 Task: Find connections with filter location Catriel with filter topic #economicswith filter profile language English with filter current company GroupM with filter school Scaler with filter industry Leasing Non-residential Real Estate with filter service category Financial Analysis with filter keywords title Cafeteria Worker
Action: Mouse moved to (606, 127)
Screenshot: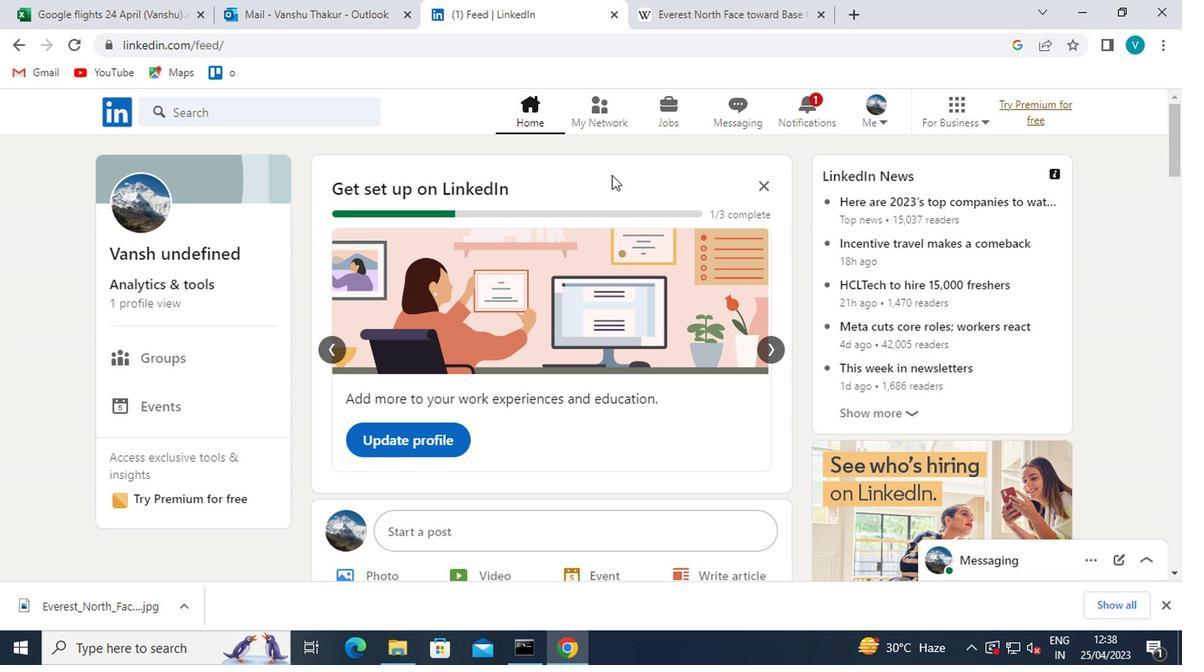 
Action: Mouse pressed left at (606, 127)
Screenshot: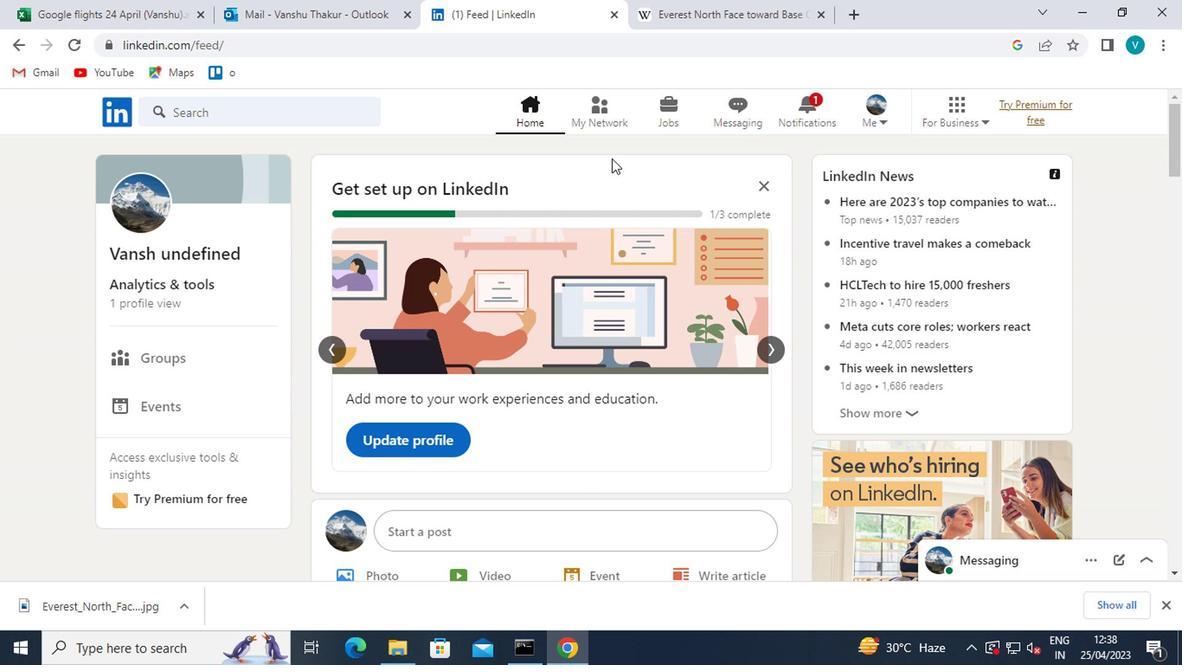
Action: Mouse moved to (189, 209)
Screenshot: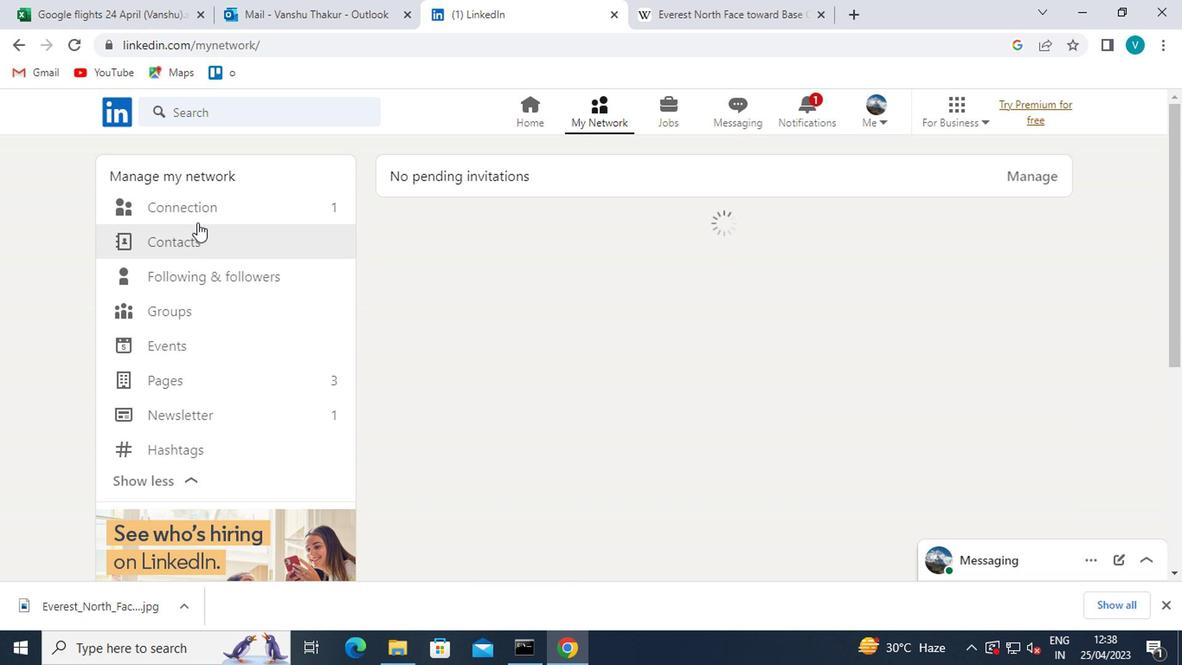 
Action: Mouse pressed left at (189, 209)
Screenshot: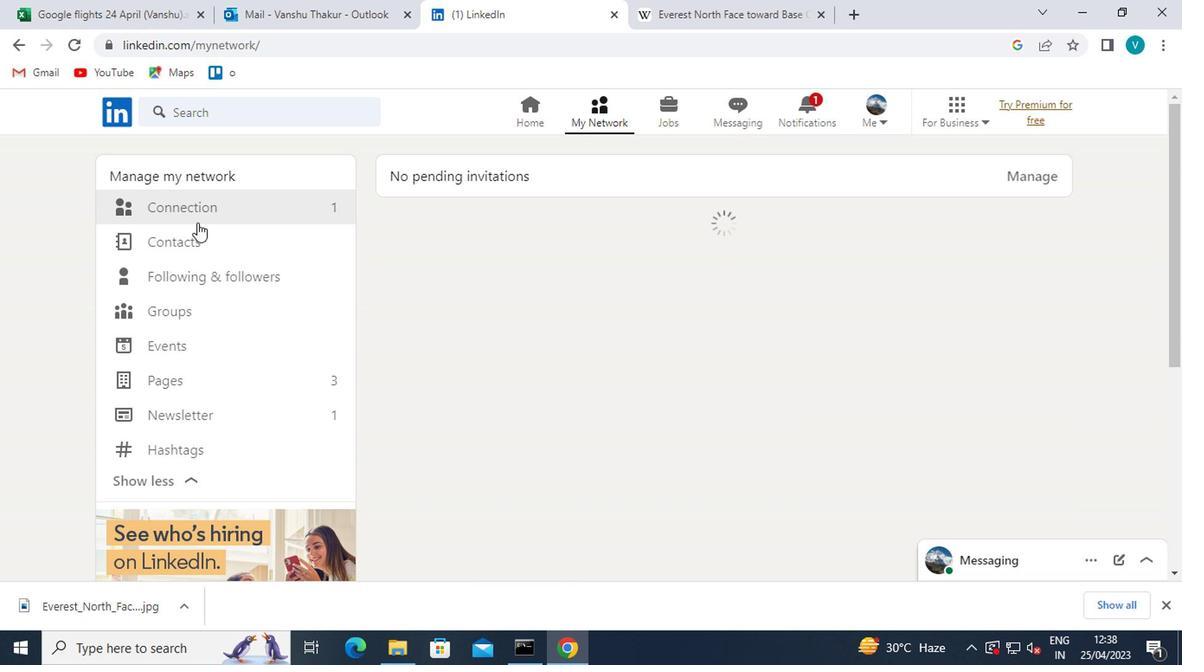 
Action: Mouse moved to (691, 209)
Screenshot: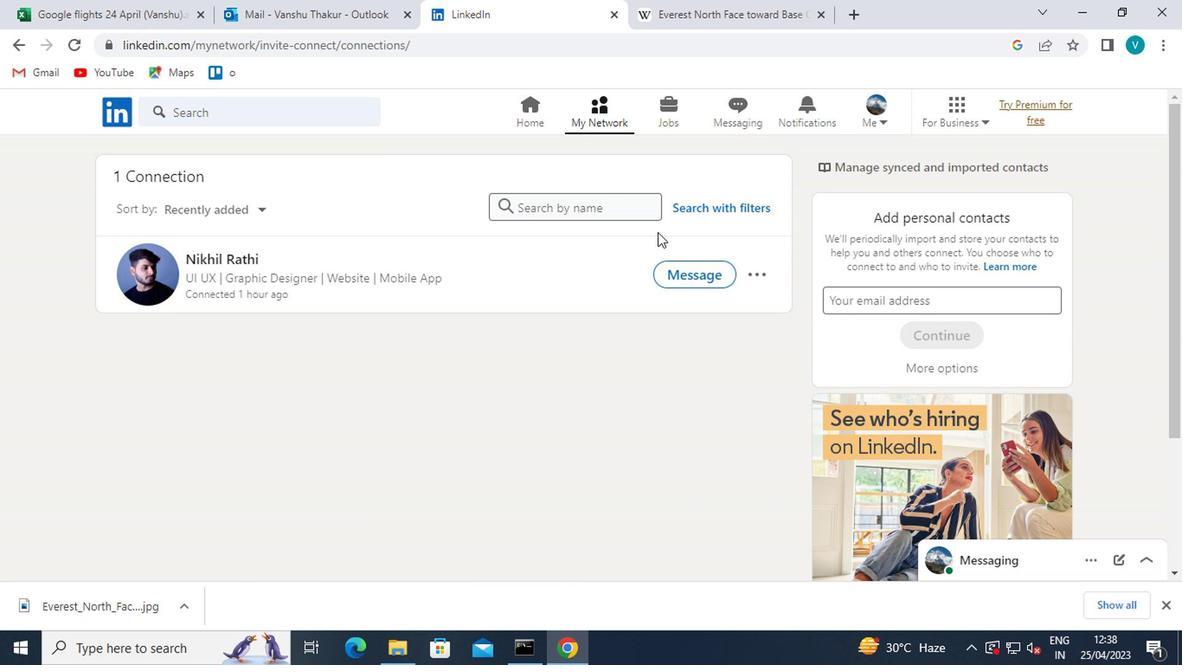 
Action: Mouse pressed left at (691, 209)
Screenshot: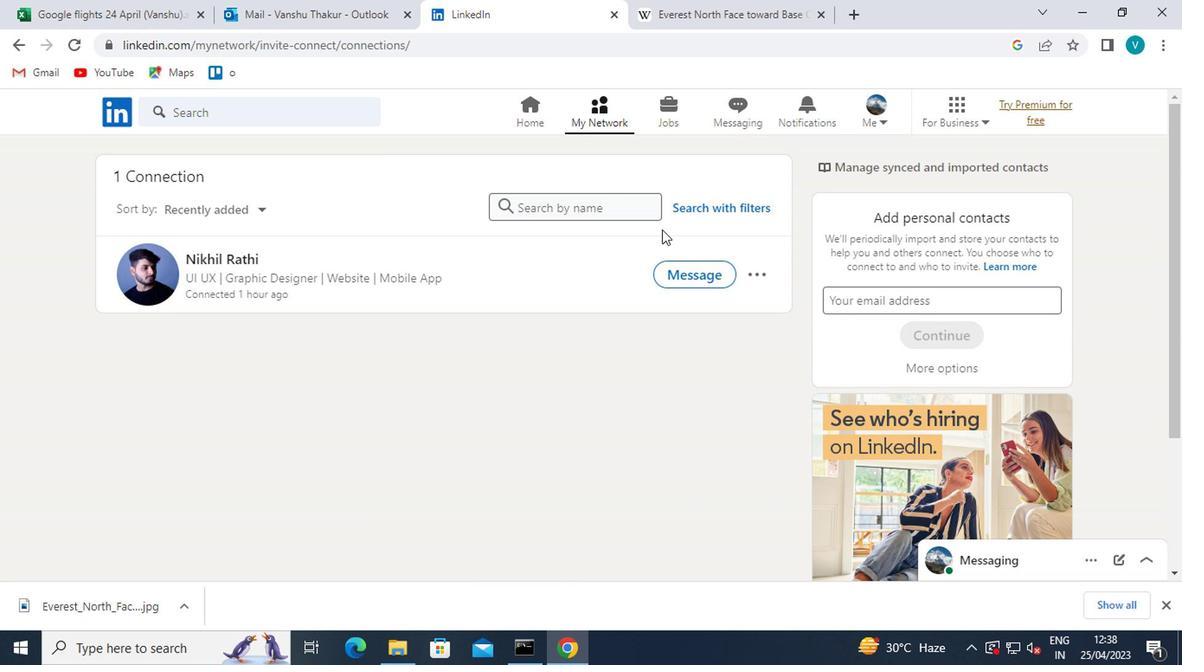 
Action: Mouse moved to (547, 155)
Screenshot: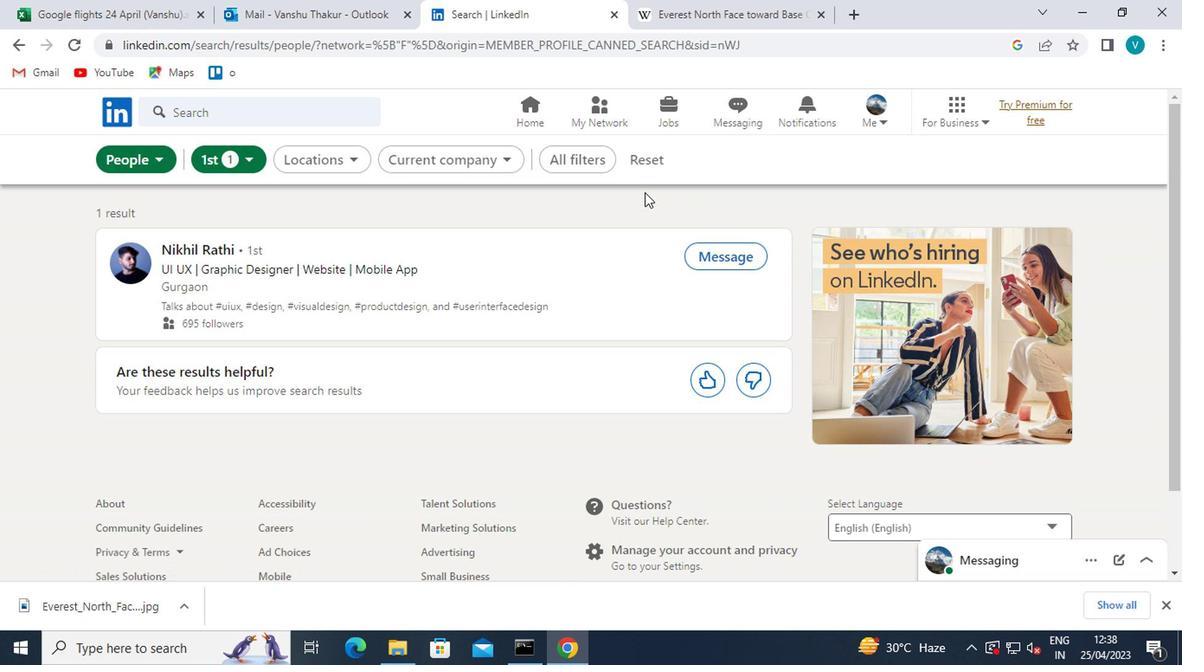 
Action: Mouse pressed left at (547, 155)
Screenshot: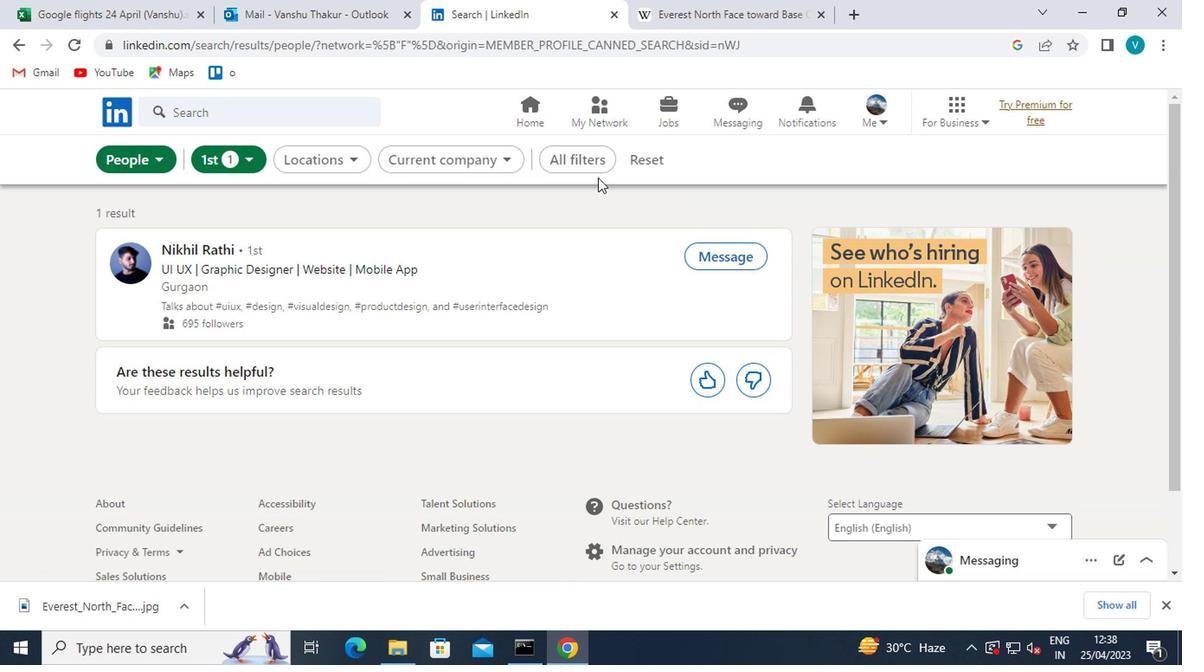 
Action: Mouse moved to (775, 329)
Screenshot: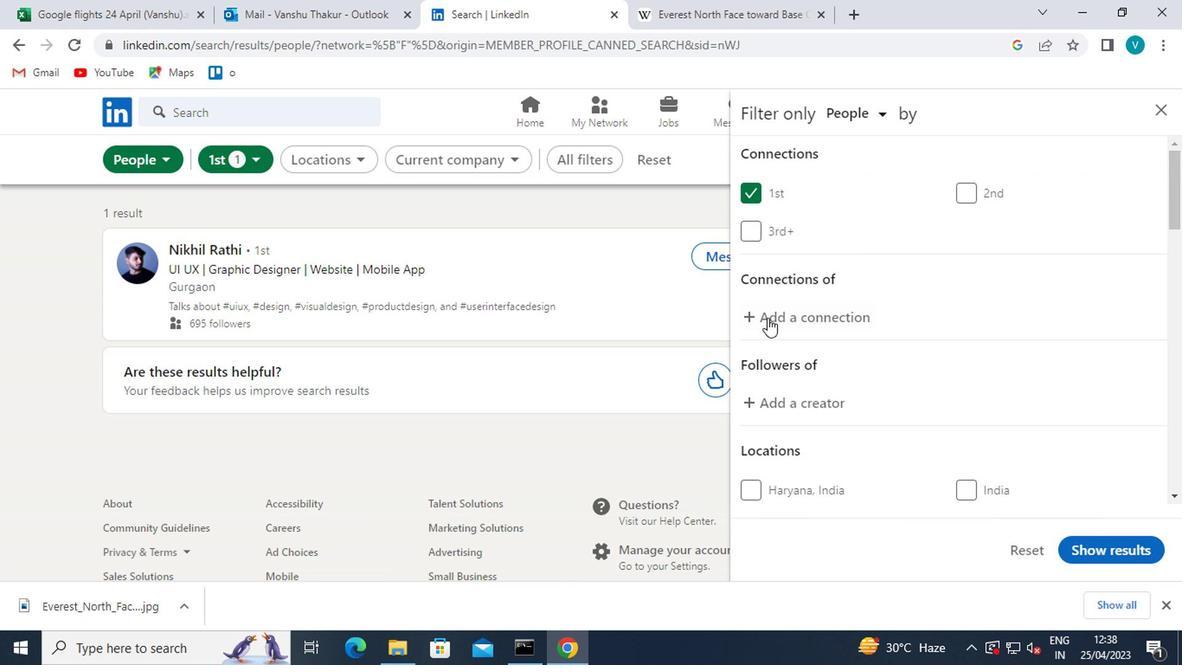 
Action: Mouse scrolled (775, 328) with delta (0, -1)
Screenshot: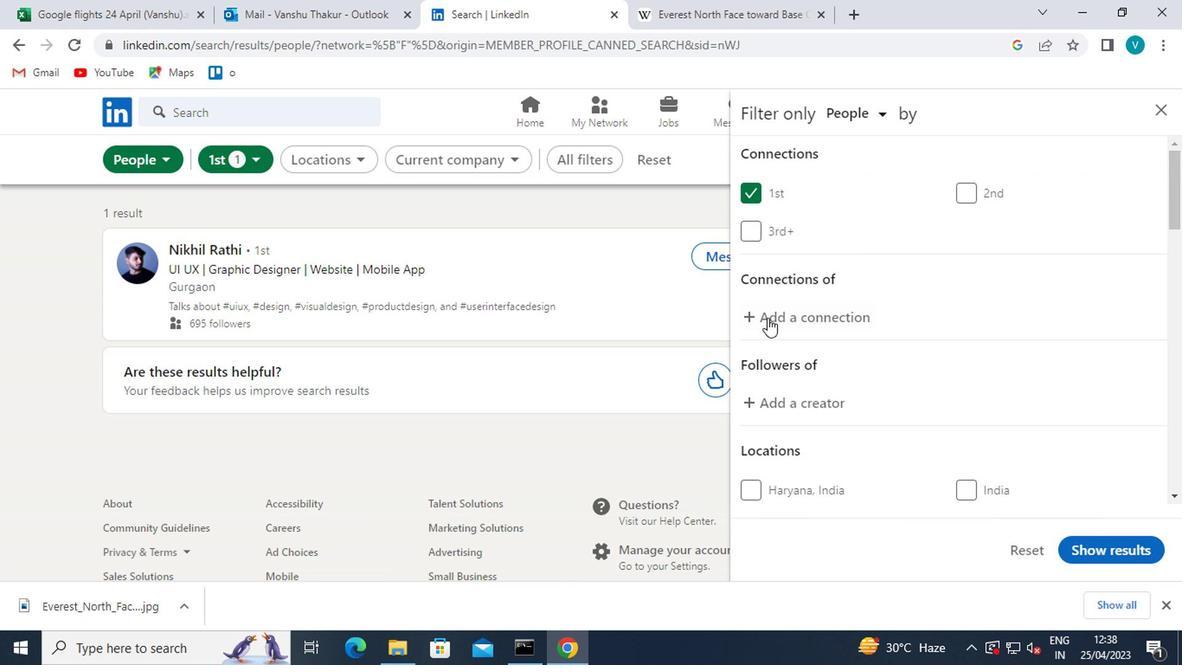 
Action: Mouse moved to (775, 330)
Screenshot: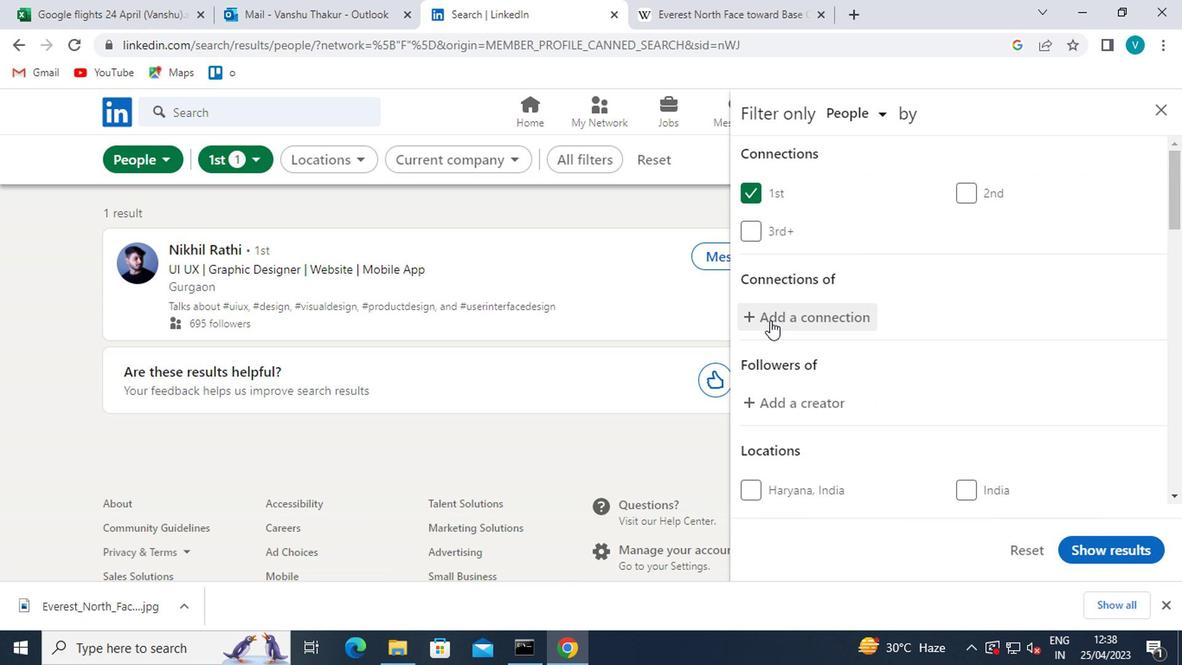 
Action: Mouse scrolled (775, 329) with delta (0, 0)
Screenshot: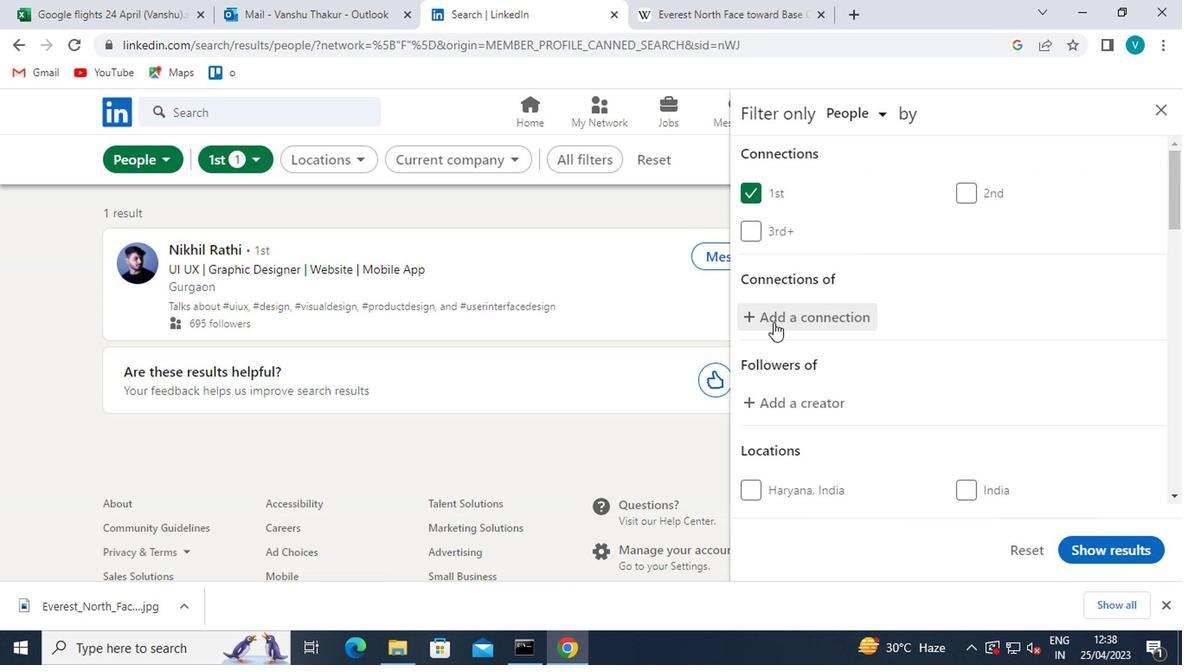 
Action: Mouse moved to (775, 333)
Screenshot: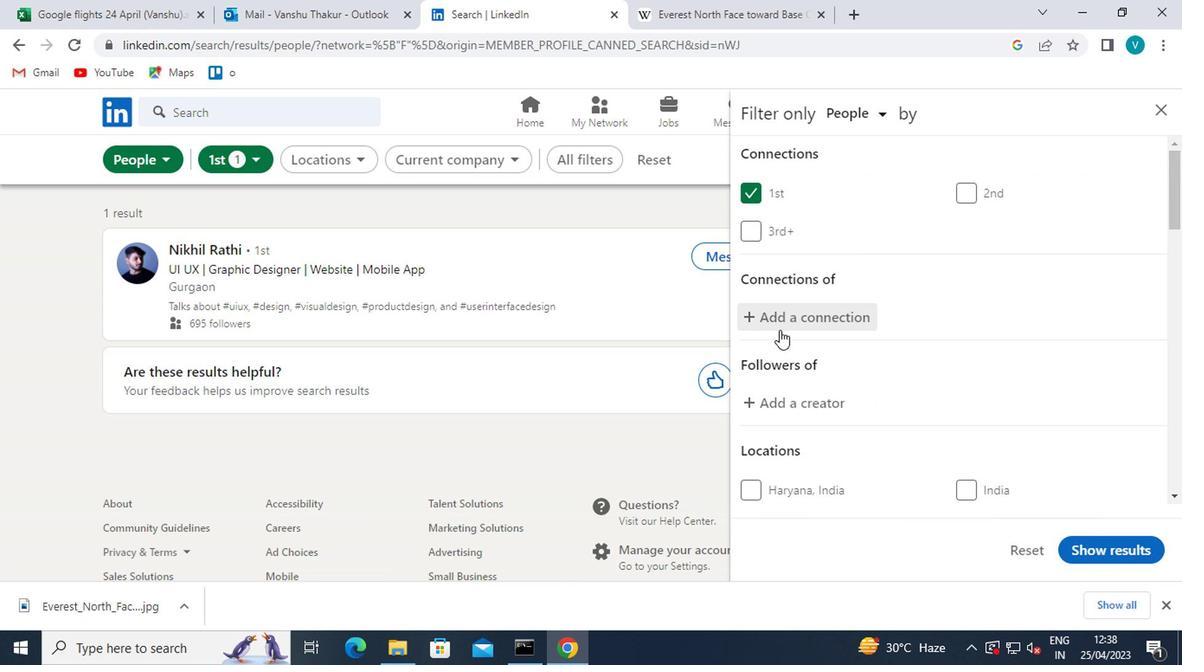 
Action: Mouse scrolled (775, 332) with delta (0, -1)
Screenshot: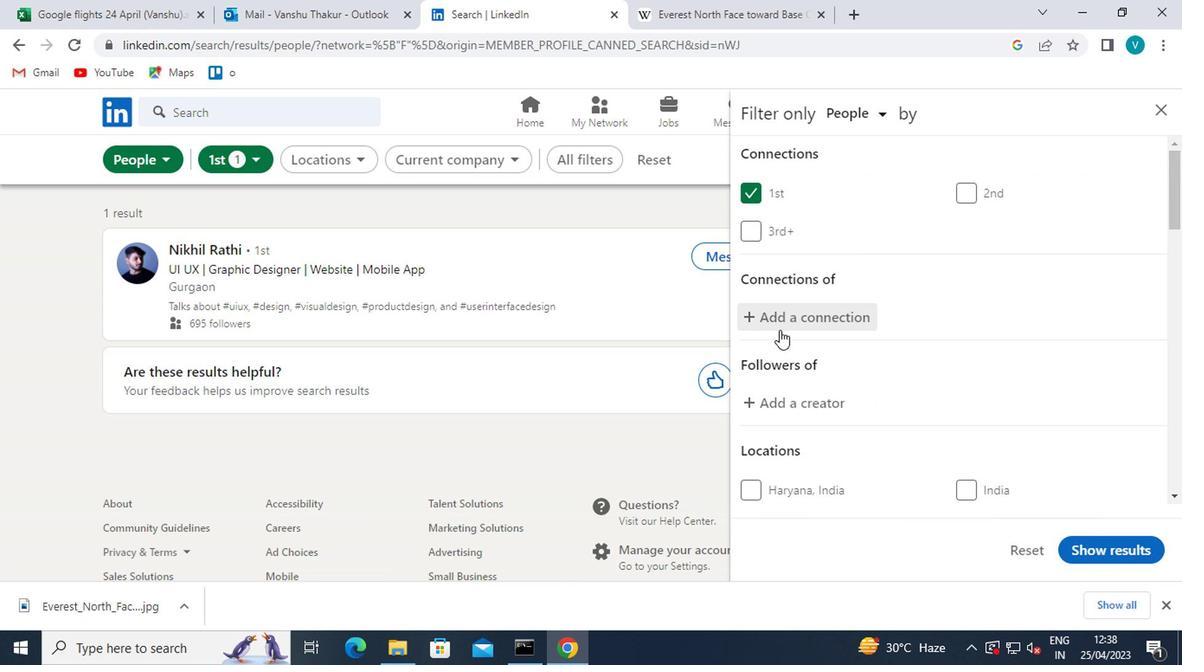 
Action: Mouse moved to (799, 309)
Screenshot: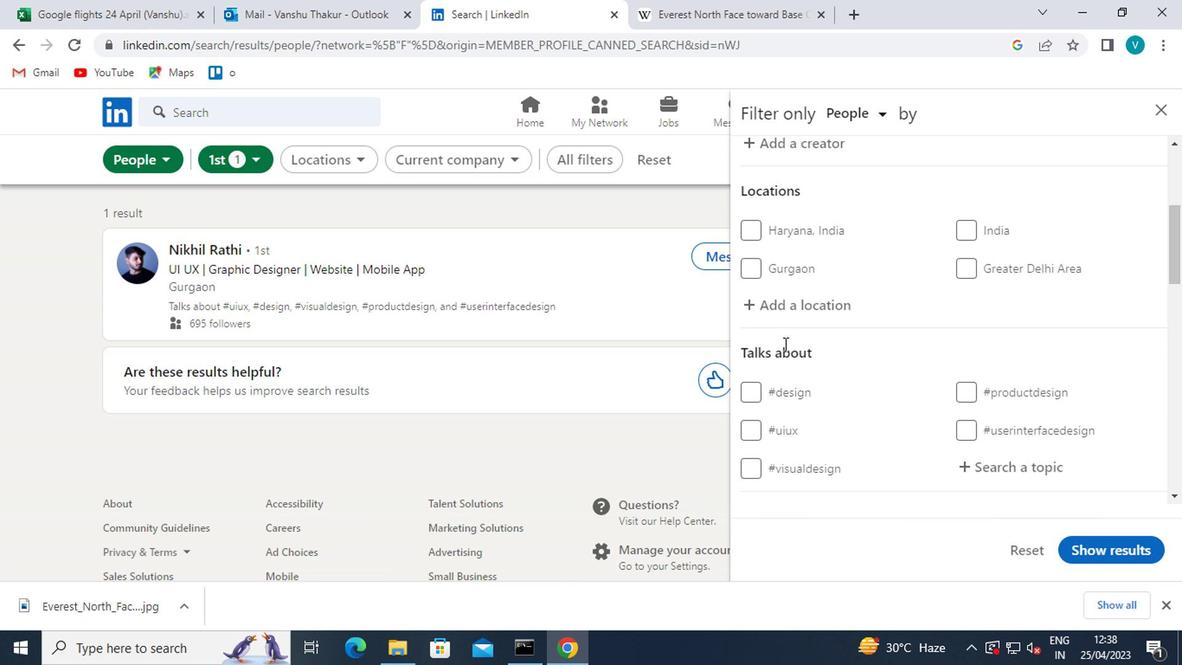 
Action: Mouse pressed left at (799, 309)
Screenshot: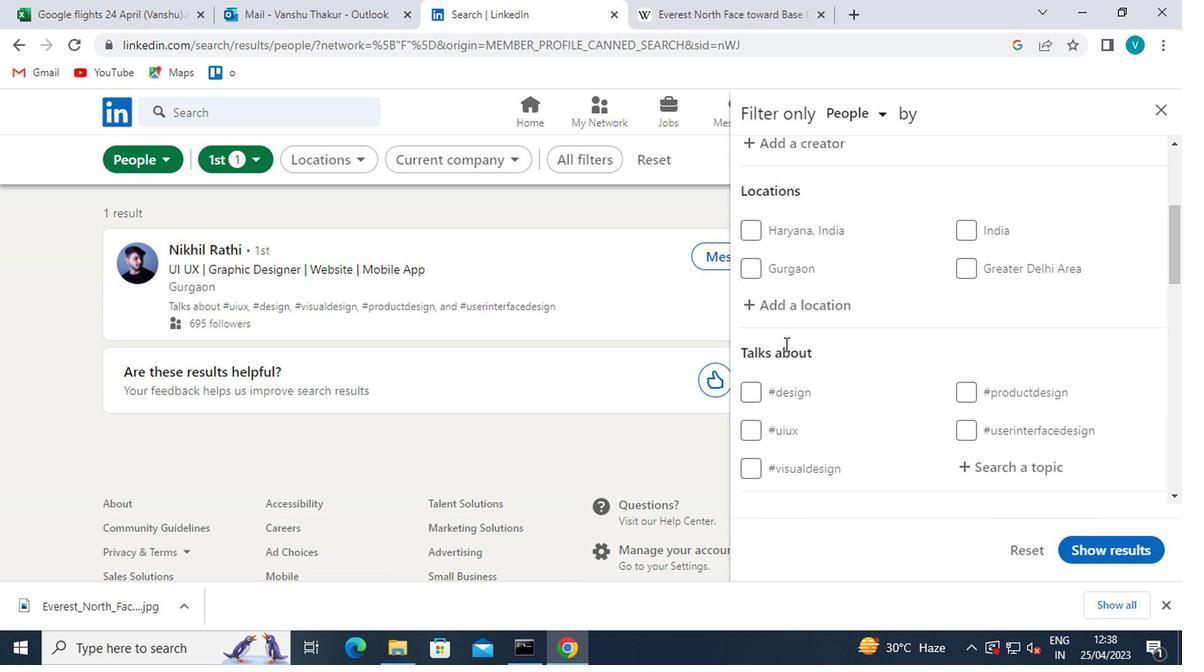 
Action: Mouse moved to (532, 445)
Screenshot: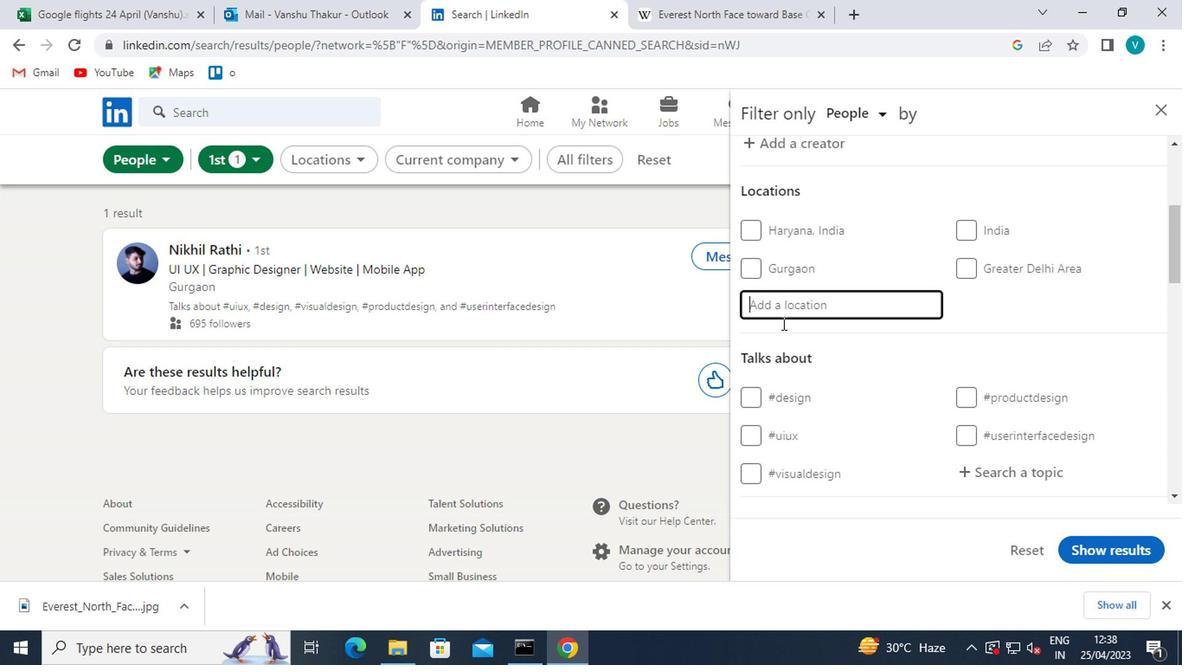 
Action: Key pressed <Key.shift>CATRIEL
Screenshot: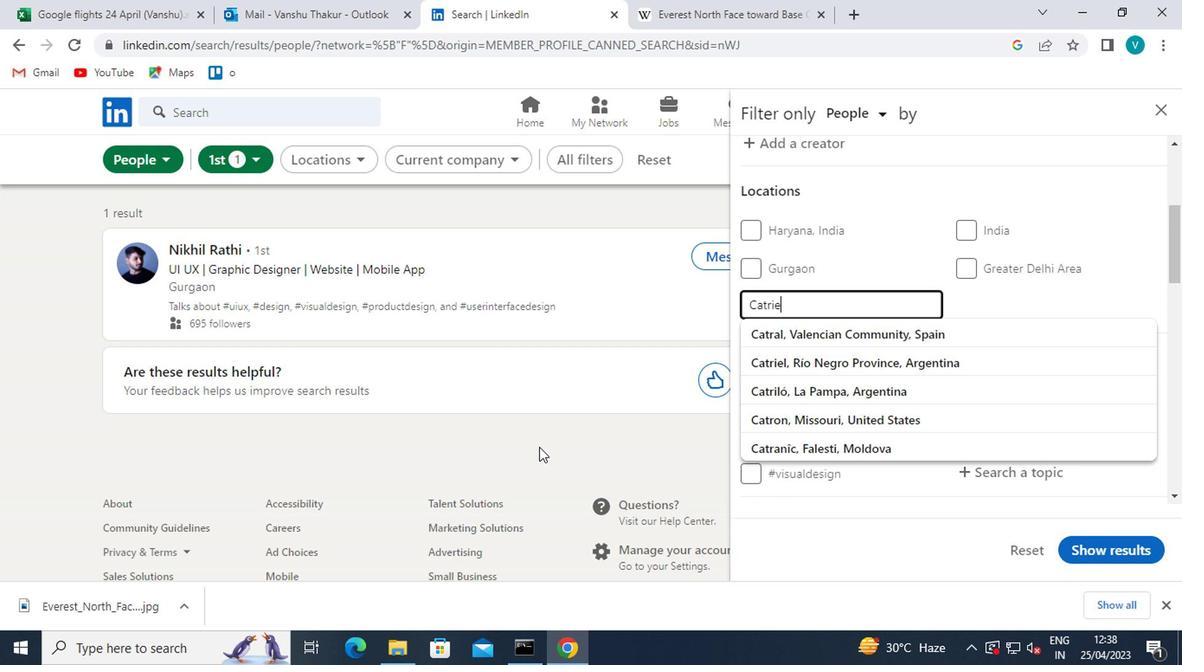 
Action: Mouse moved to (835, 336)
Screenshot: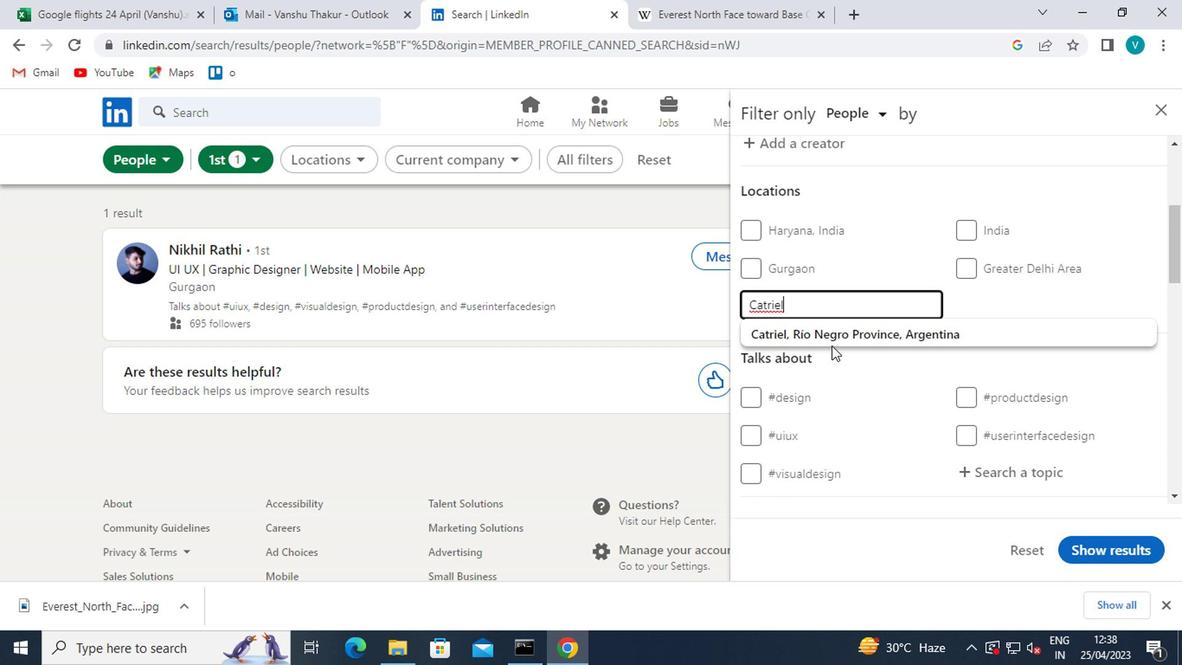 
Action: Mouse pressed left at (835, 336)
Screenshot: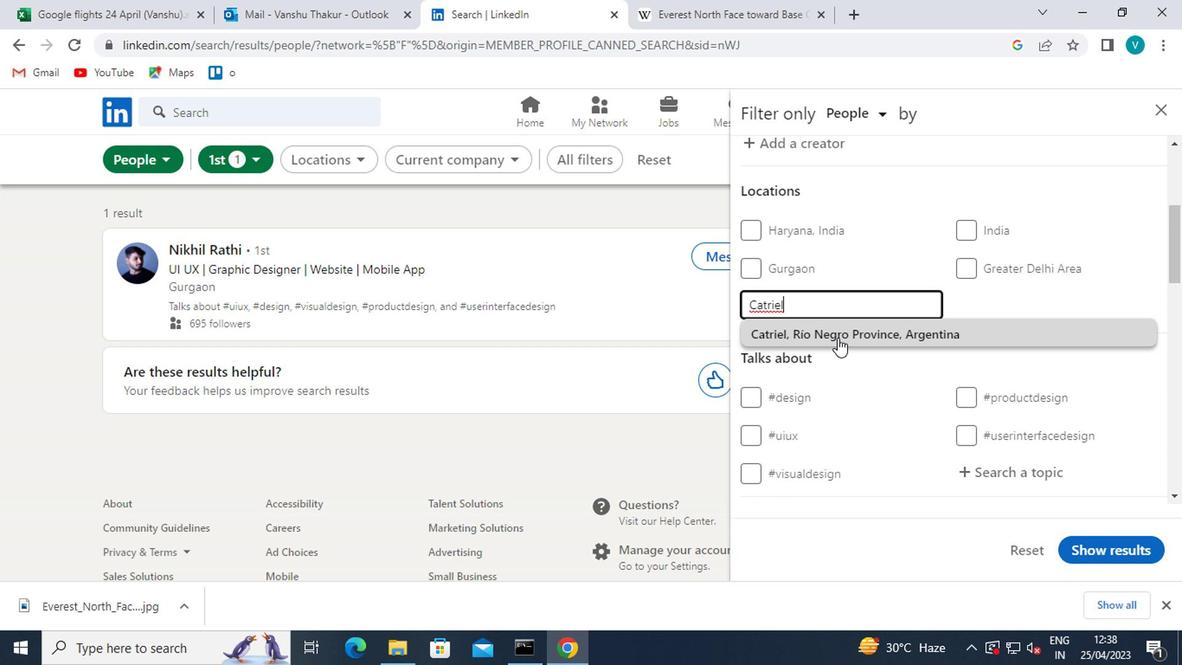 
Action: Mouse moved to (991, 475)
Screenshot: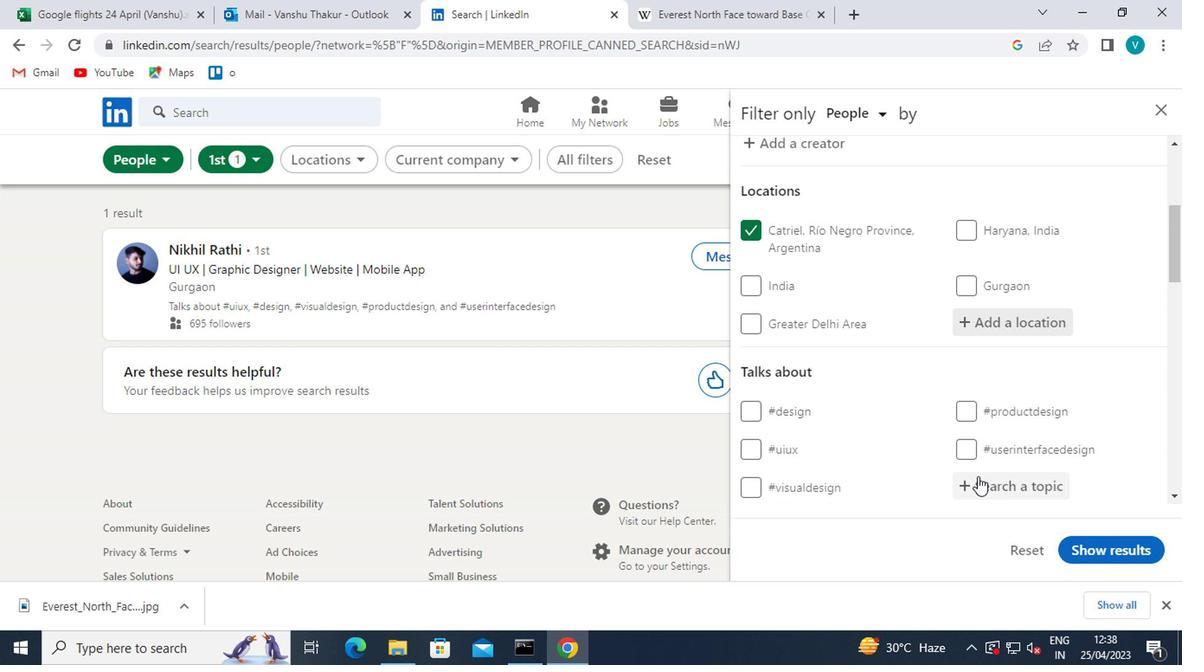 
Action: Mouse pressed left at (991, 475)
Screenshot: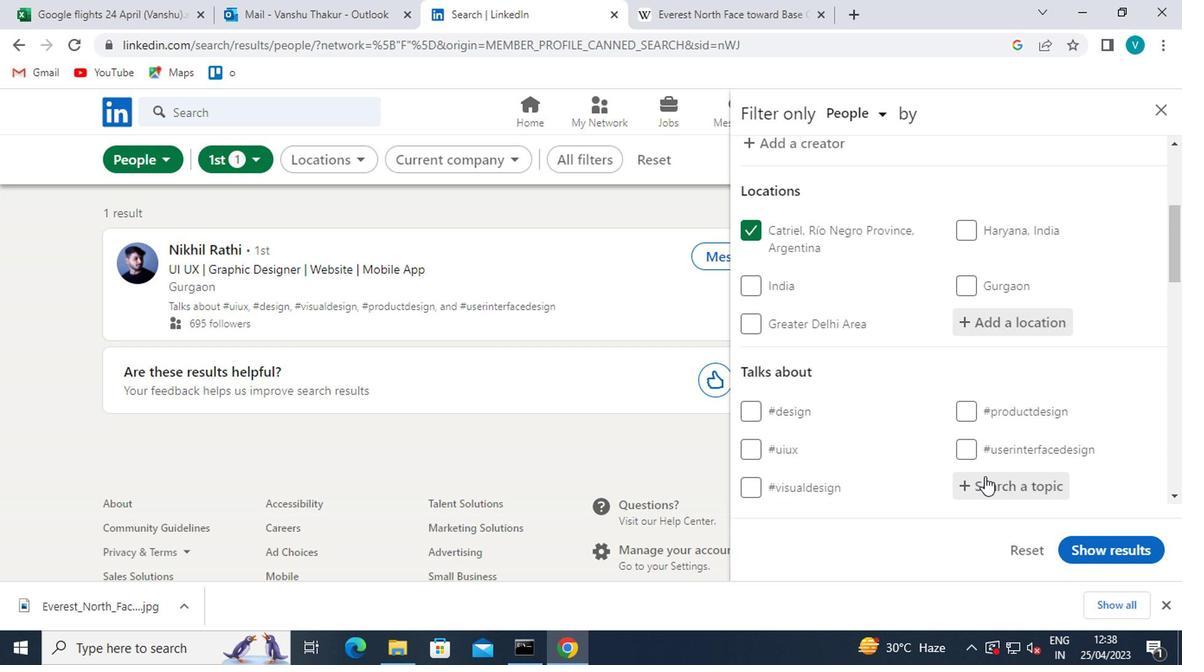 
Action: Mouse moved to (736, 368)
Screenshot: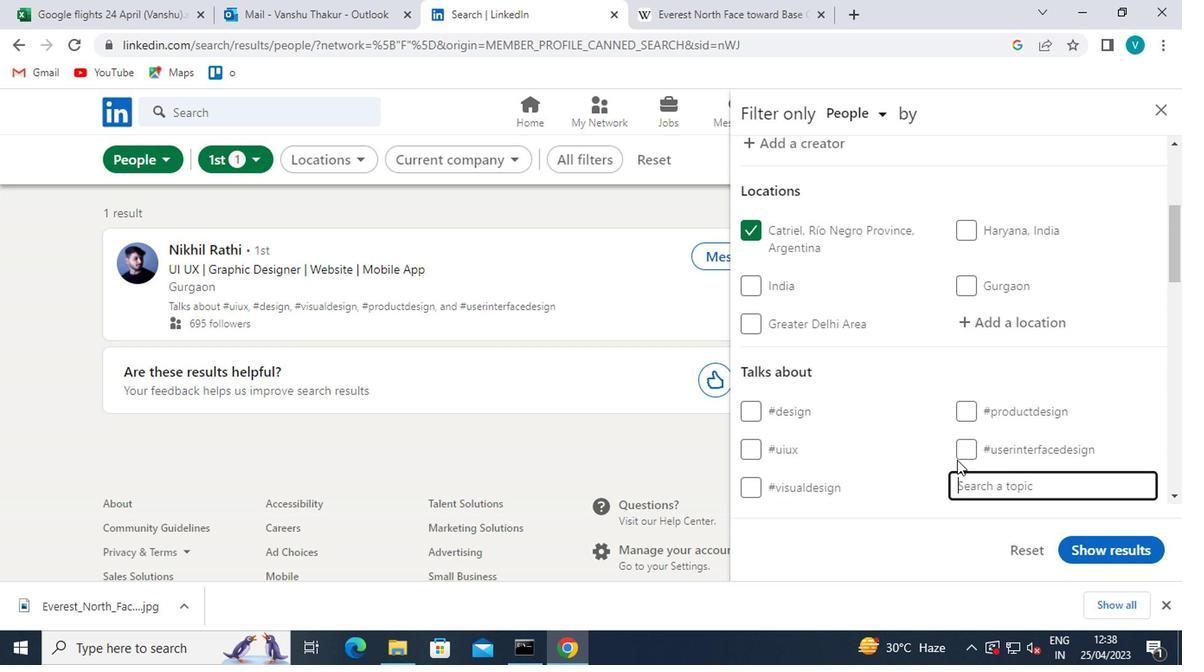 
Action: Key pressed <Key.shift>#ECONOMICS
Screenshot: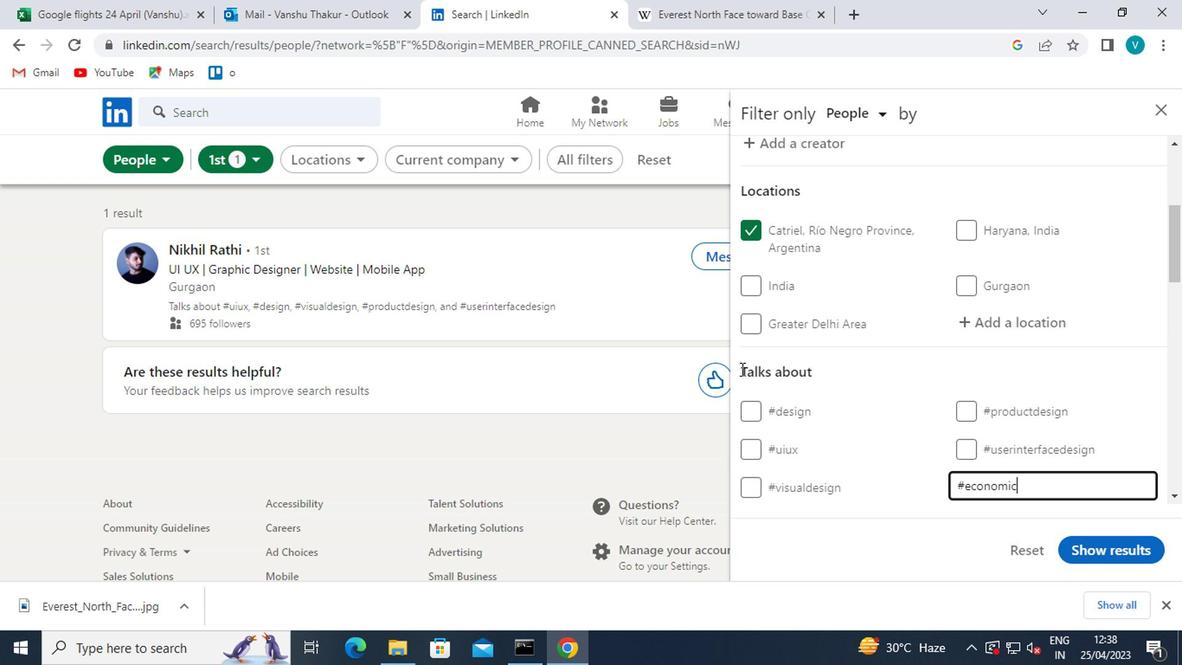 
Action: Mouse moved to (947, 529)
Screenshot: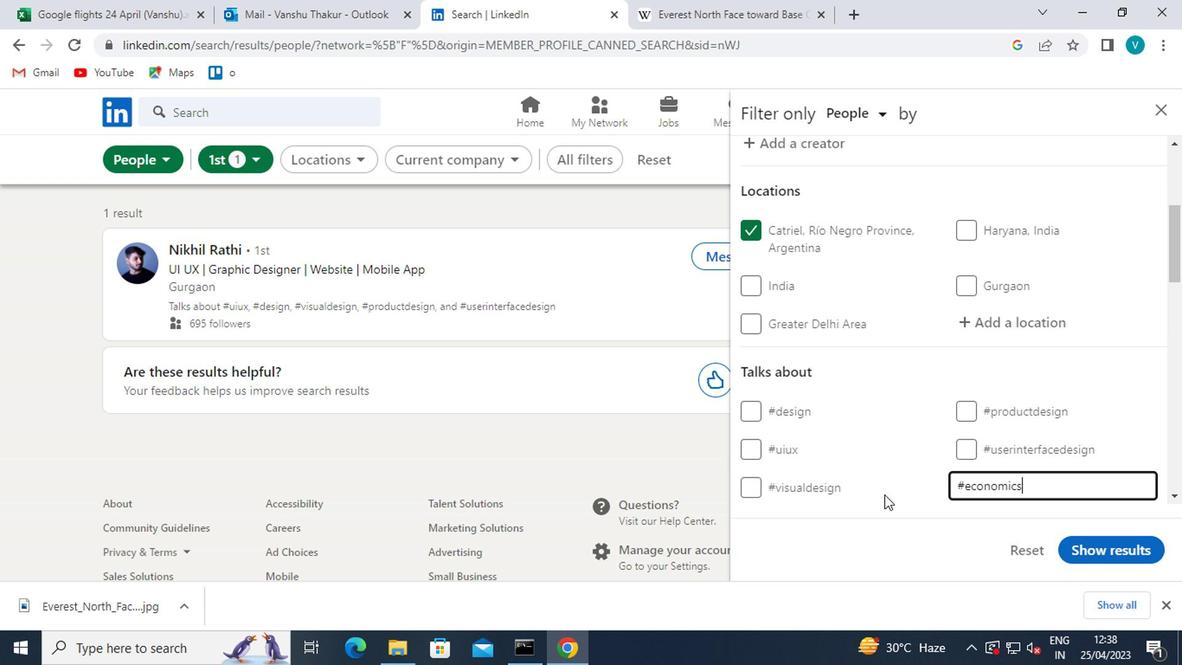 
Action: Mouse pressed left at (947, 529)
Screenshot: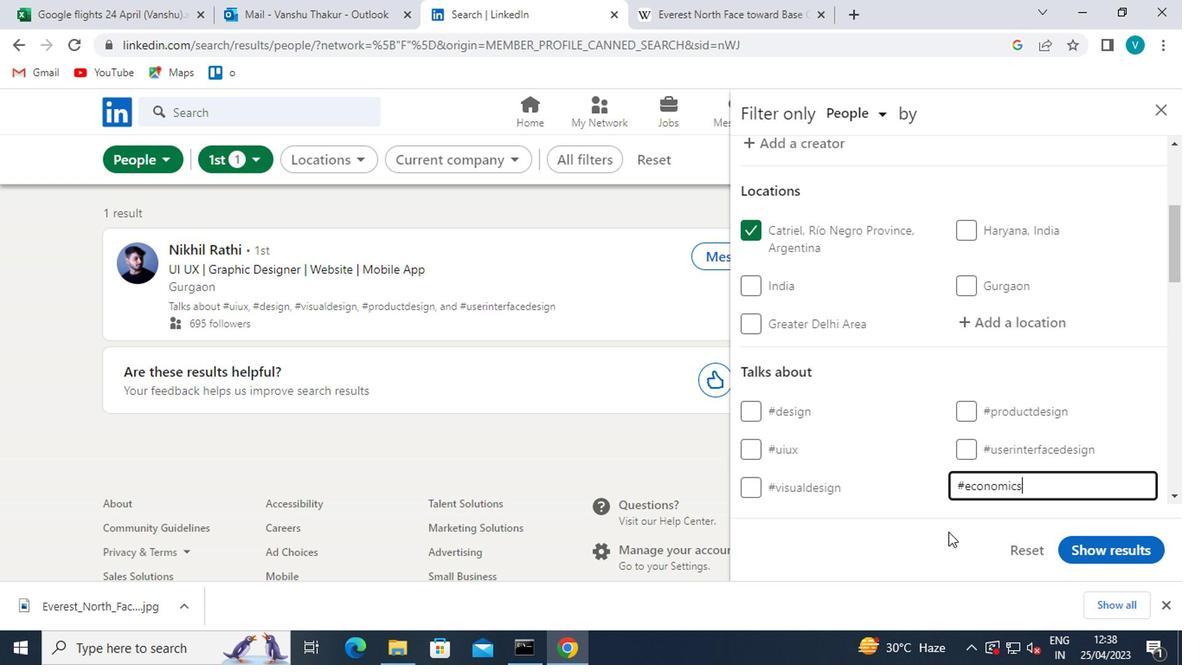 
Action: Mouse moved to (944, 453)
Screenshot: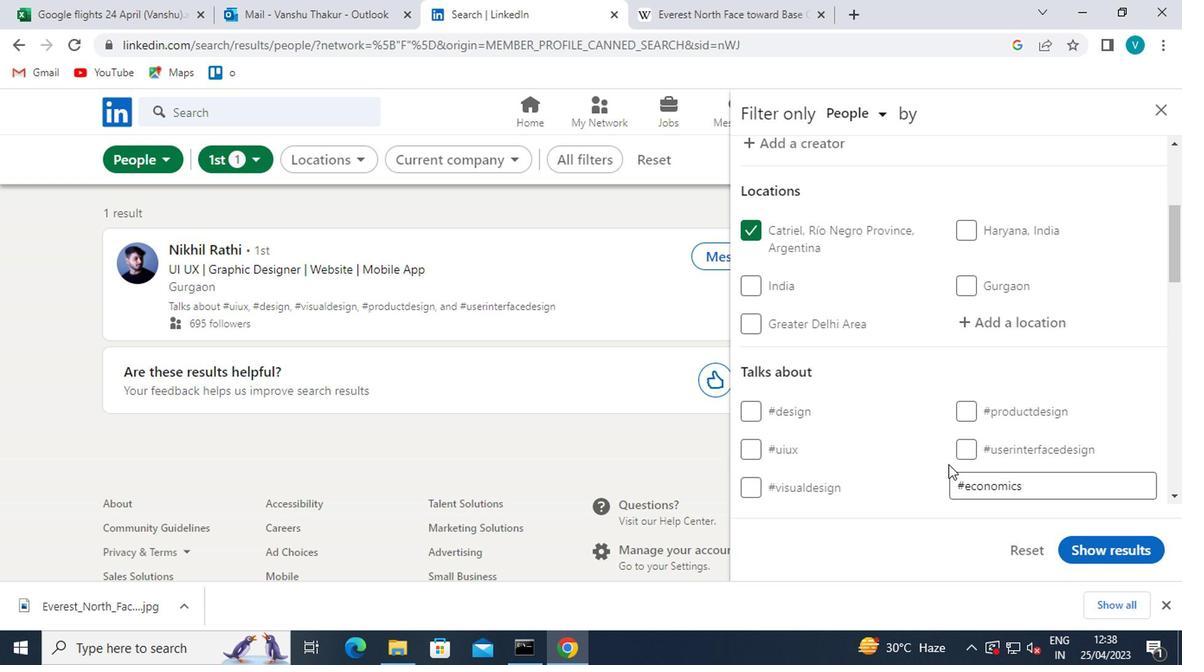 
Action: Mouse scrolled (944, 452) with delta (0, -1)
Screenshot: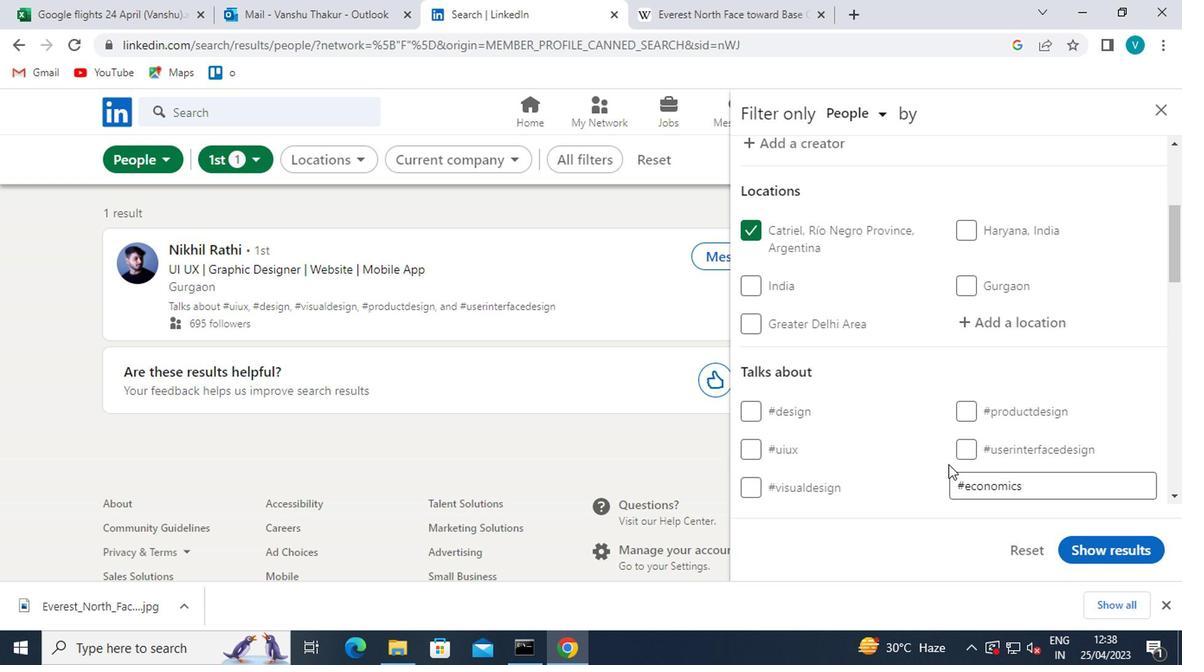
Action: Mouse moved to (940, 448)
Screenshot: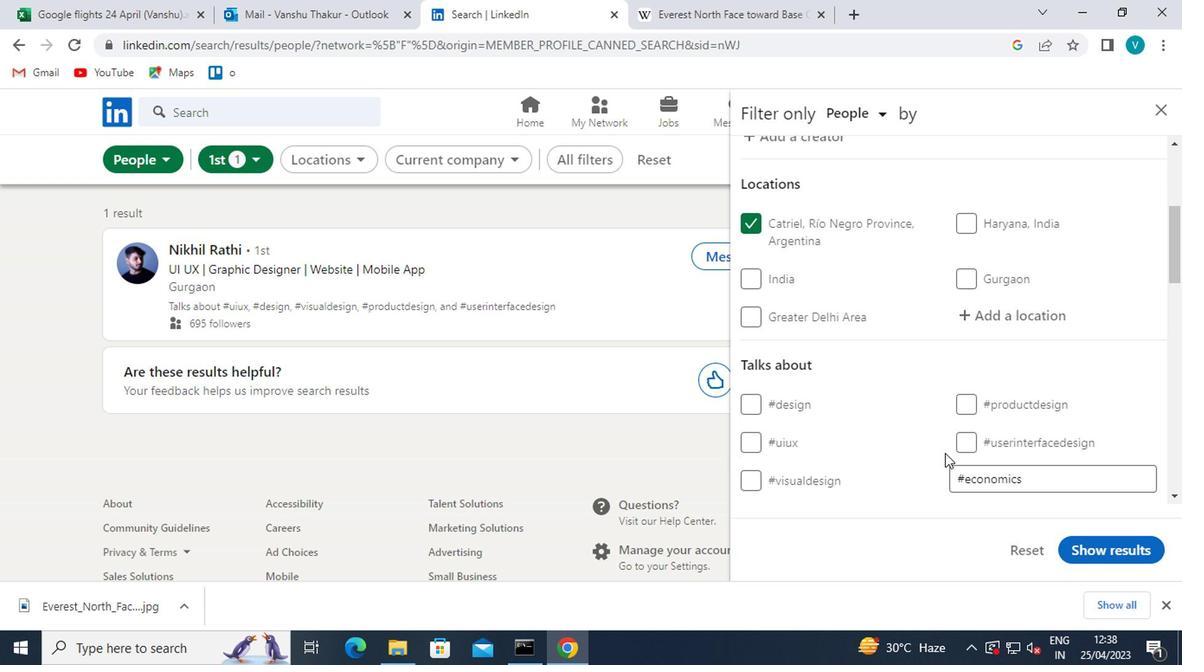 
Action: Mouse scrolled (940, 447) with delta (0, -1)
Screenshot: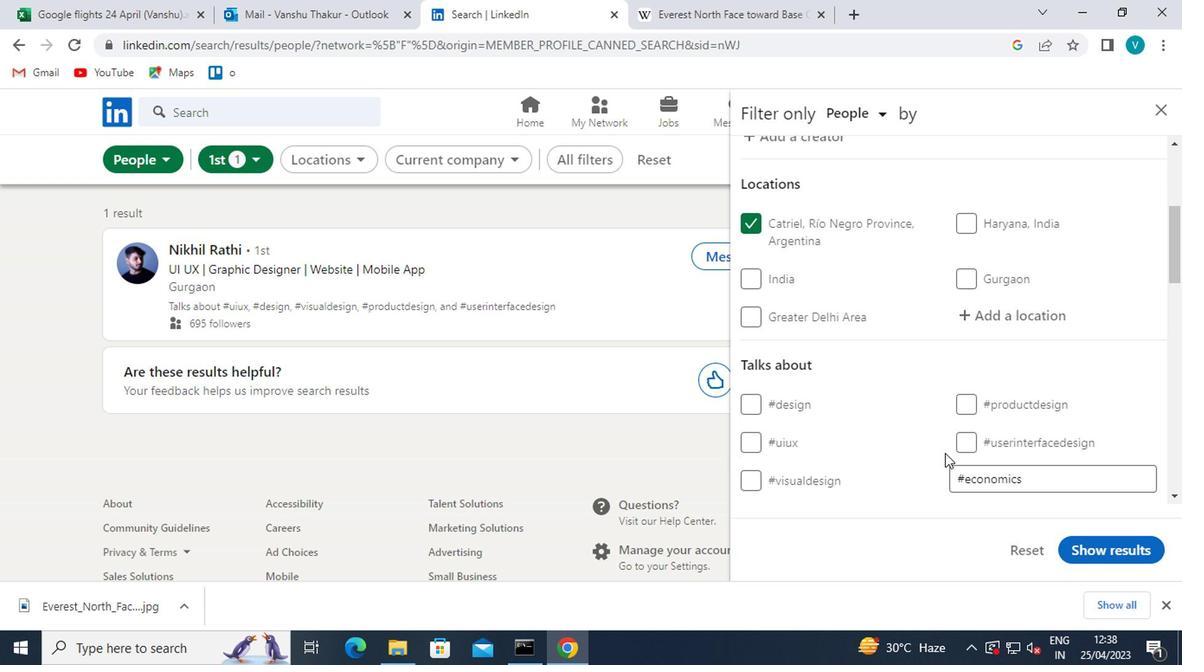 
Action: Mouse moved to (940, 447)
Screenshot: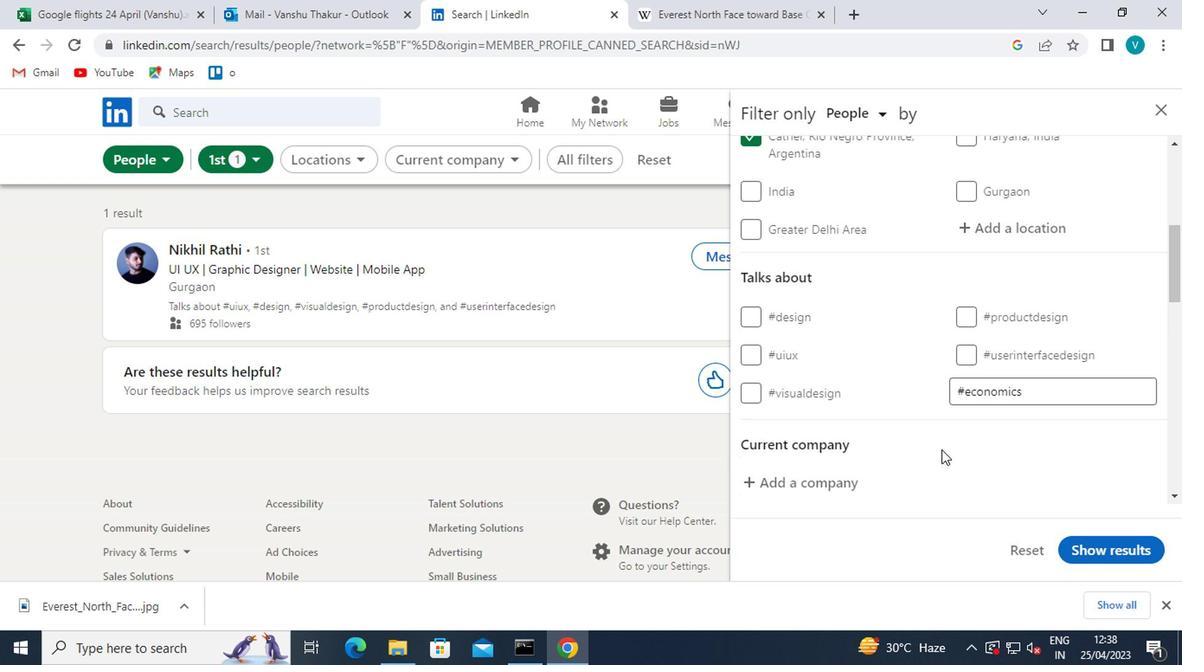 
Action: Mouse scrolled (940, 447) with delta (0, 0)
Screenshot: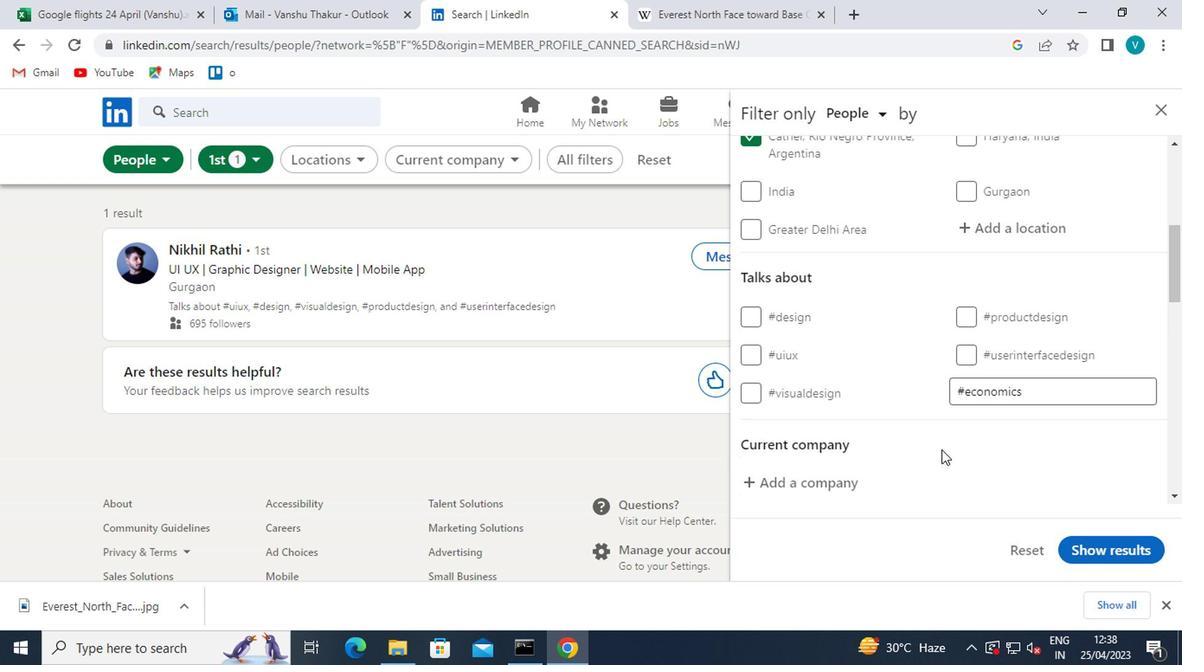 
Action: Mouse moved to (937, 443)
Screenshot: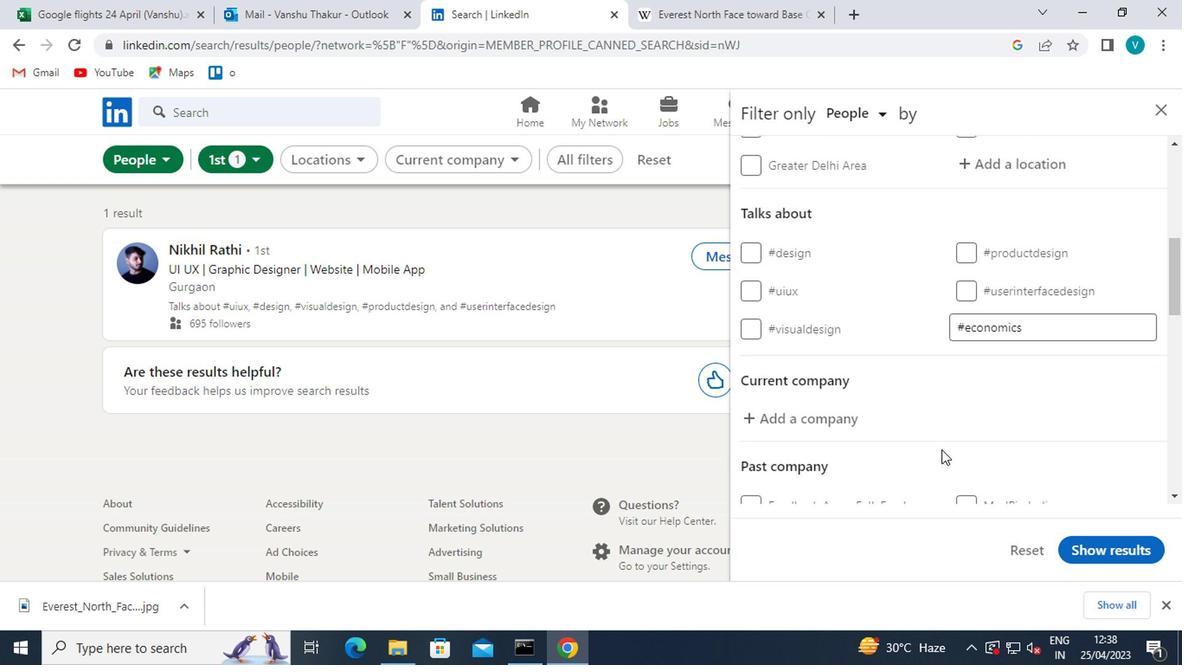 
Action: Mouse scrolled (937, 442) with delta (0, 0)
Screenshot: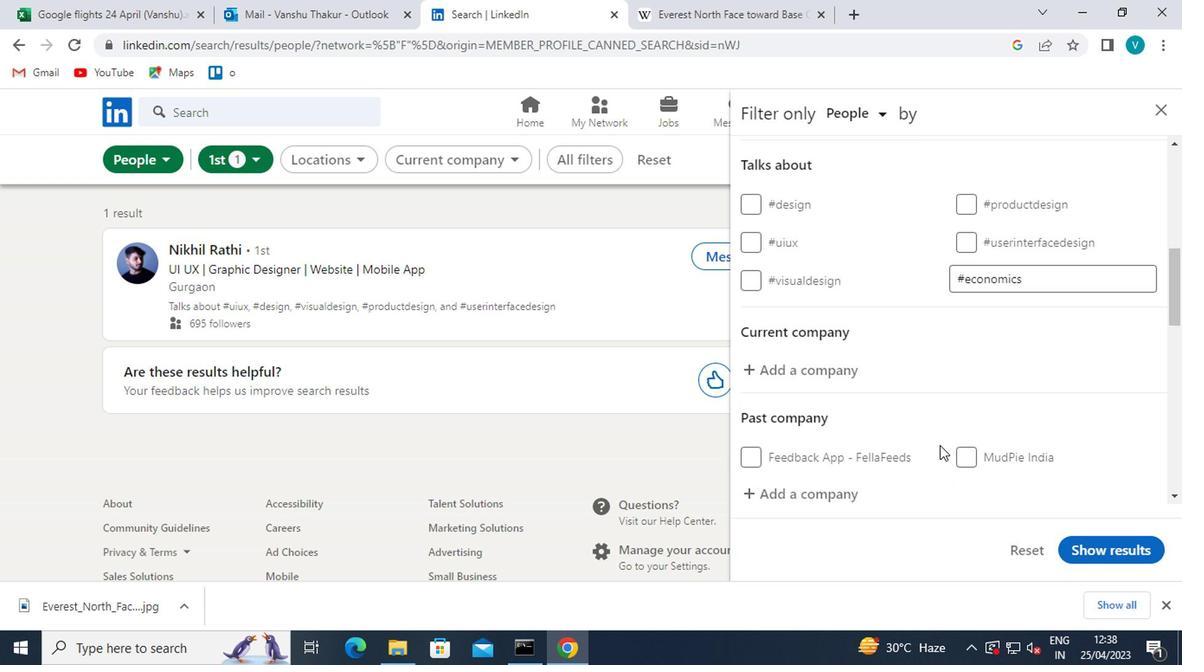 
Action: Mouse scrolled (937, 442) with delta (0, 0)
Screenshot: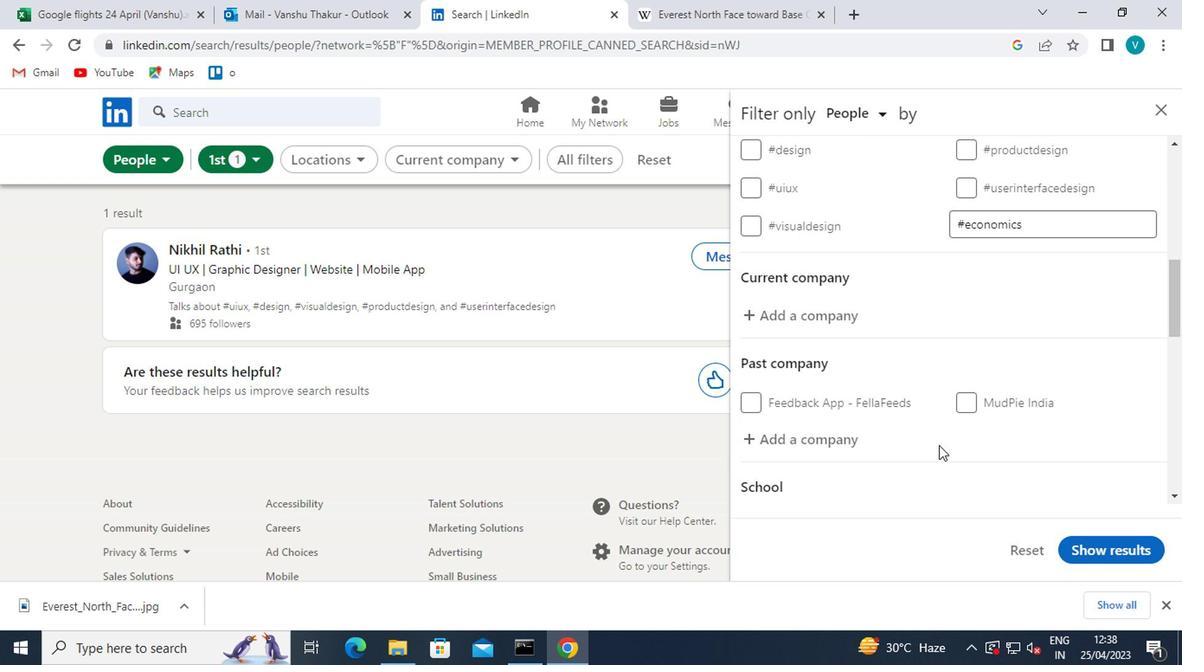 
Action: Mouse scrolled (937, 442) with delta (0, 0)
Screenshot: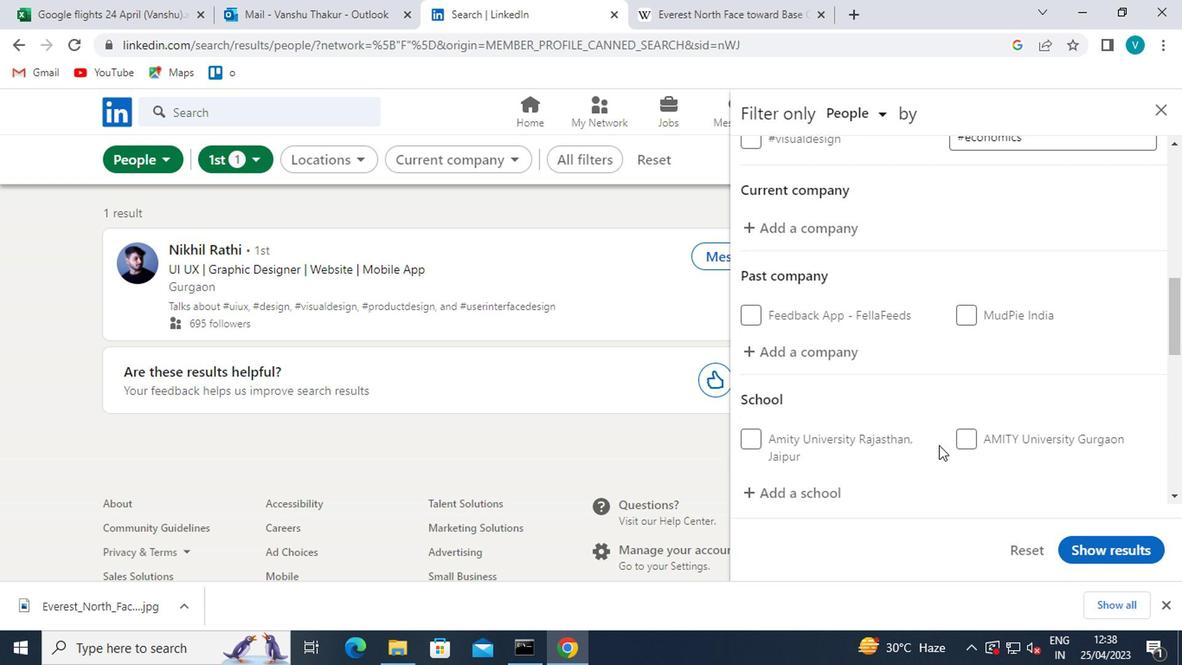 
Action: Mouse scrolled (937, 442) with delta (0, 0)
Screenshot: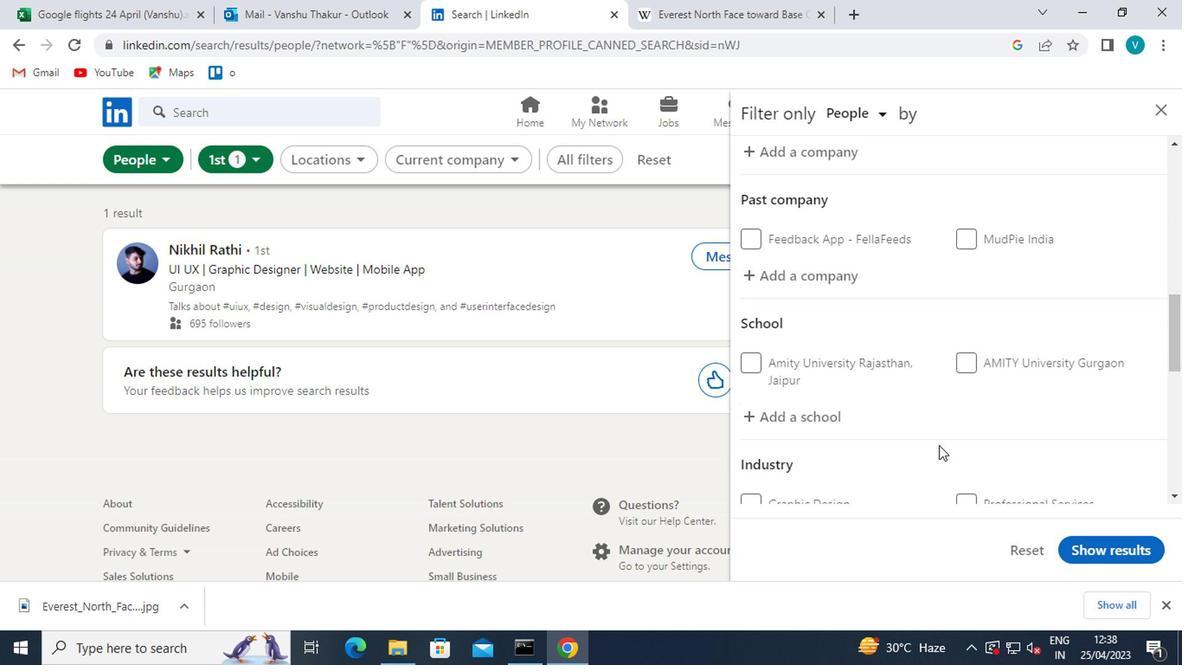 
Action: Mouse moved to (934, 443)
Screenshot: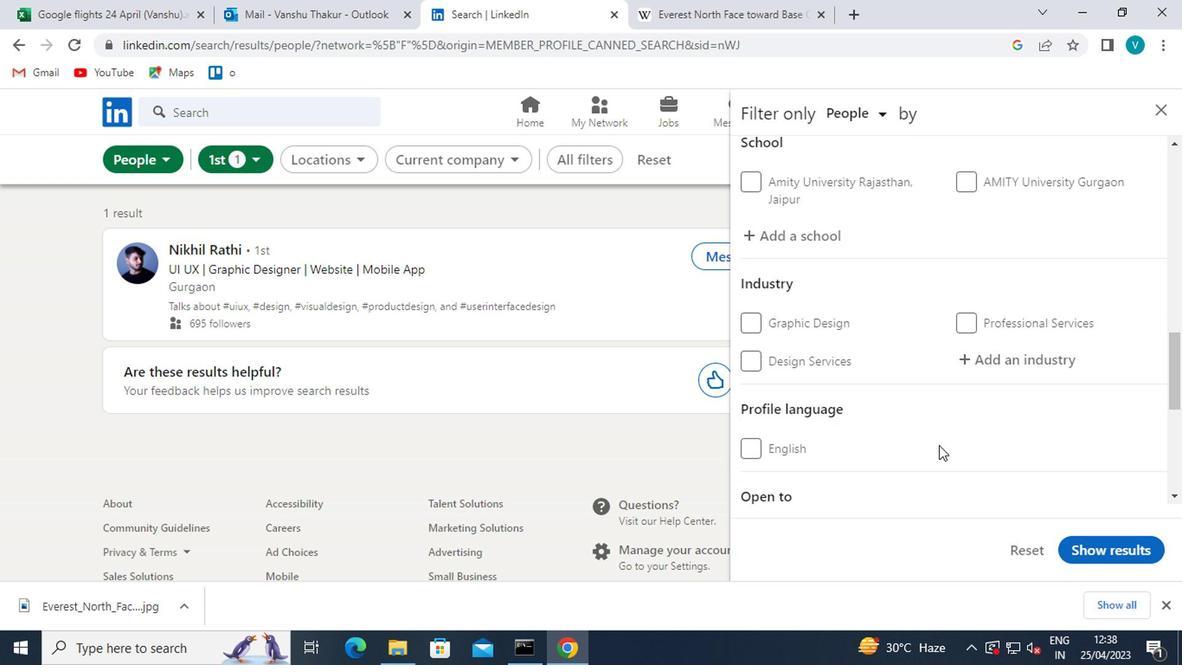 
Action: Mouse scrolled (934, 442) with delta (0, 0)
Screenshot: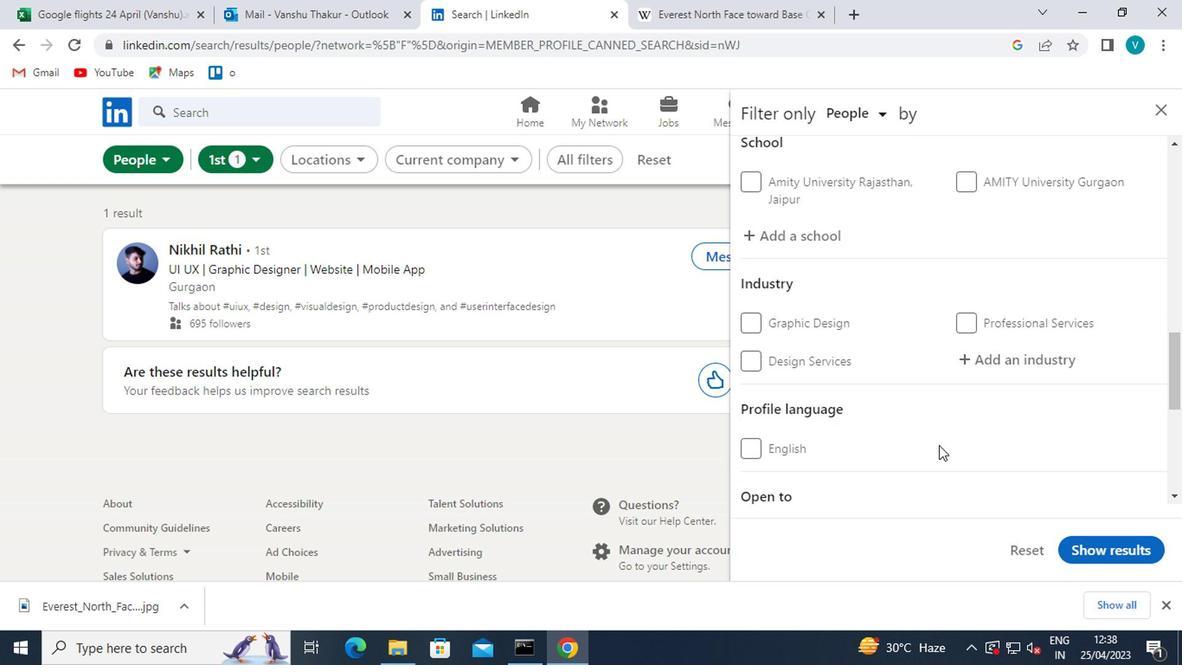 
Action: Mouse moved to (748, 357)
Screenshot: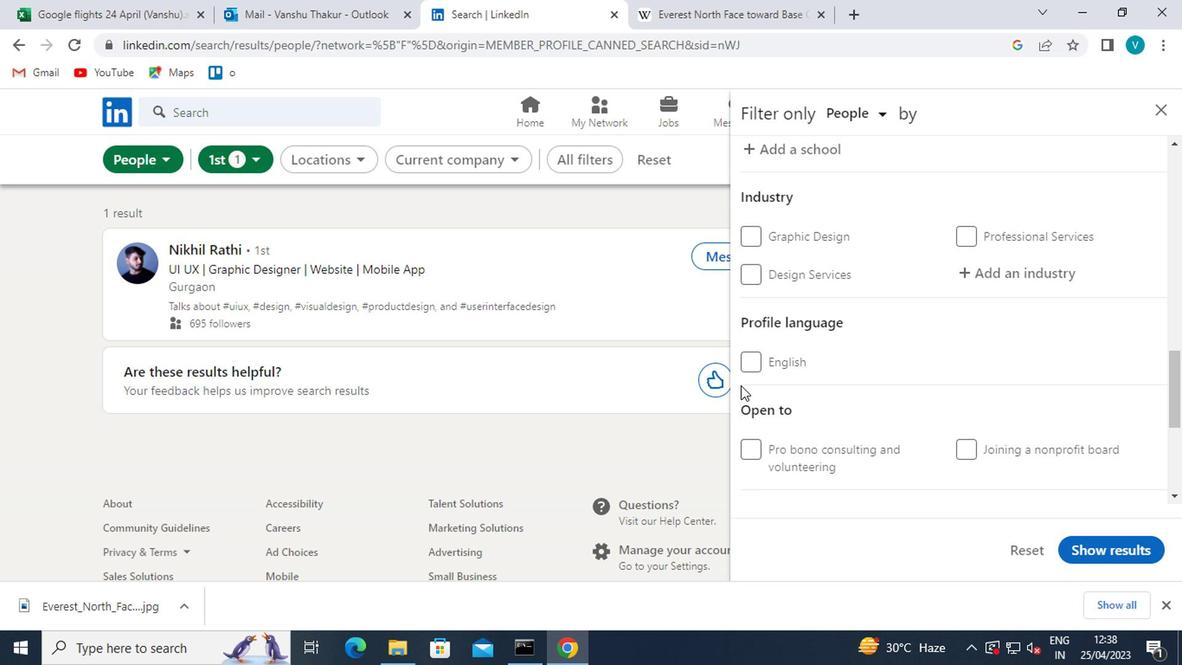 
Action: Mouse pressed left at (748, 357)
Screenshot: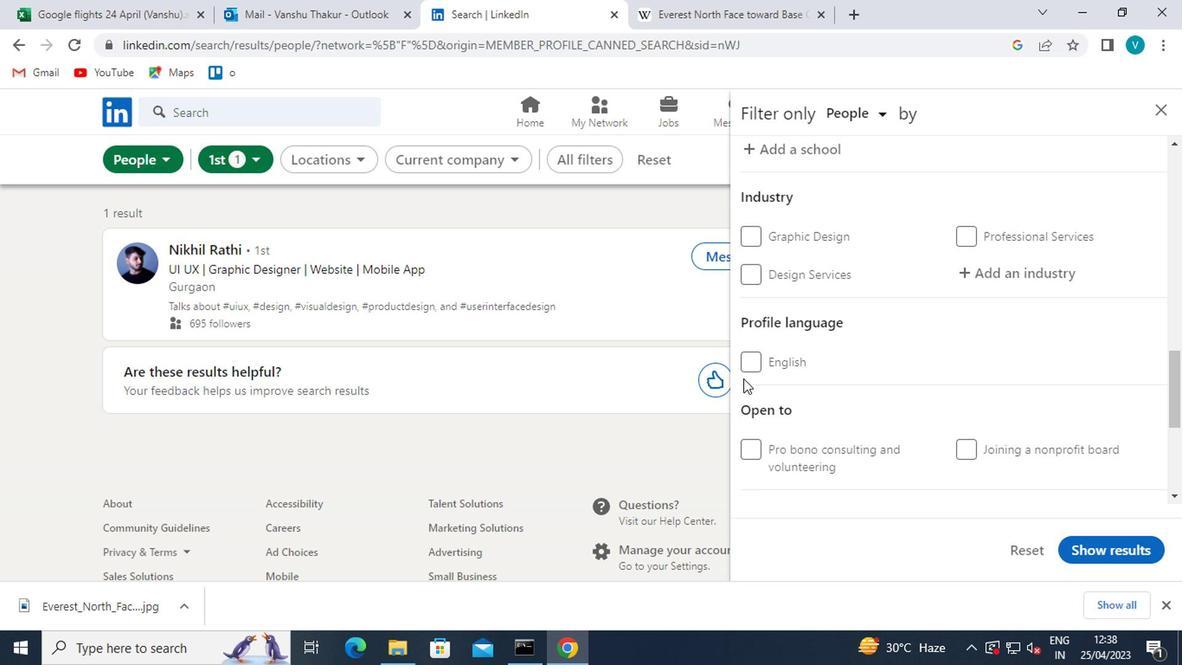 
Action: Mouse moved to (849, 322)
Screenshot: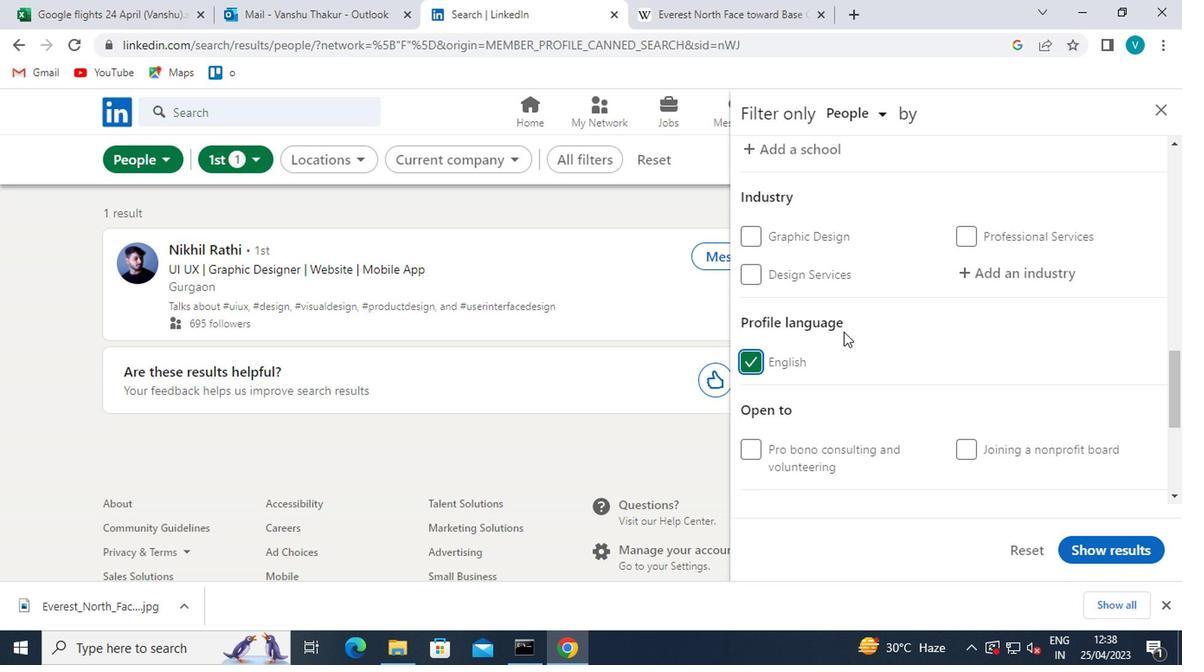 
Action: Mouse scrolled (849, 323) with delta (0, 0)
Screenshot: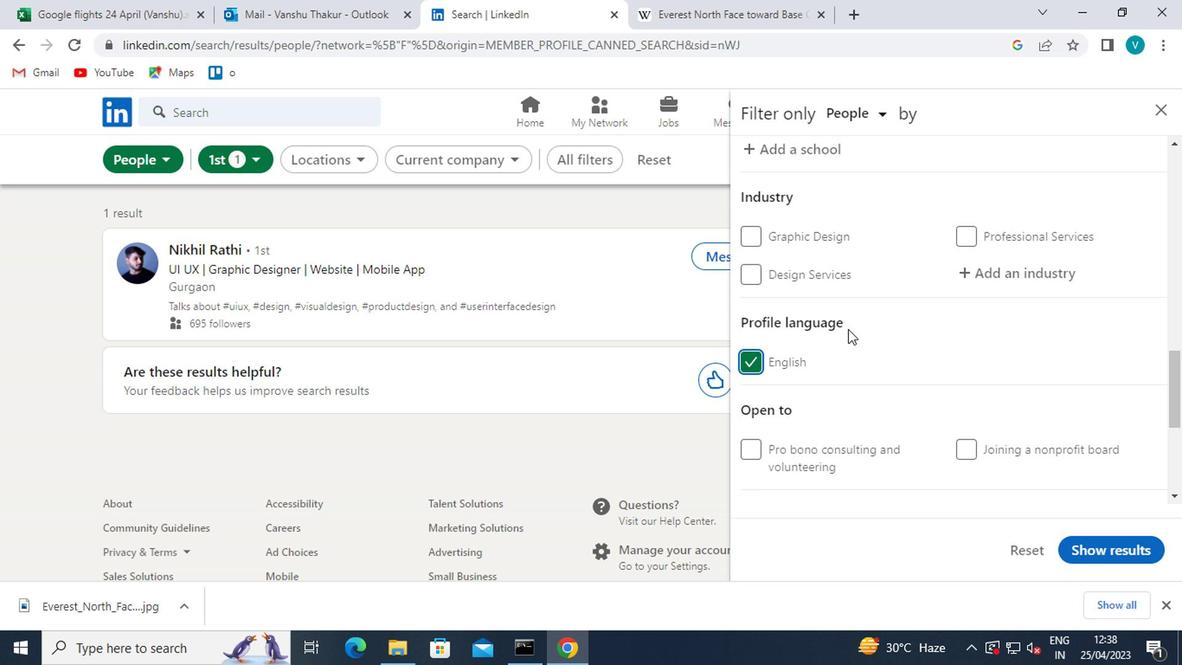 
Action: Mouse moved to (852, 317)
Screenshot: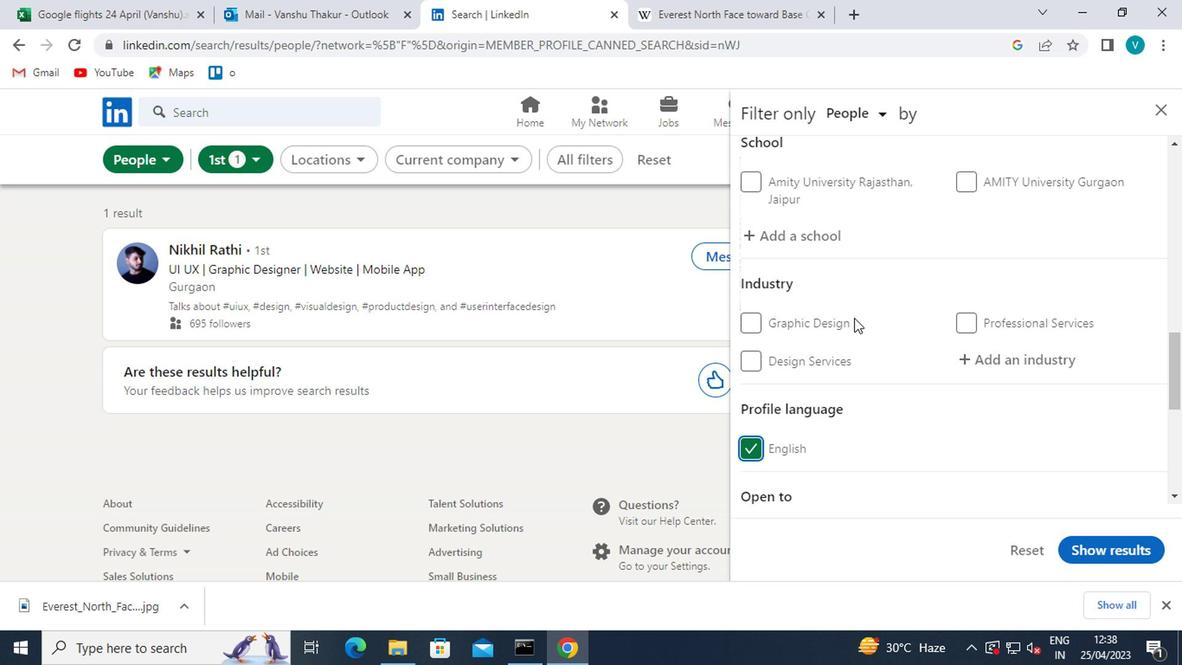 
Action: Mouse scrolled (852, 318) with delta (0, 1)
Screenshot: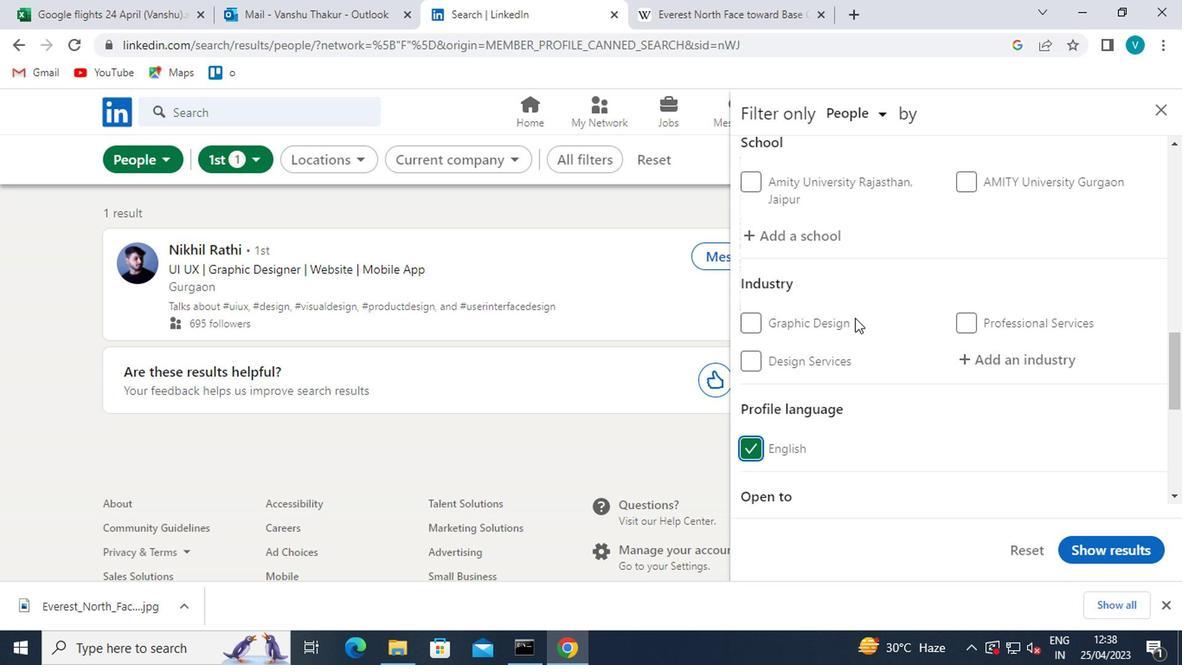 
Action: Mouse scrolled (852, 318) with delta (0, 1)
Screenshot: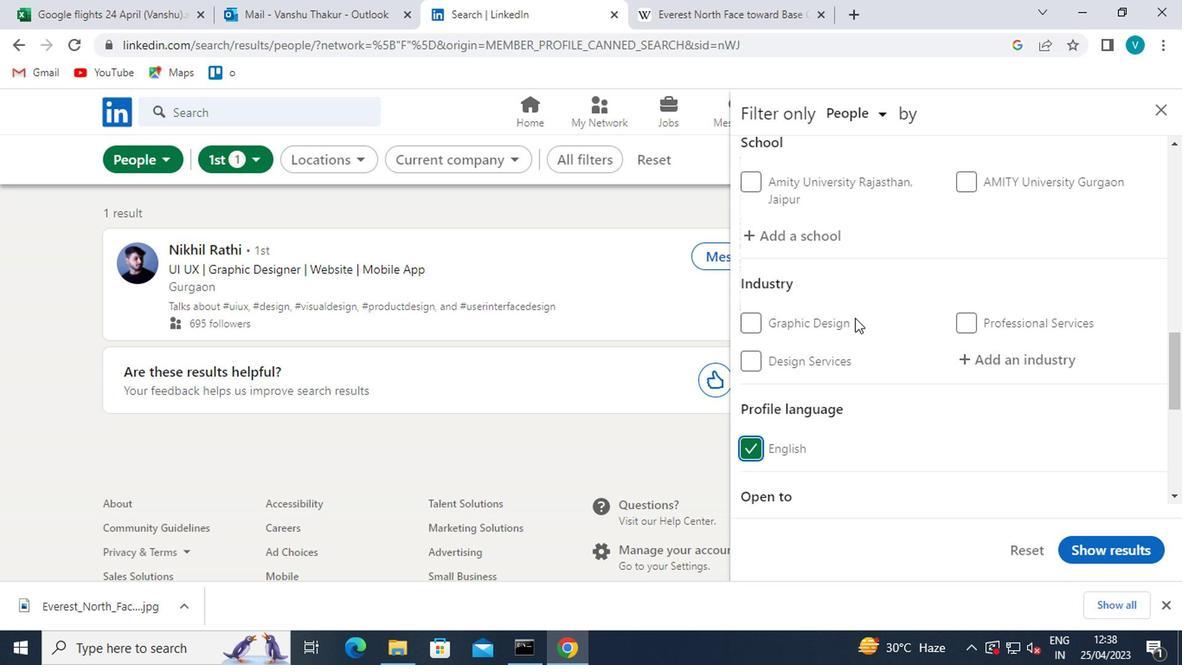 
Action: Mouse scrolled (852, 318) with delta (0, 1)
Screenshot: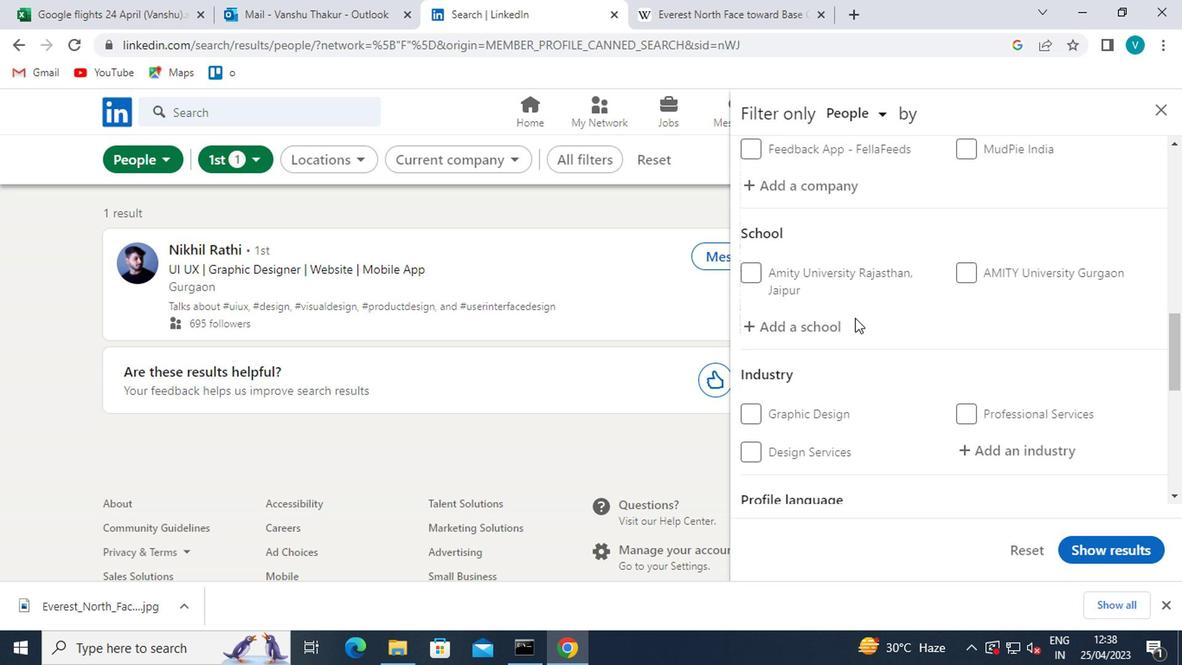 
Action: Mouse moved to (804, 223)
Screenshot: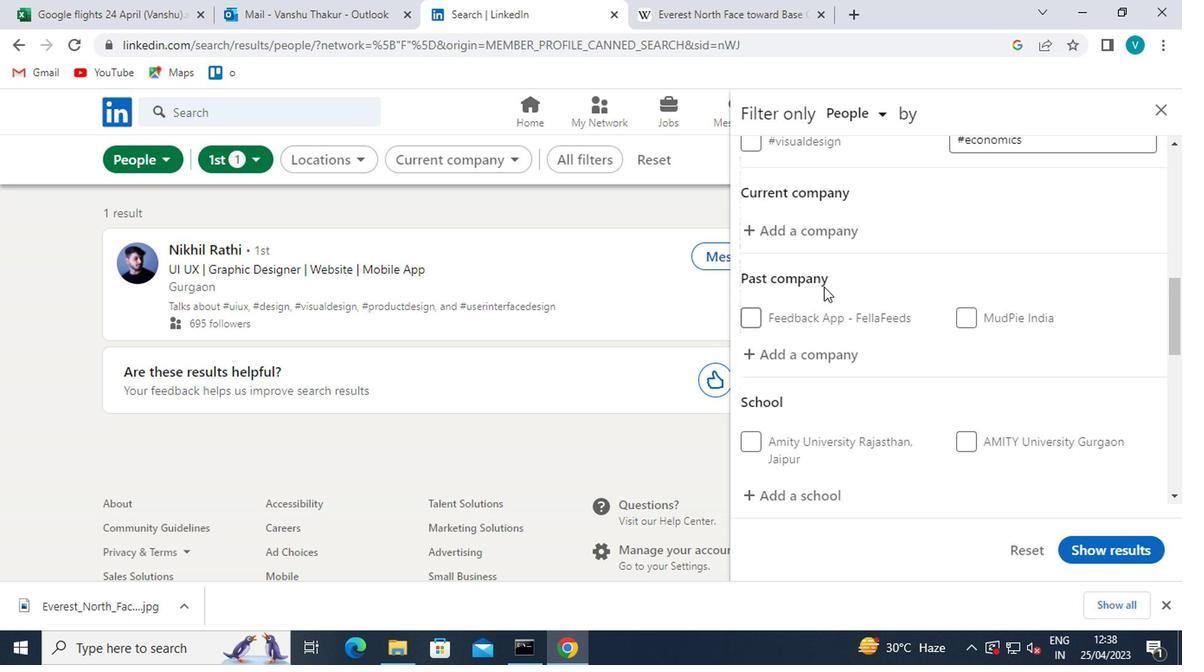 
Action: Mouse pressed left at (804, 223)
Screenshot: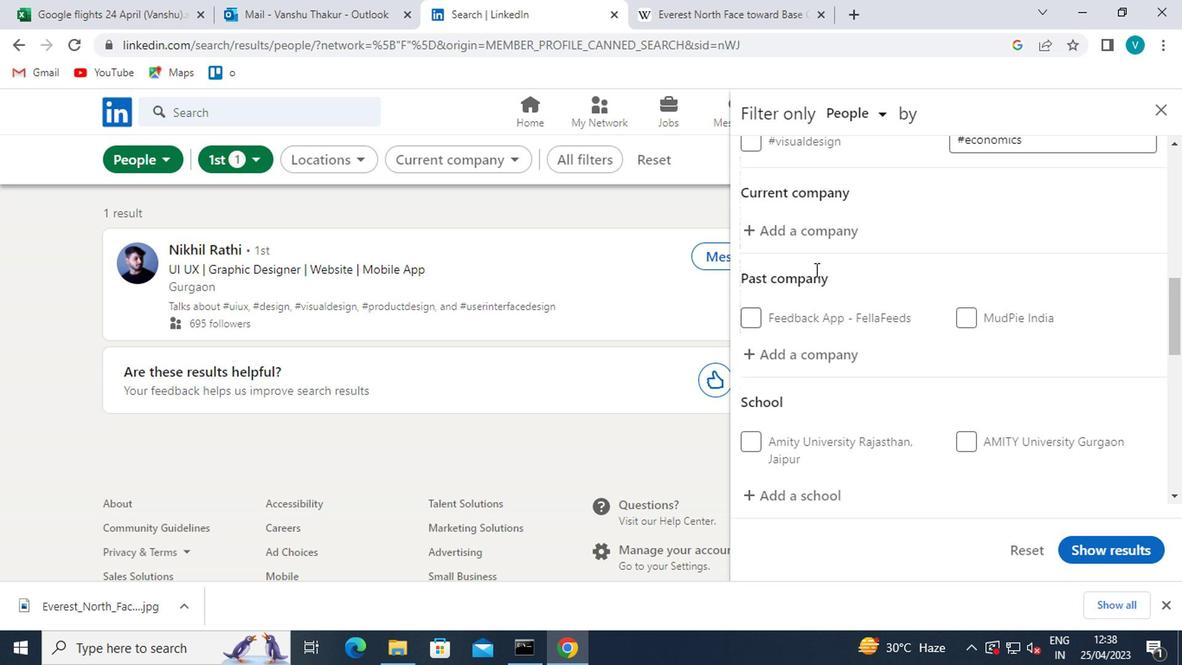 
Action: Mouse moved to (671, 137)
Screenshot: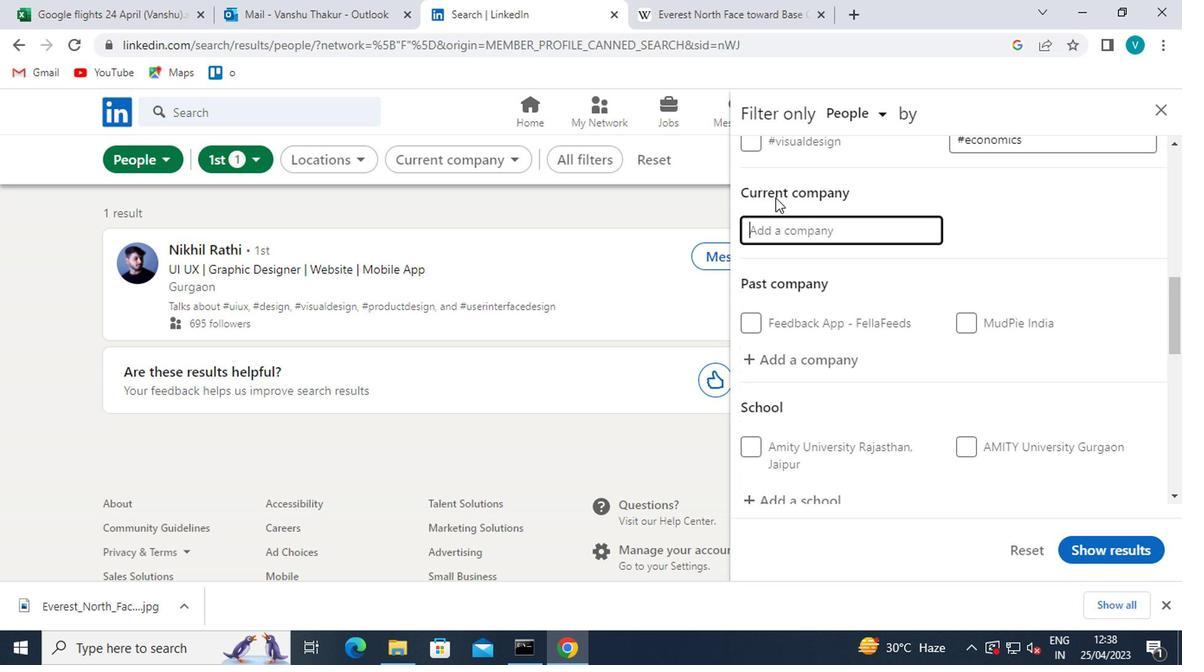 
Action: Key pressed <Key.shift>GROUP<Key.shift>M
Screenshot: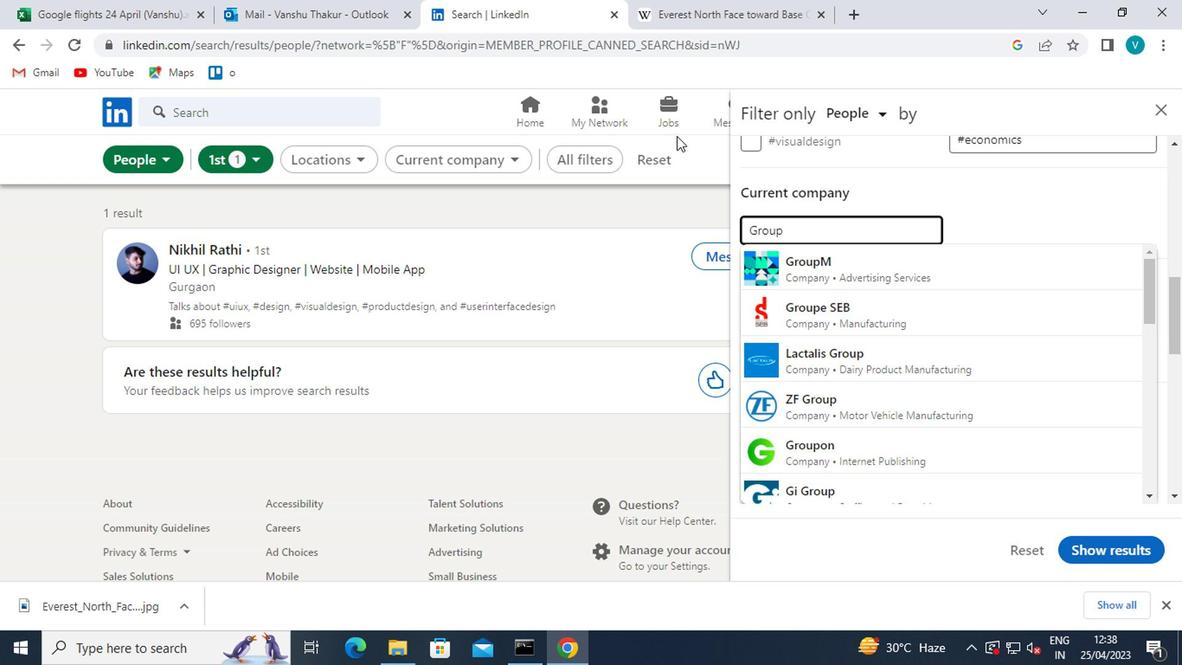 
Action: Mouse moved to (818, 268)
Screenshot: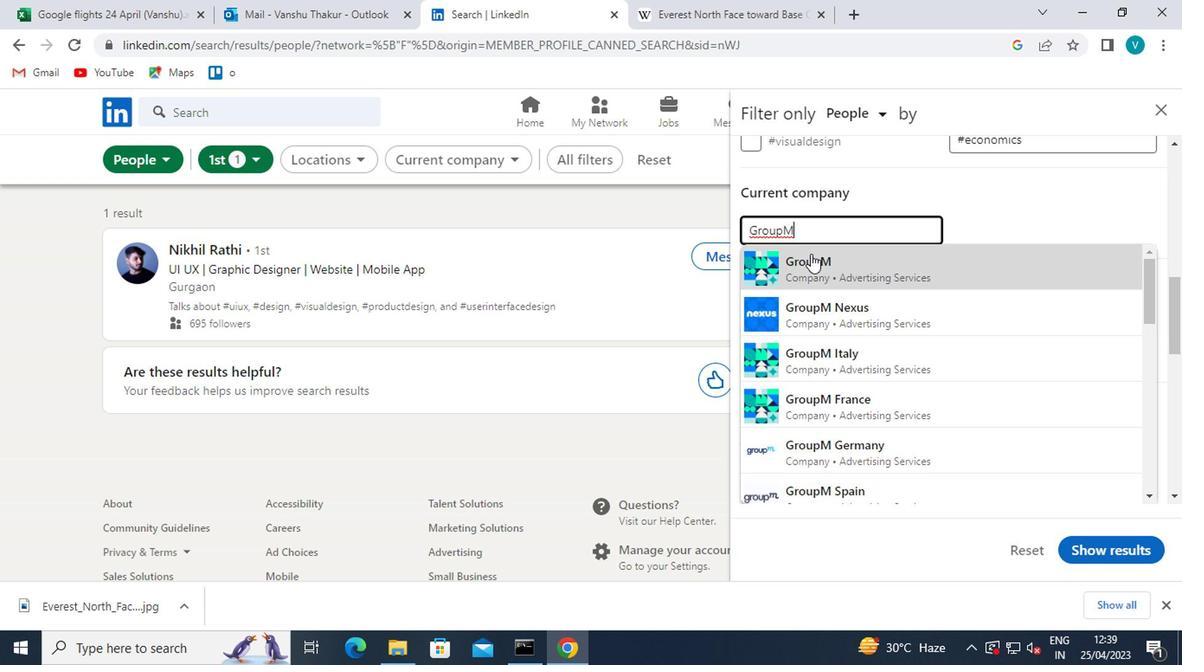 
Action: Mouse pressed left at (818, 268)
Screenshot: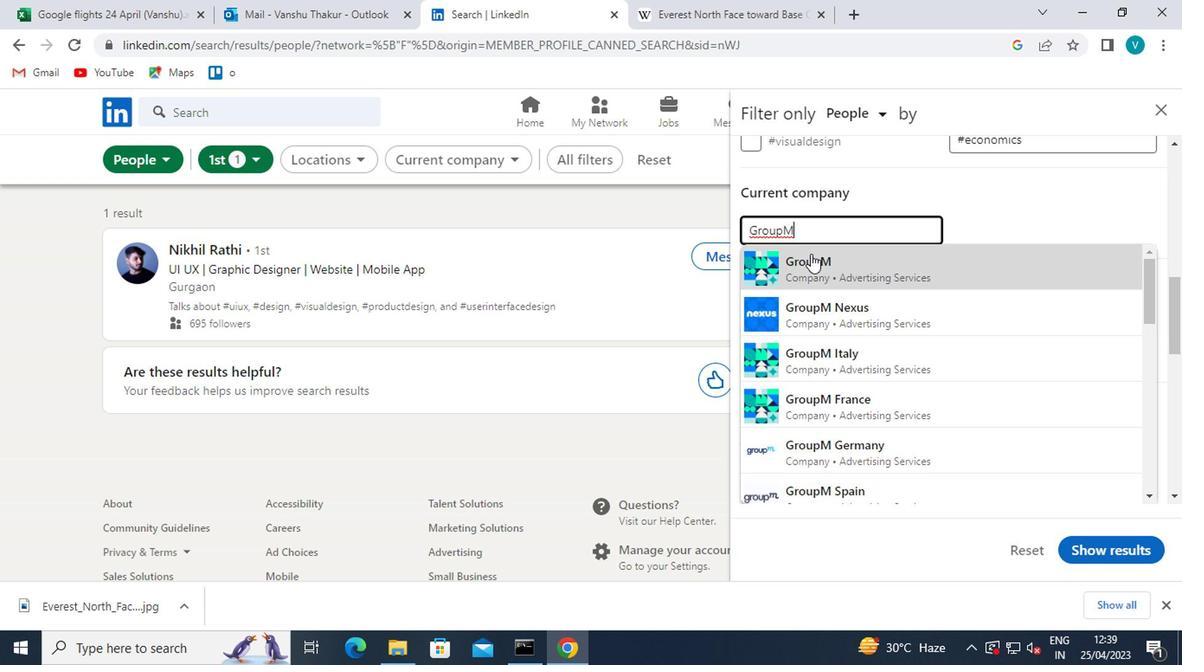 
Action: Mouse moved to (812, 266)
Screenshot: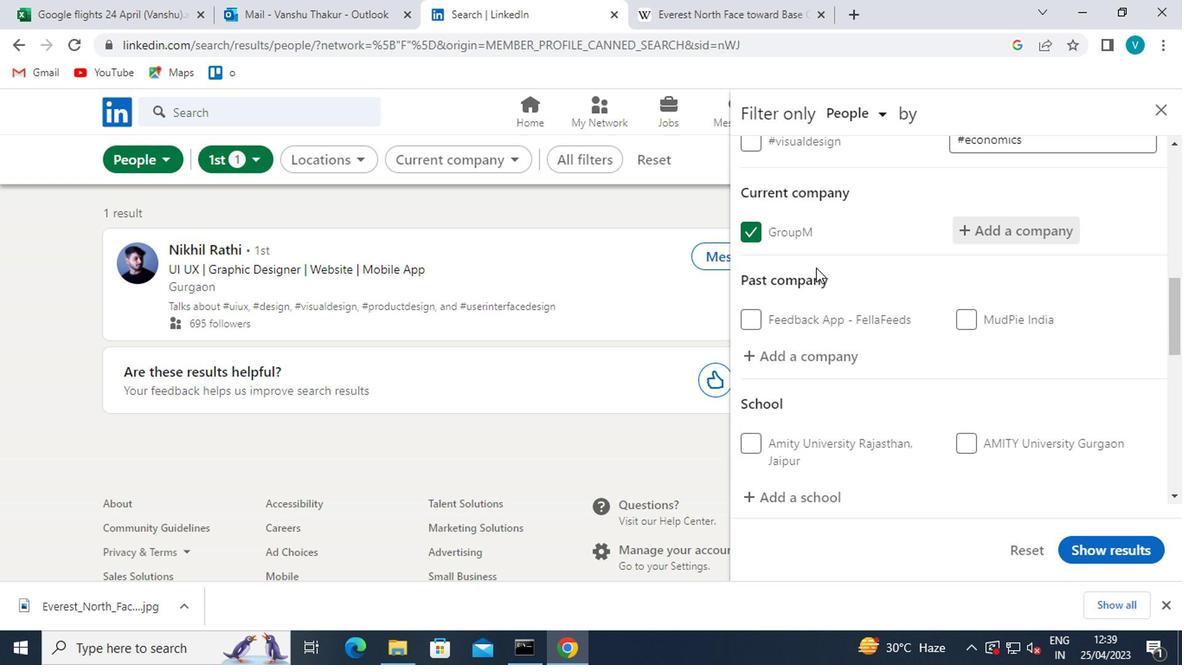 
Action: Mouse scrolled (812, 266) with delta (0, 0)
Screenshot: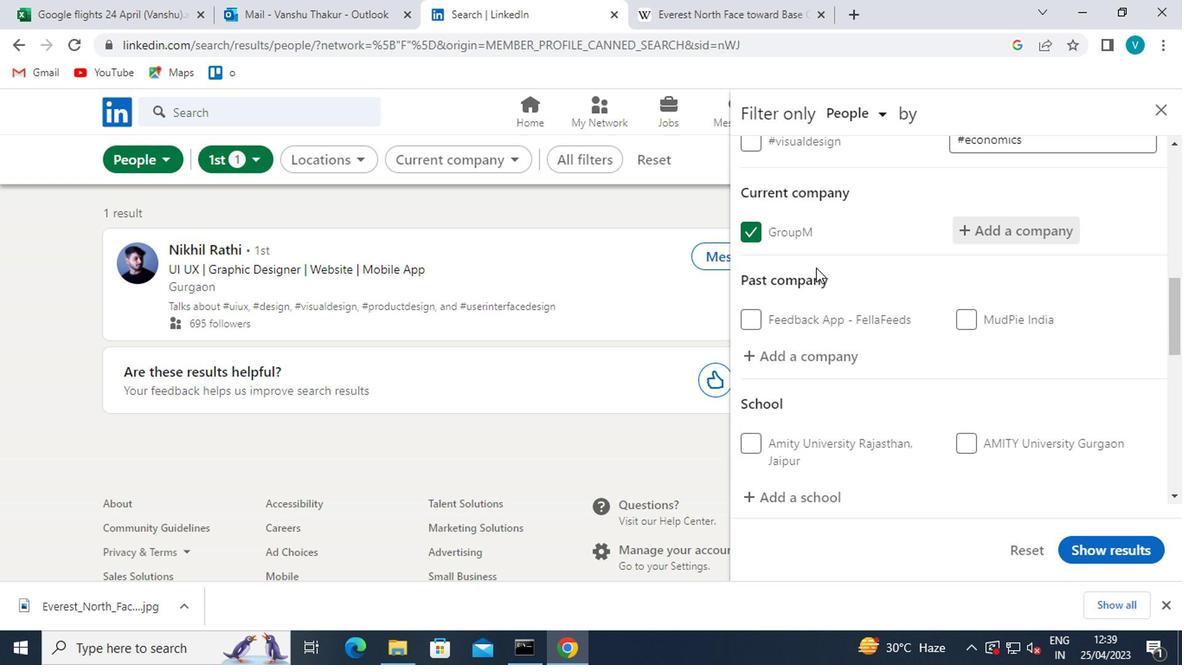 
Action: Mouse scrolled (812, 266) with delta (0, 0)
Screenshot: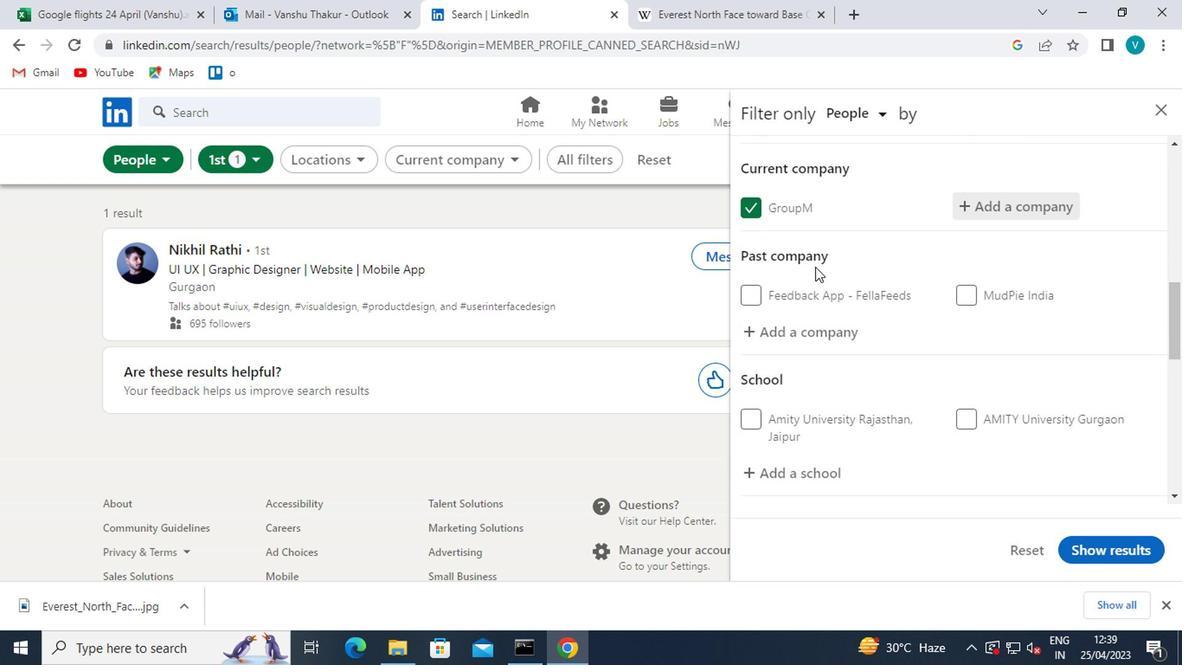 
Action: Mouse moved to (812, 268)
Screenshot: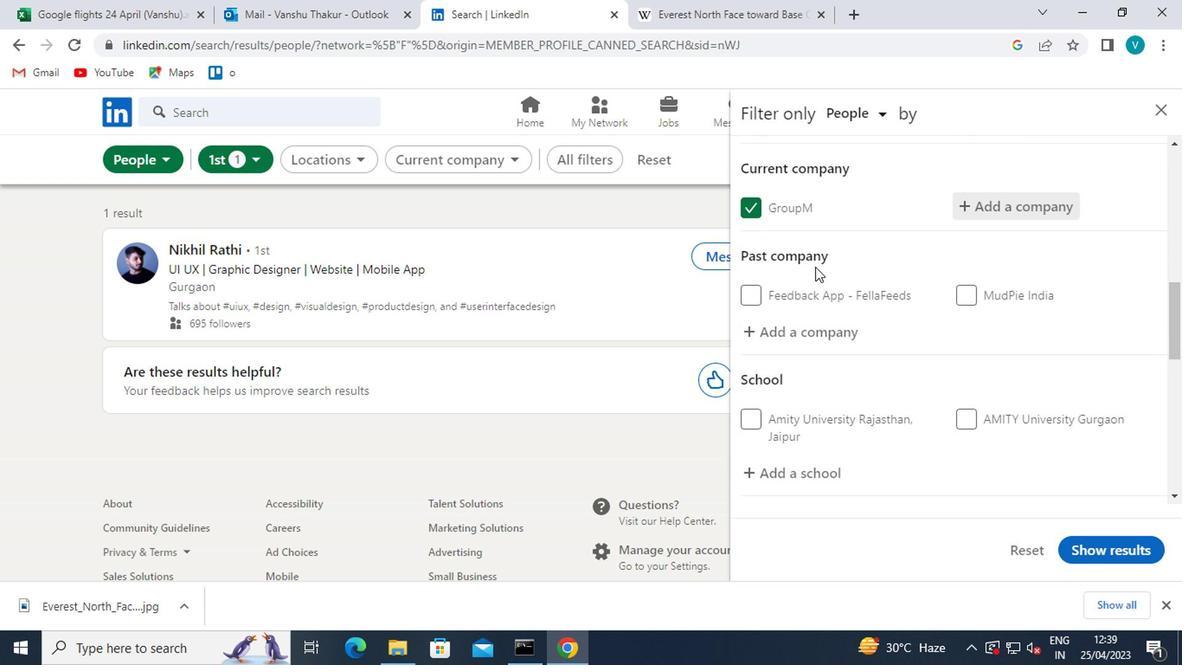 
Action: Mouse scrolled (812, 267) with delta (0, -1)
Screenshot: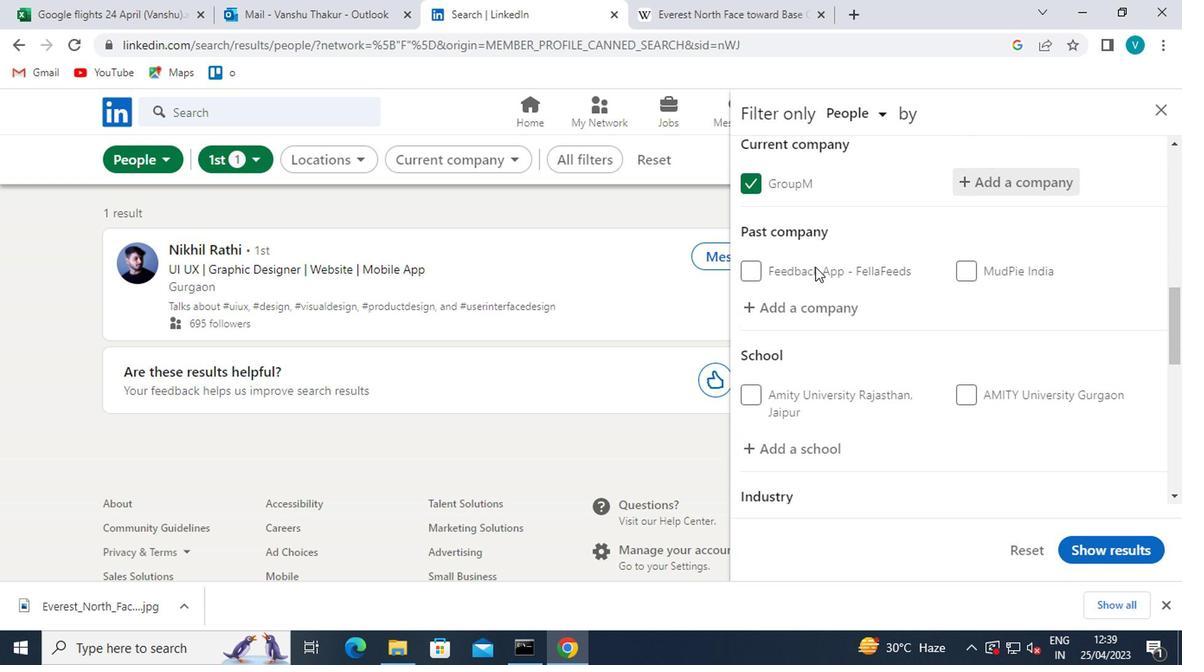 
Action: Mouse moved to (809, 242)
Screenshot: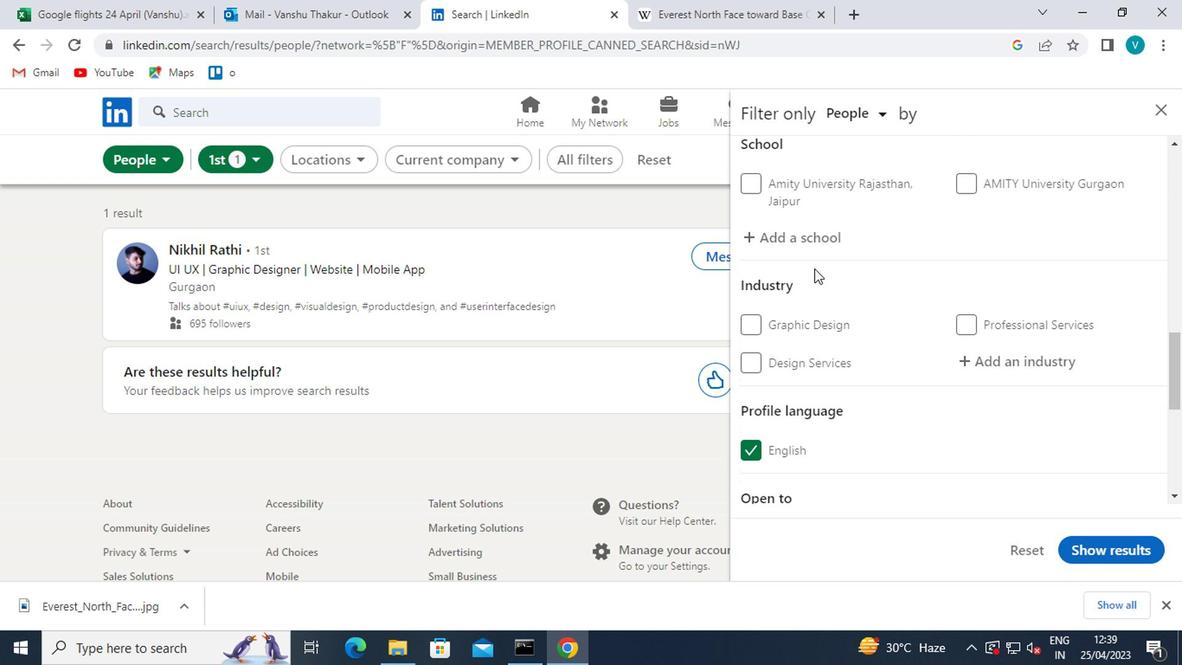 
Action: Mouse pressed left at (809, 242)
Screenshot: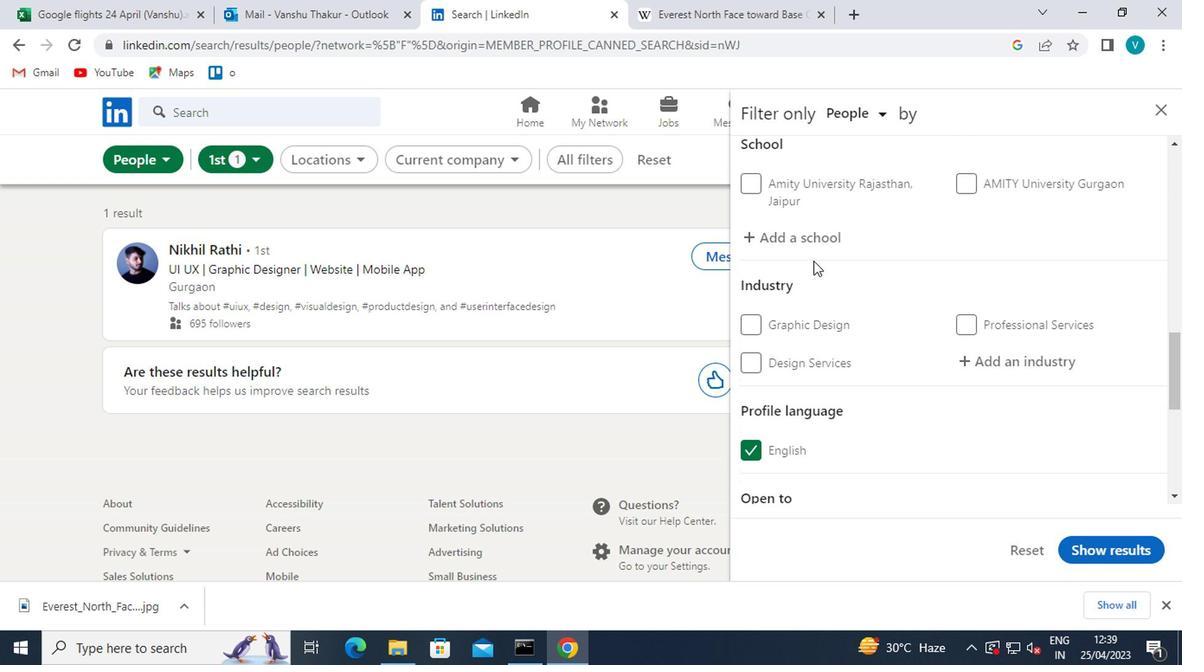 
Action: Key pressed <Key.shift>SCA
Screenshot: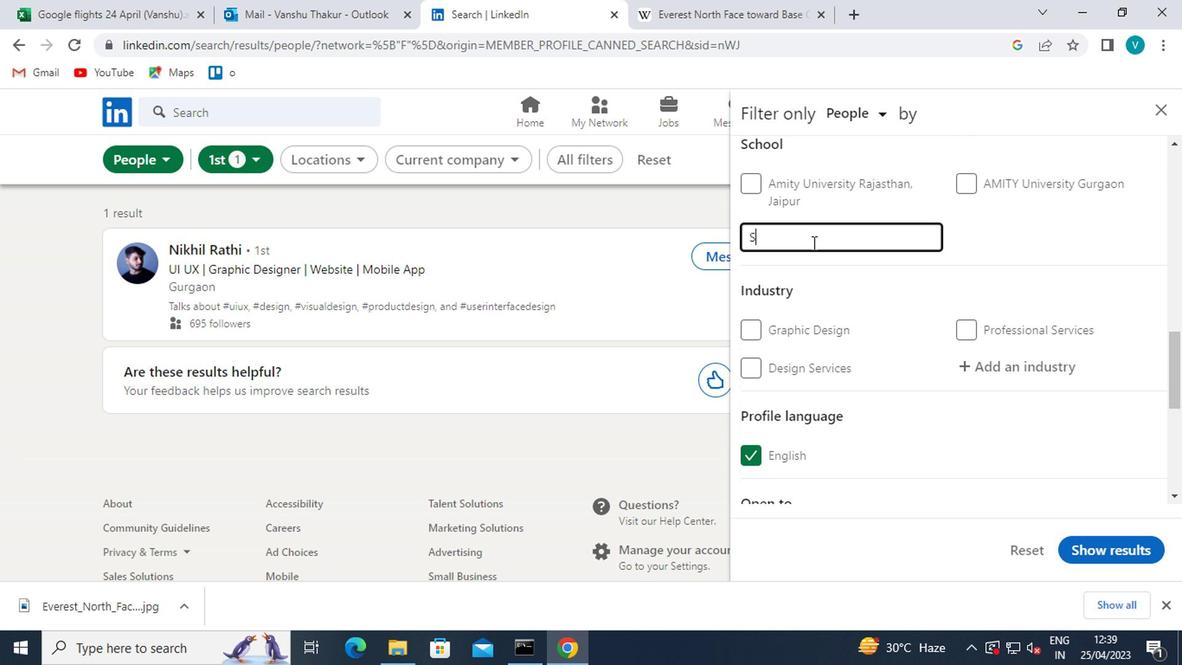 
Action: Mouse moved to (682, 155)
Screenshot: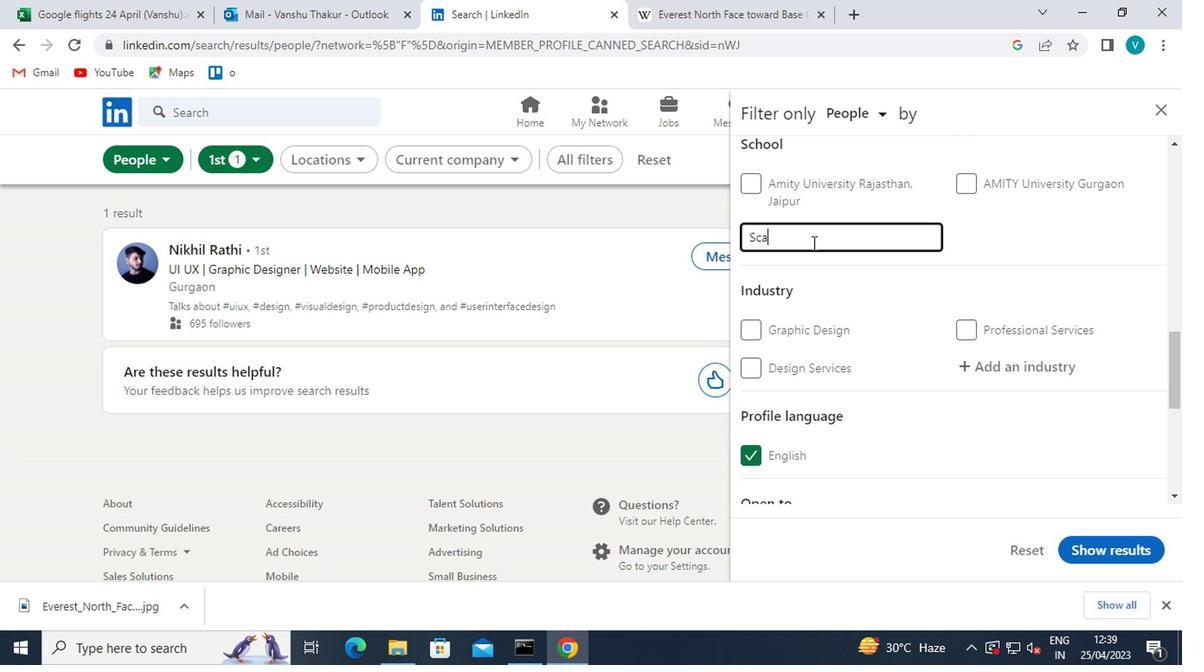 
Action: Key pressed LER
Screenshot: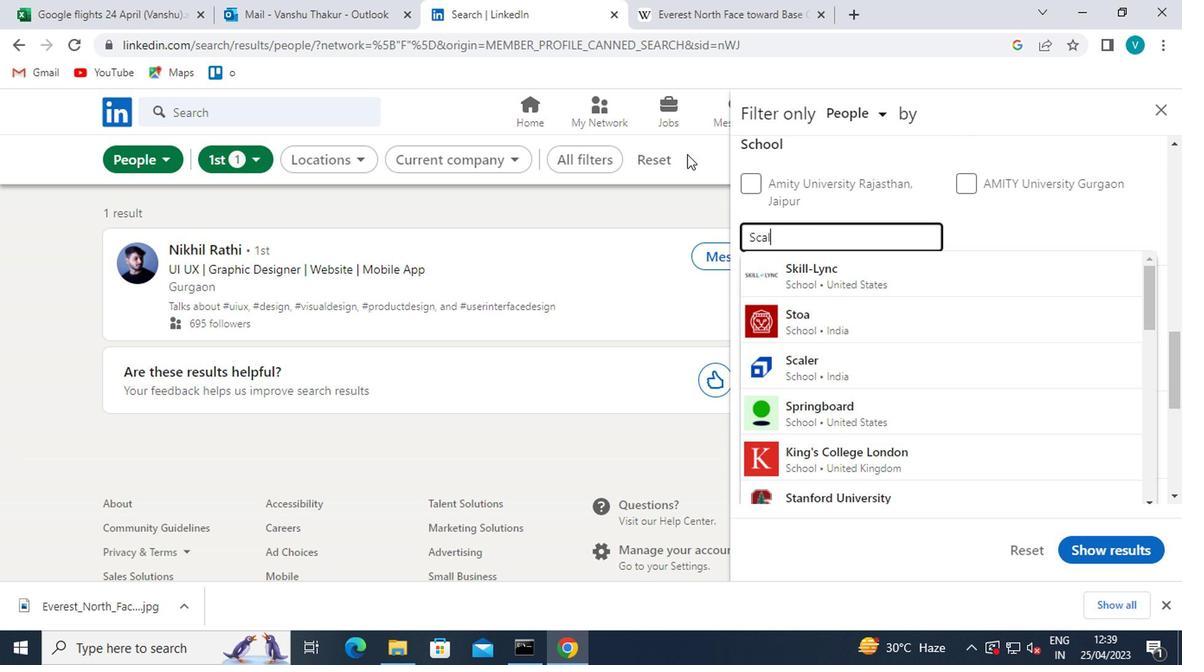 
Action: Mouse moved to (841, 268)
Screenshot: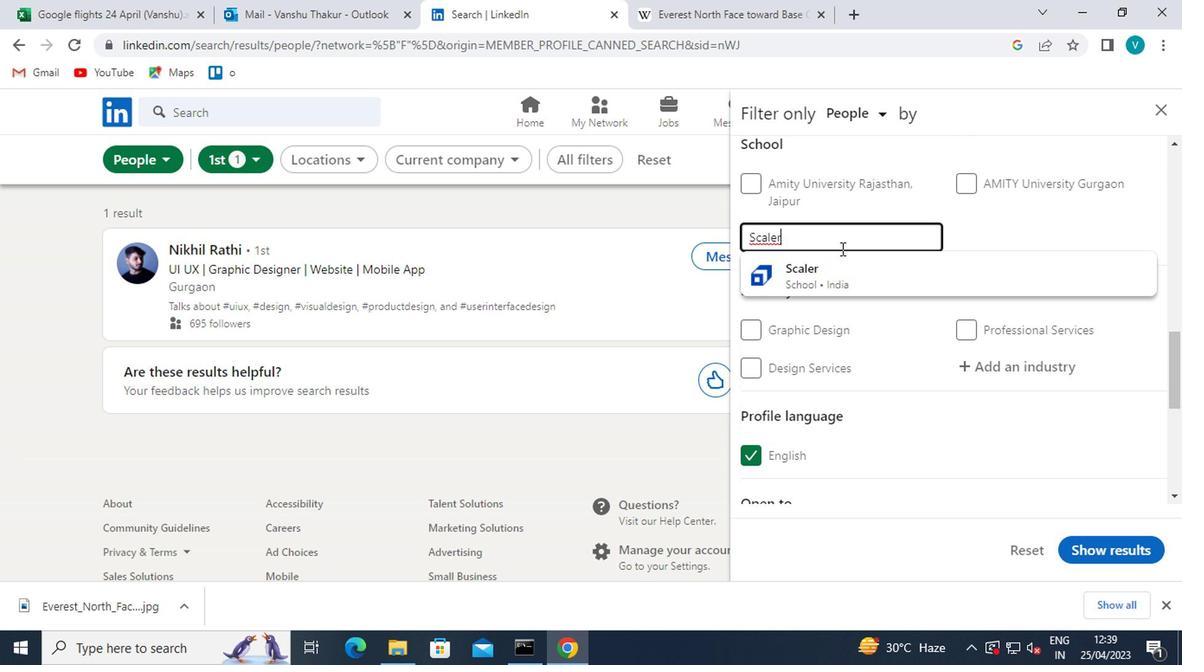 
Action: Mouse pressed left at (841, 268)
Screenshot: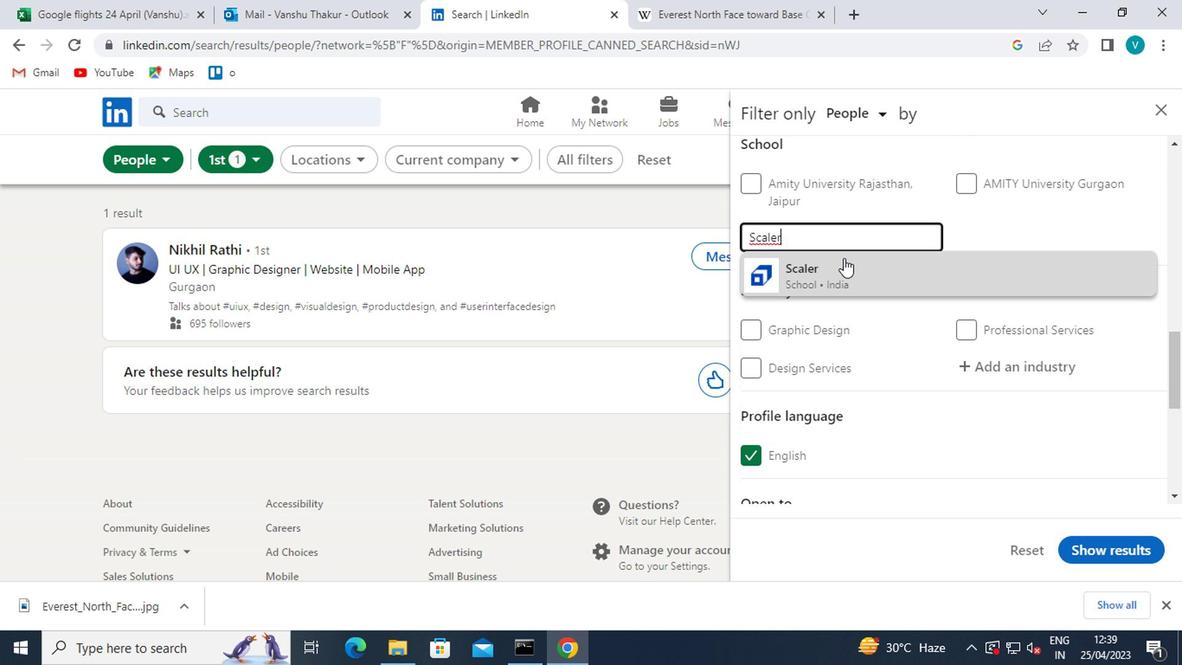 
Action: Mouse moved to (844, 268)
Screenshot: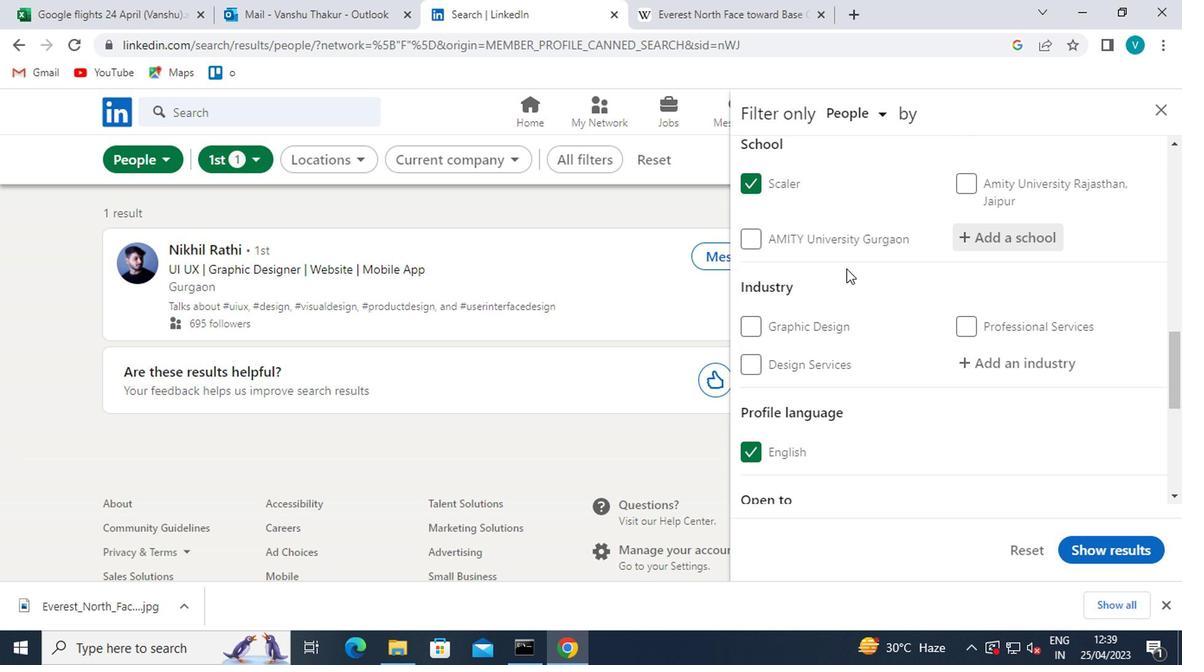 
Action: Mouse scrolled (844, 267) with delta (0, -1)
Screenshot: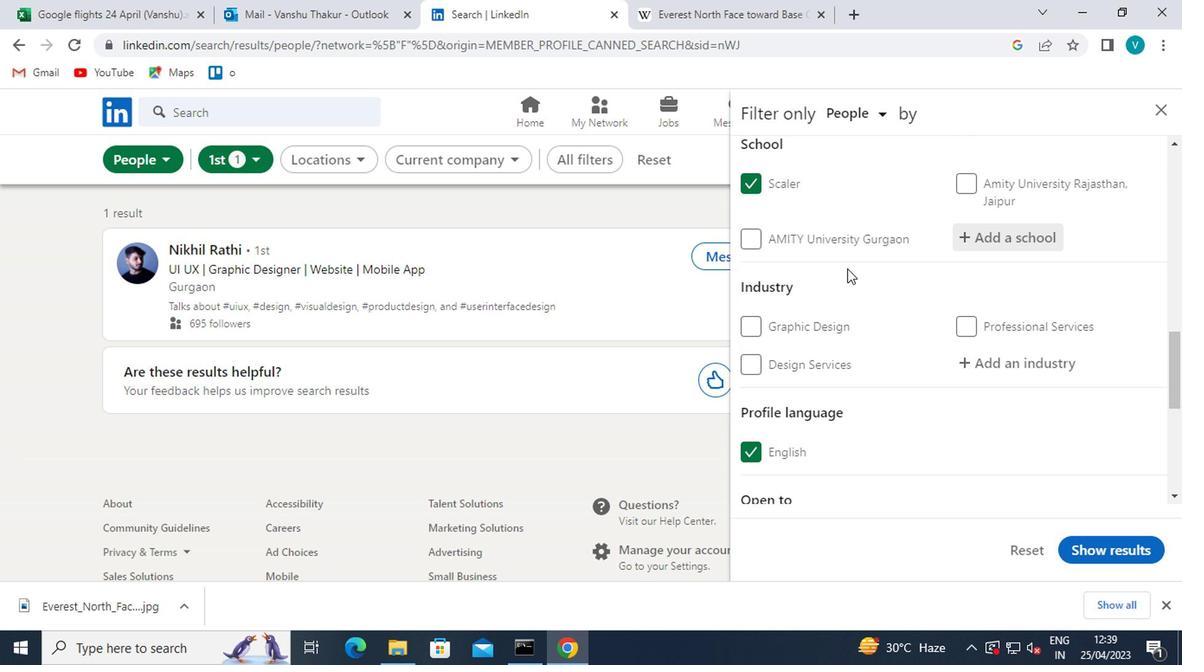 
Action: Mouse scrolled (844, 267) with delta (0, -1)
Screenshot: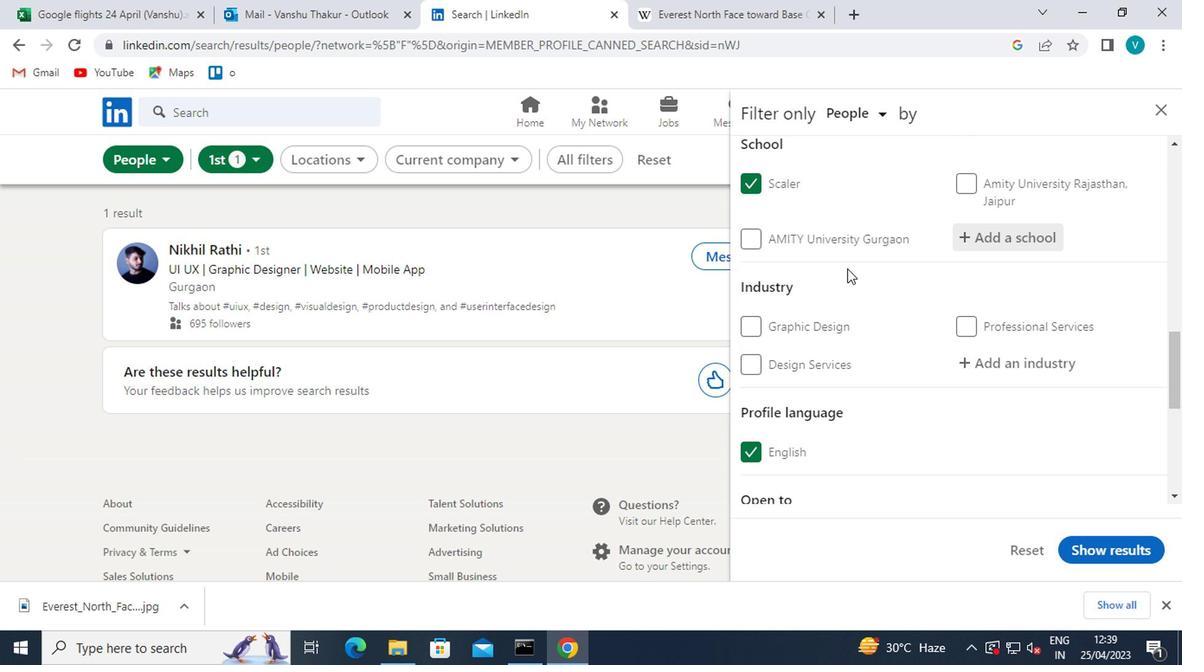 
Action: Mouse moved to (855, 283)
Screenshot: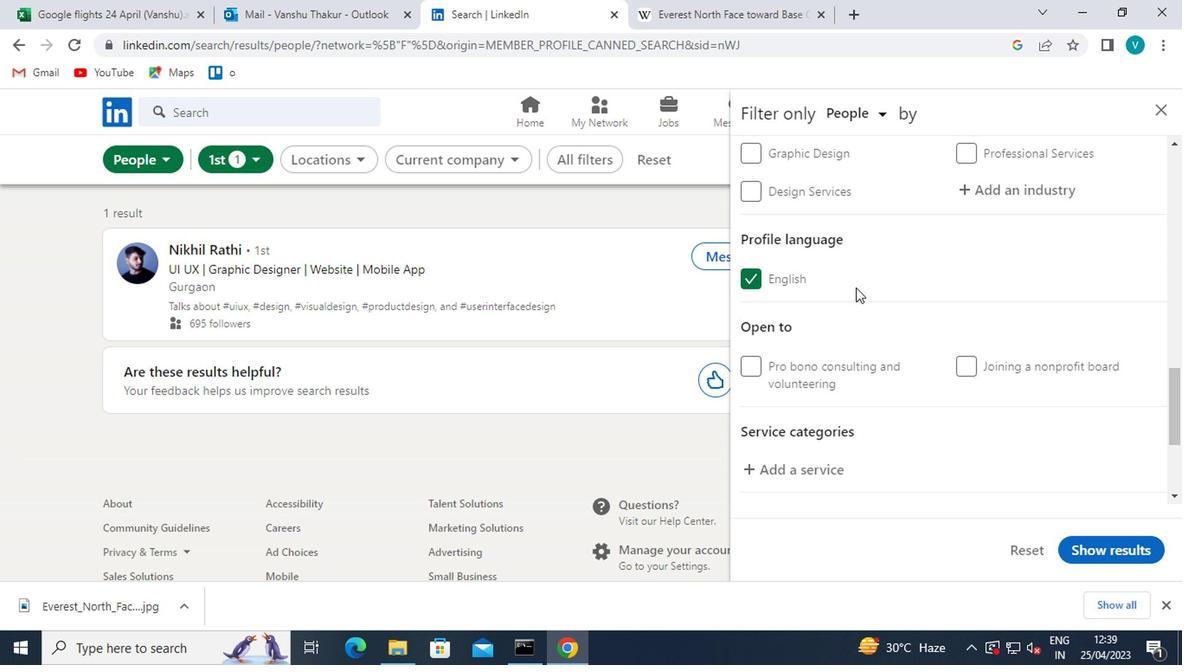 
Action: Mouse scrolled (855, 283) with delta (0, 0)
Screenshot: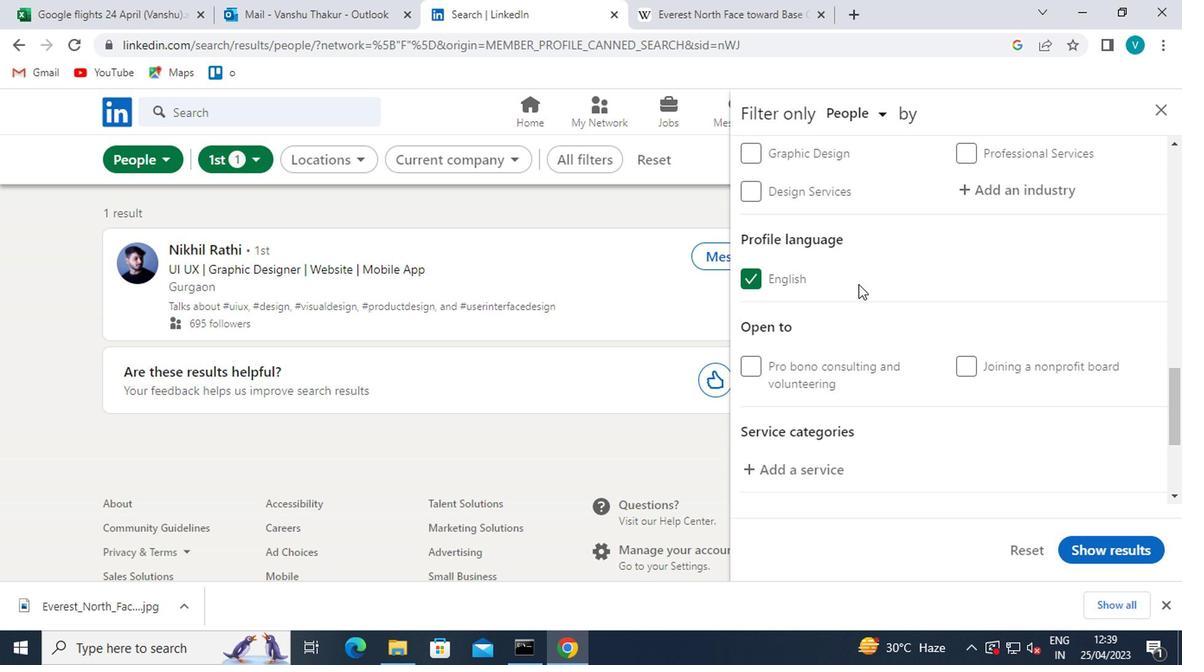 
Action: Mouse scrolled (855, 283) with delta (0, 0)
Screenshot: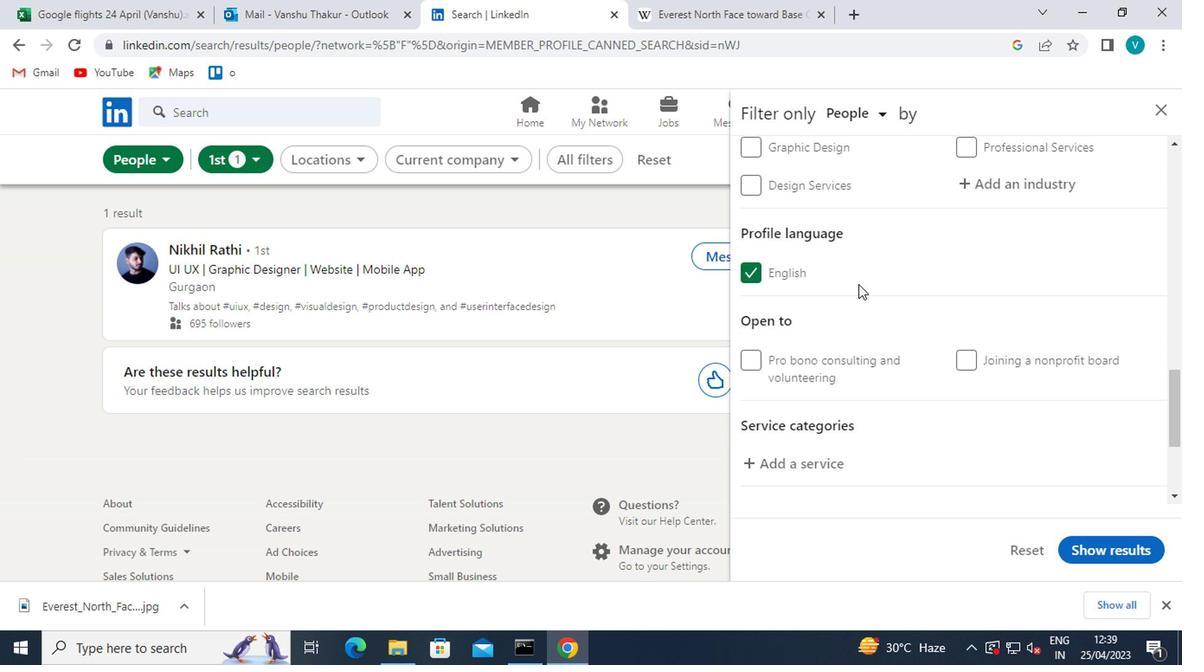 
Action: Mouse scrolled (855, 284) with delta (0, 0)
Screenshot: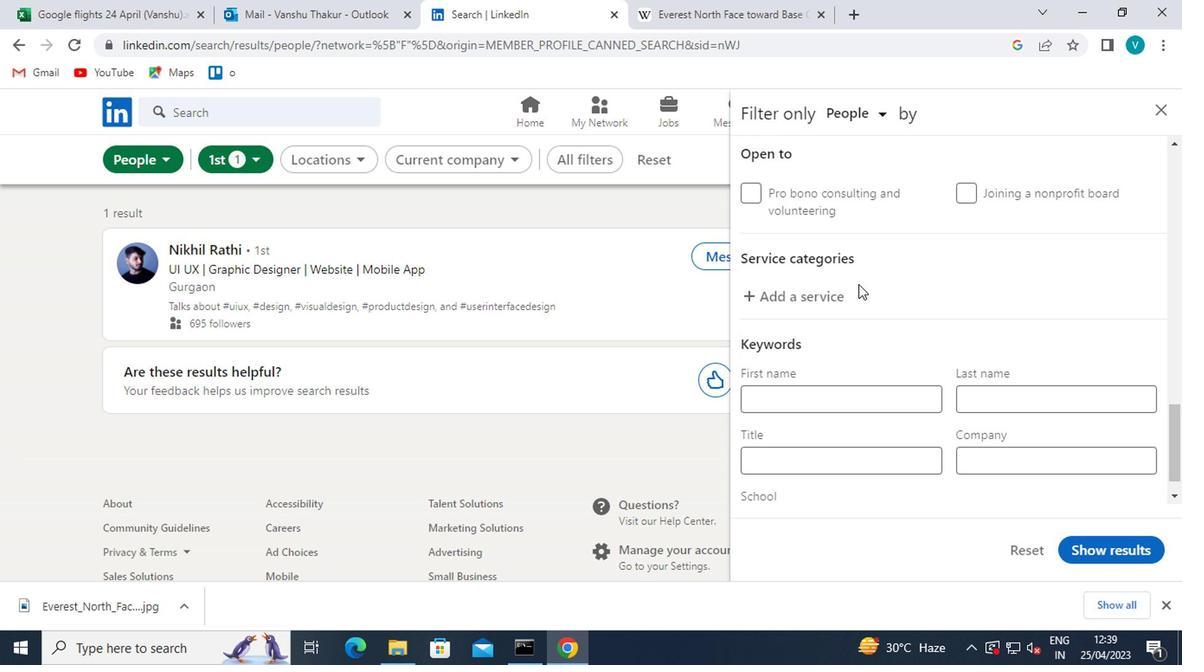 
Action: Mouse scrolled (855, 284) with delta (0, 0)
Screenshot: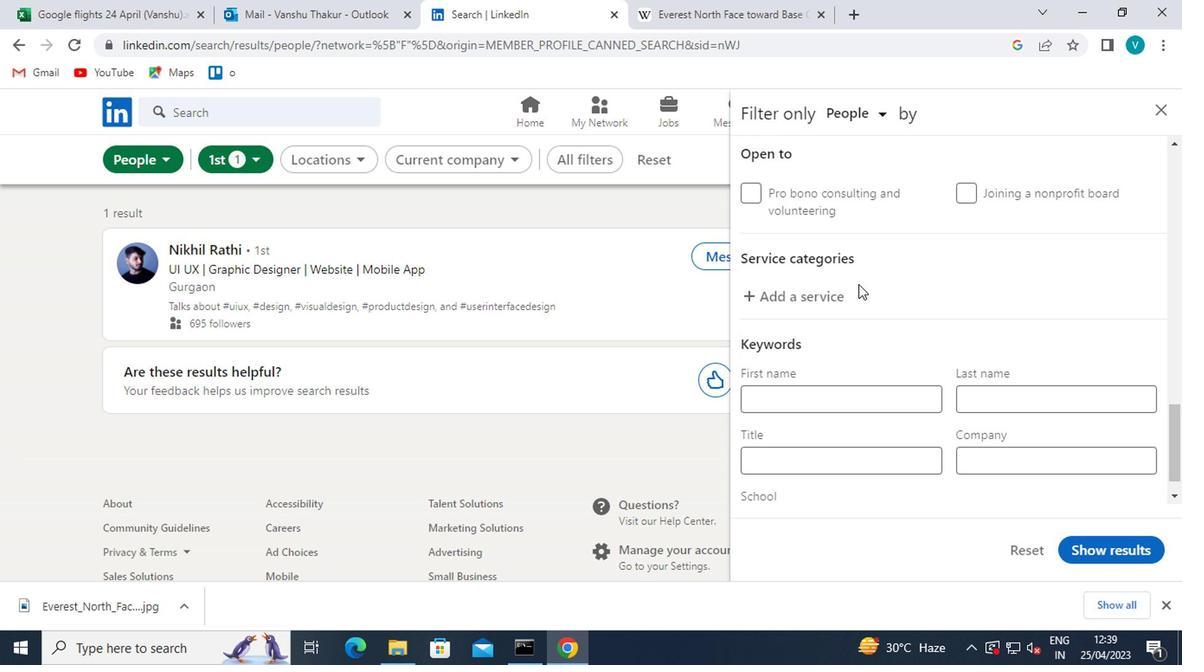 
Action: Mouse scrolled (855, 284) with delta (0, 0)
Screenshot: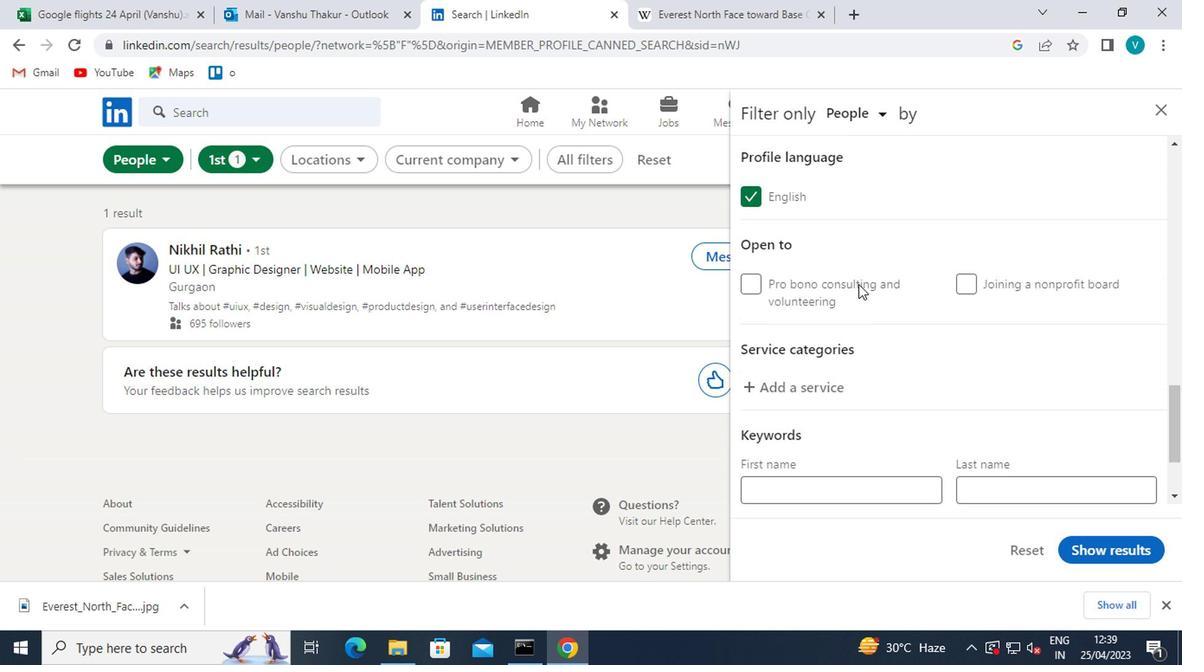 
Action: Mouse scrolled (855, 284) with delta (0, 0)
Screenshot: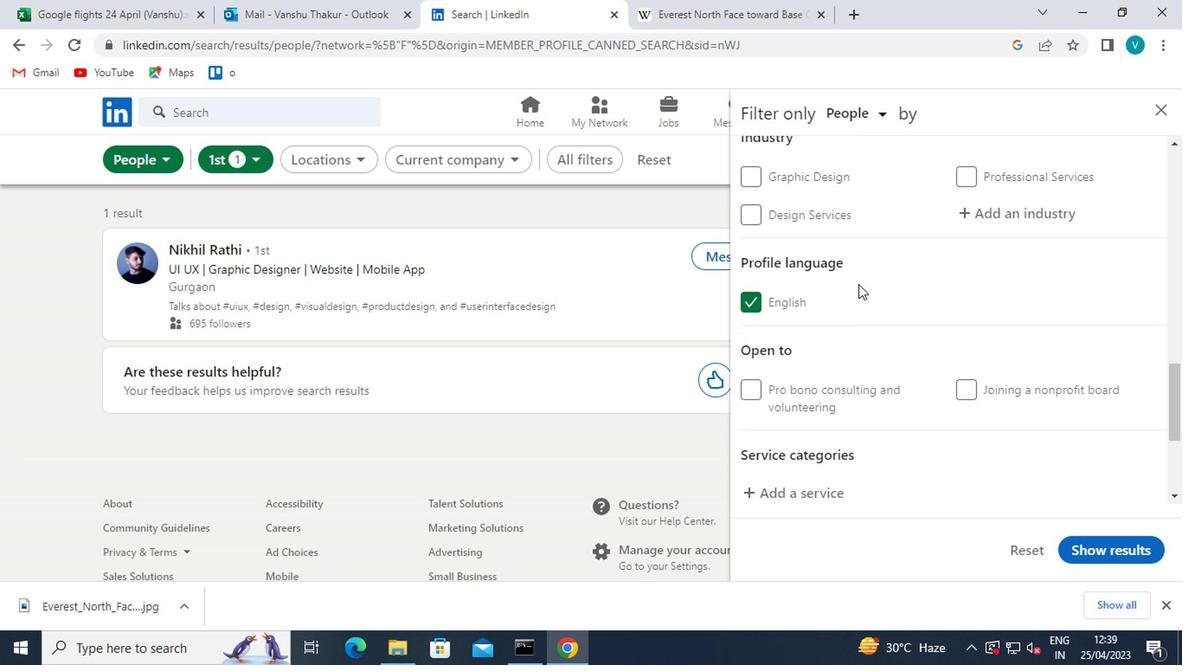
Action: Mouse moved to (976, 358)
Screenshot: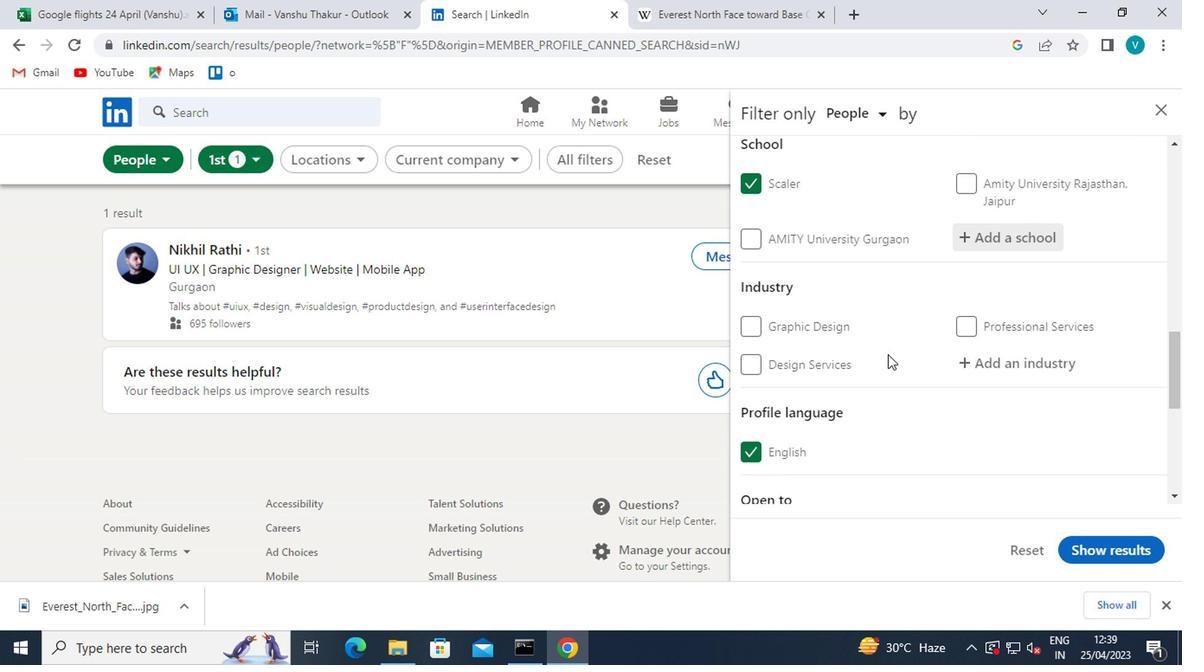 
Action: Mouse pressed left at (976, 358)
Screenshot: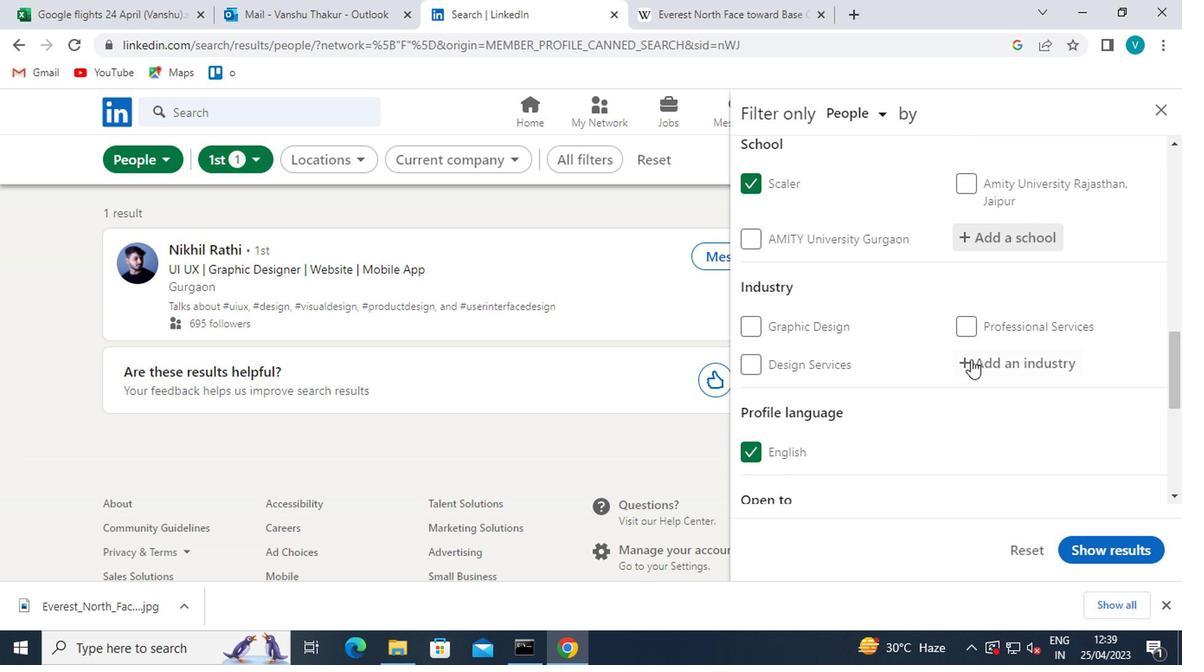 
Action: Mouse moved to (907, 338)
Screenshot: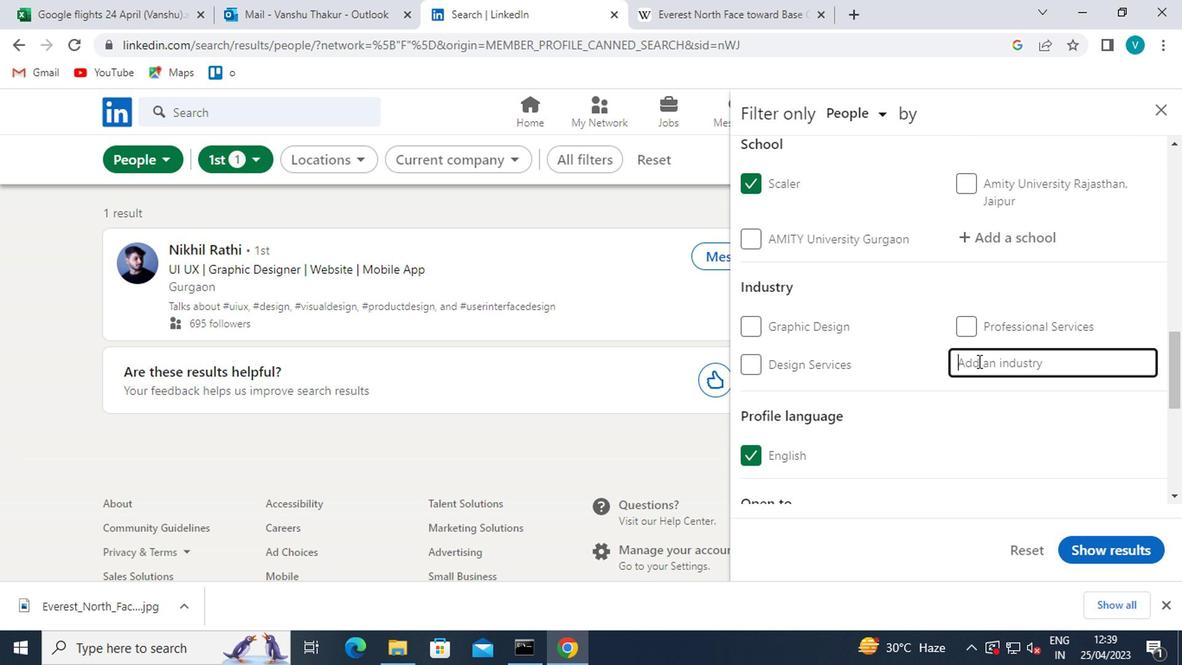 
Action: Key pressed <Key.shift>LA<Key.backspace>EASIN
Screenshot: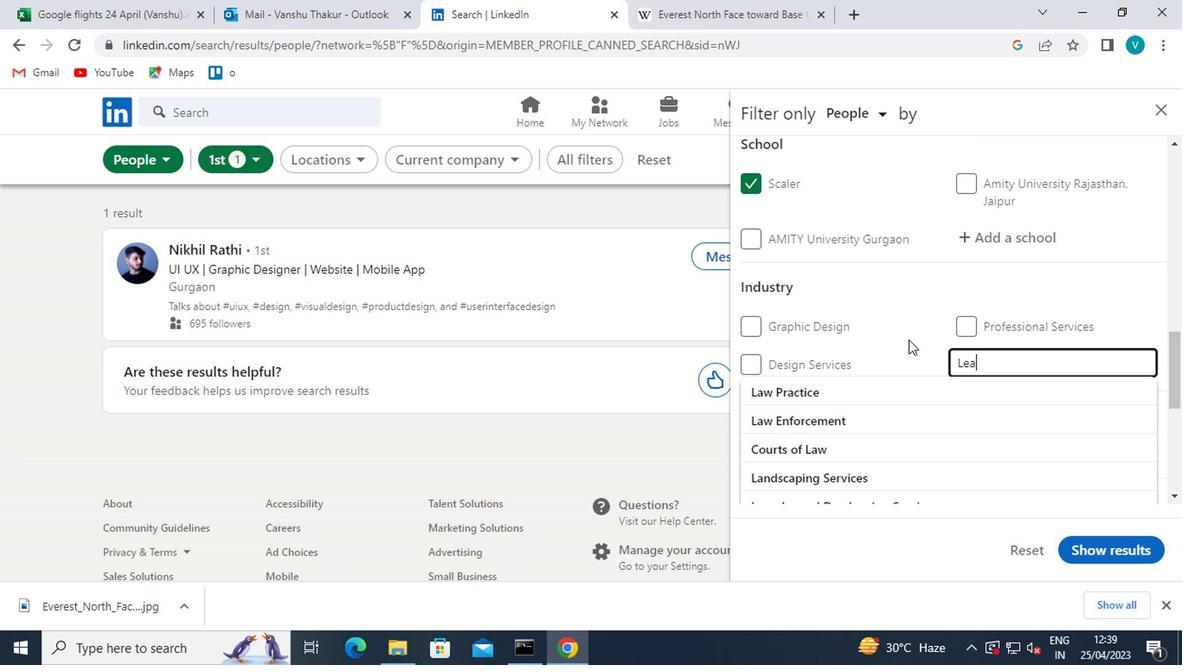 
Action: Mouse moved to (905, 338)
Screenshot: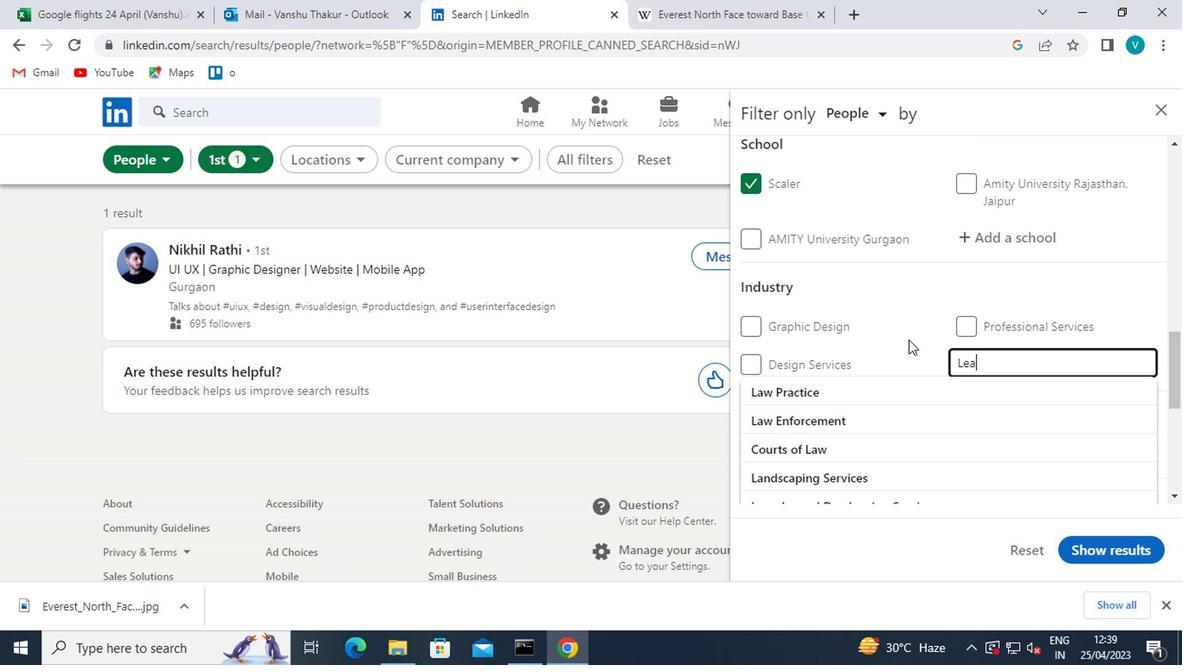 
Action: Key pressed G<Key.space><Key.shift>N
Screenshot: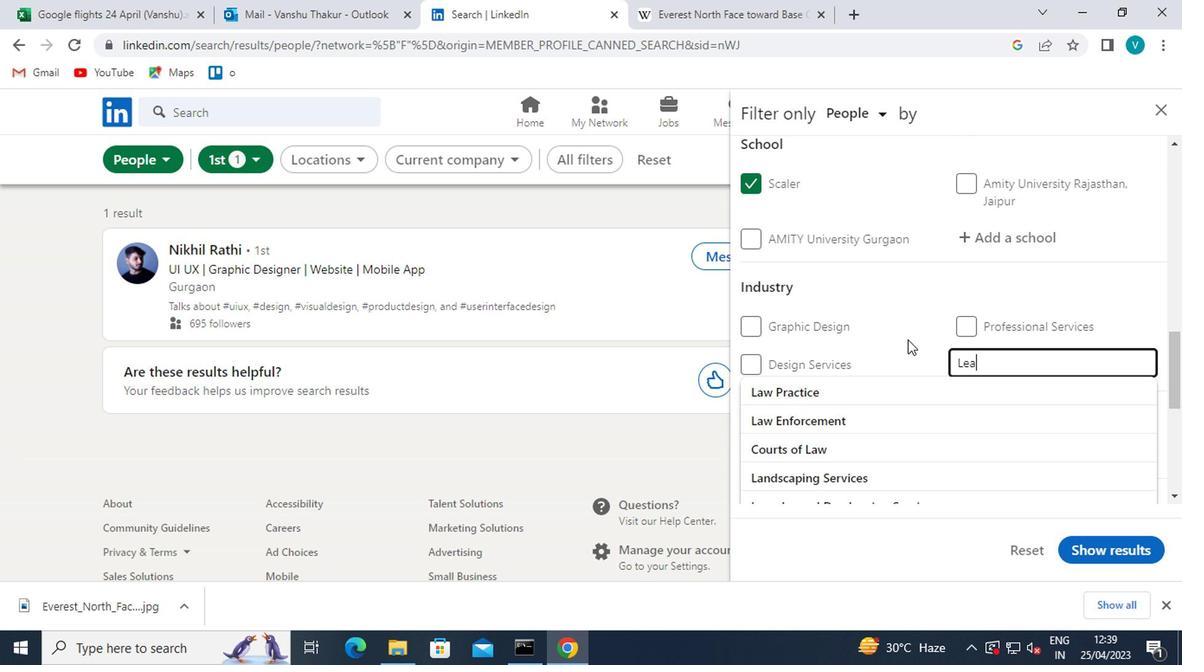 
Action: Mouse moved to (900, 338)
Screenshot: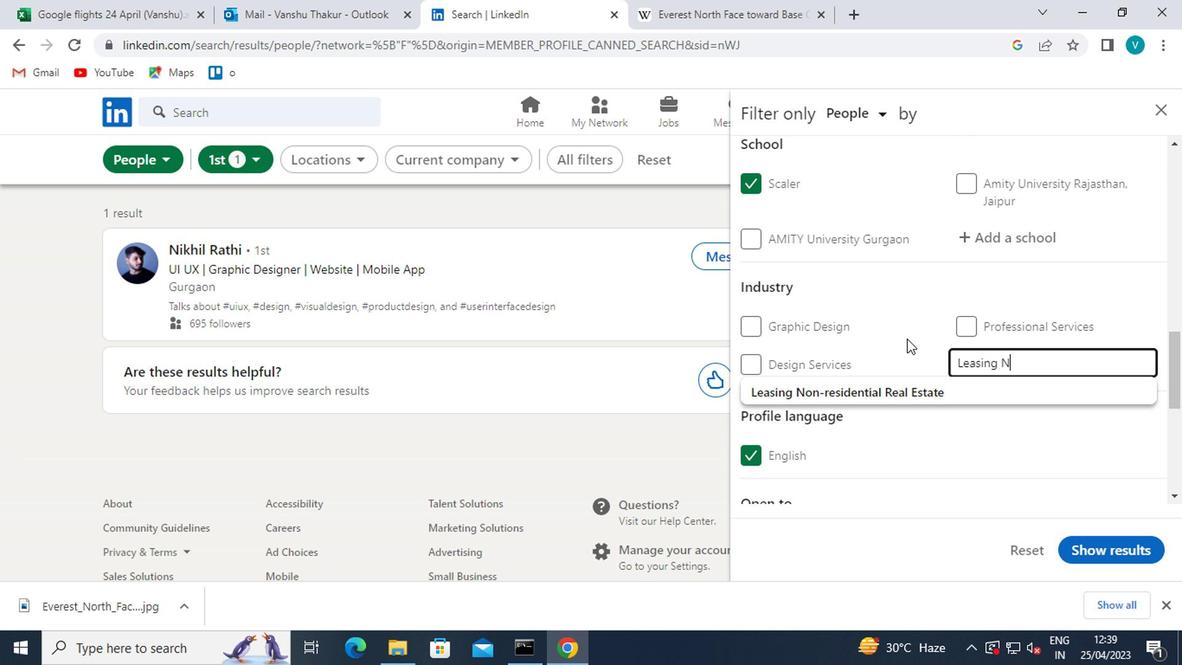 
Action: Key pressed O
Screenshot: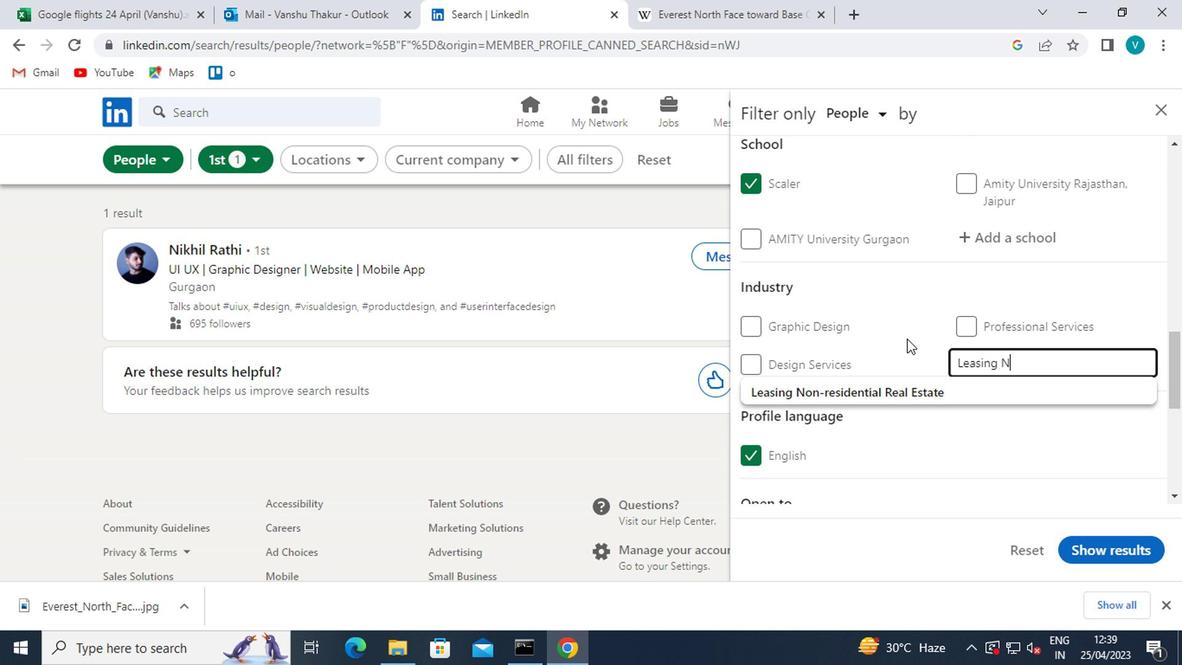 
Action: Mouse moved to (899, 338)
Screenshot: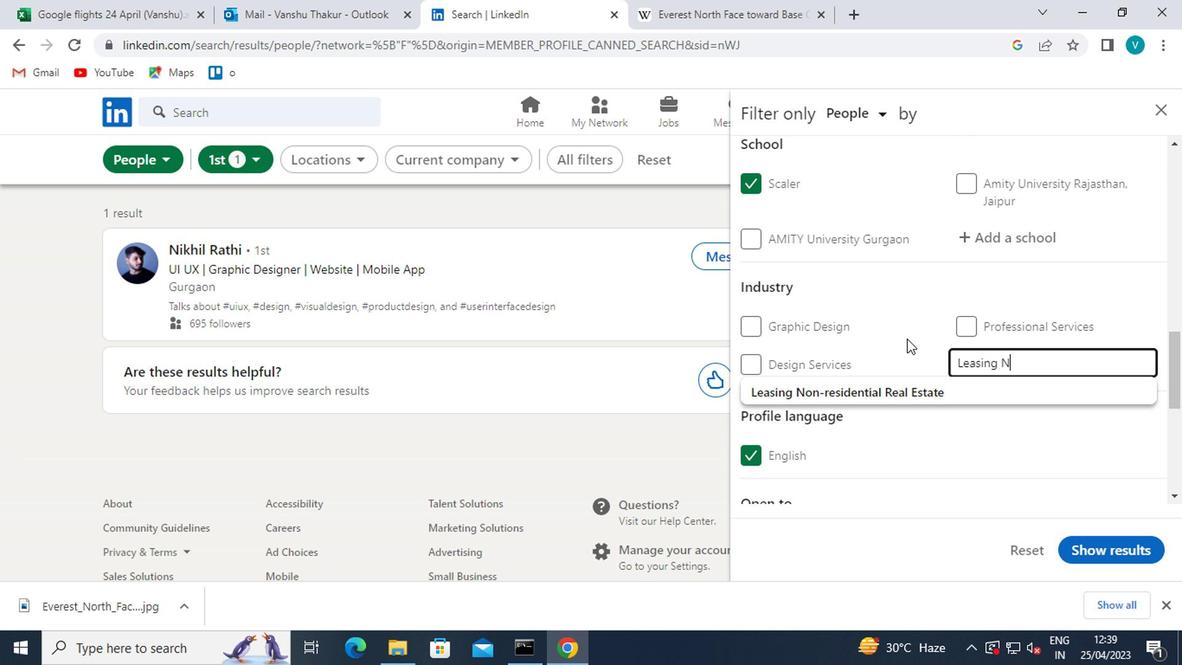 
Action: Key pressed N
Screenshot: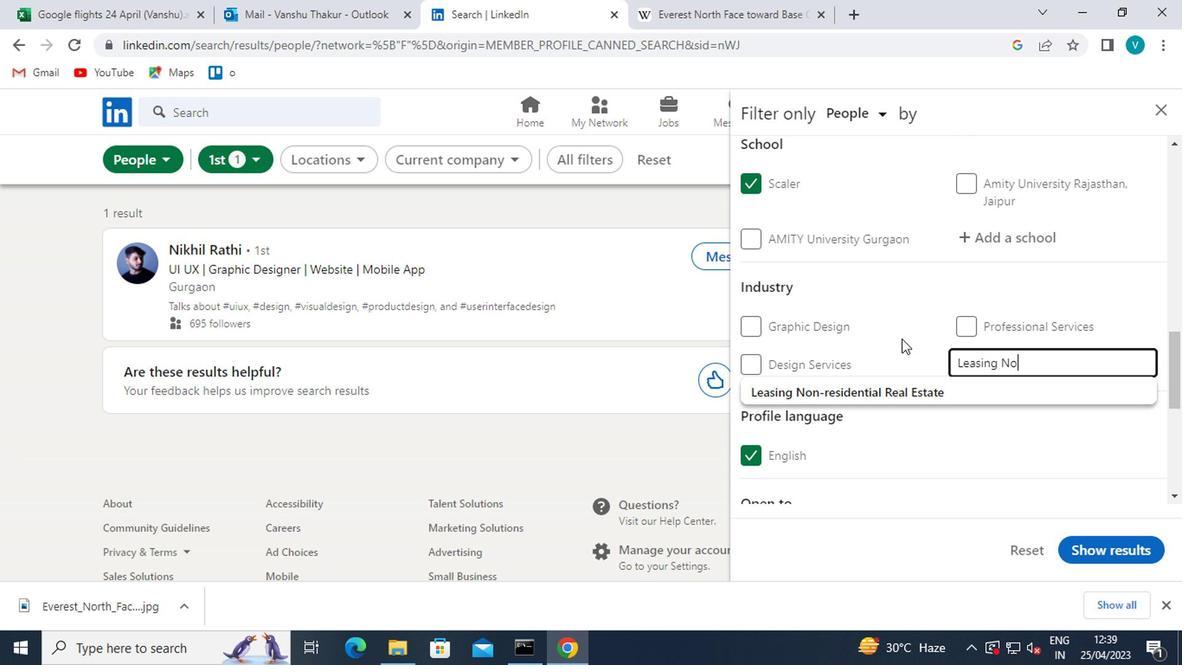 
Action: Mouse moved to (907, 385)
Screenshot: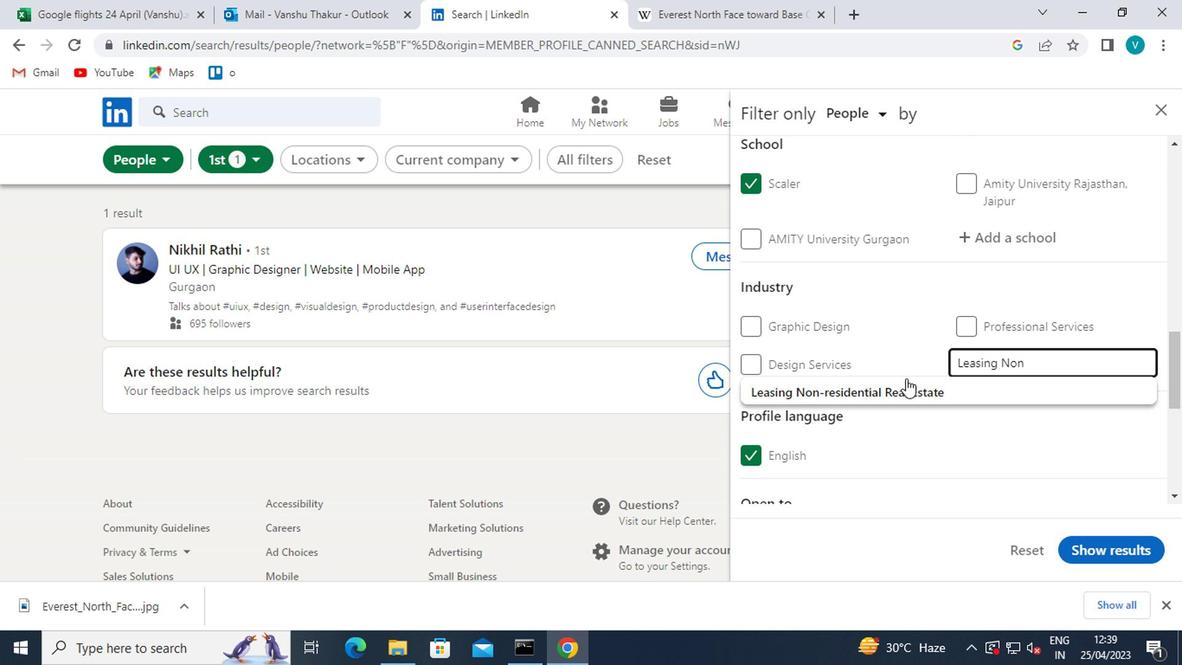 
Action: Mouse pressed left at (907, 385)
Screenshot: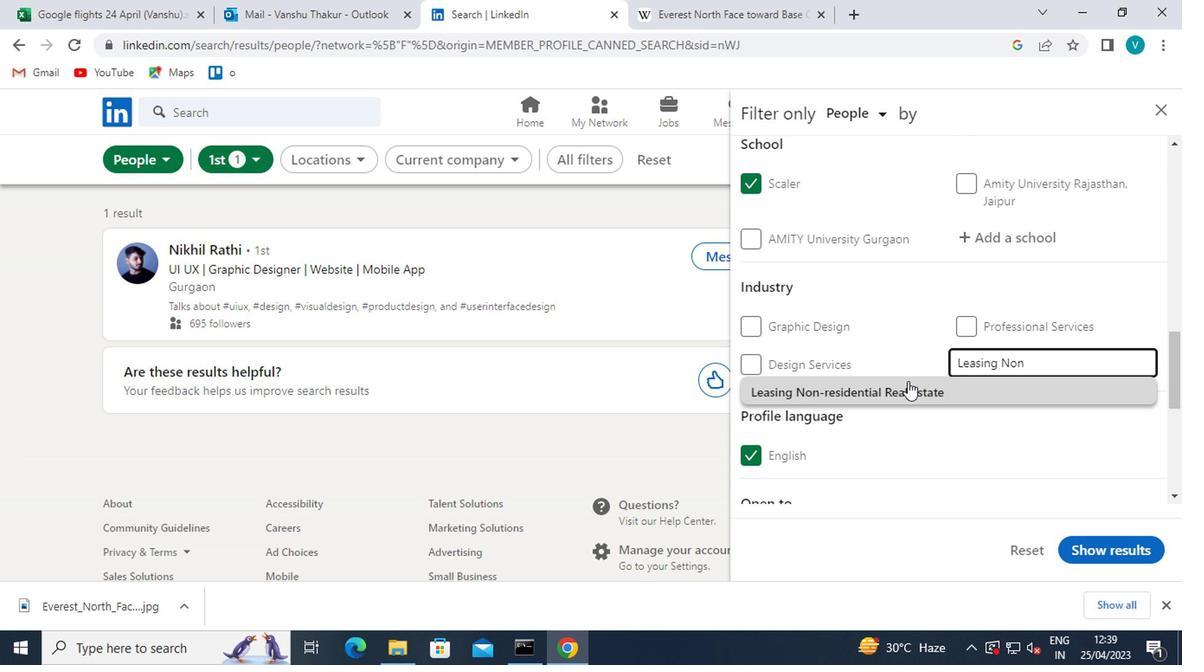 
Action: Mouse moved to (961, 424)
Screenshot: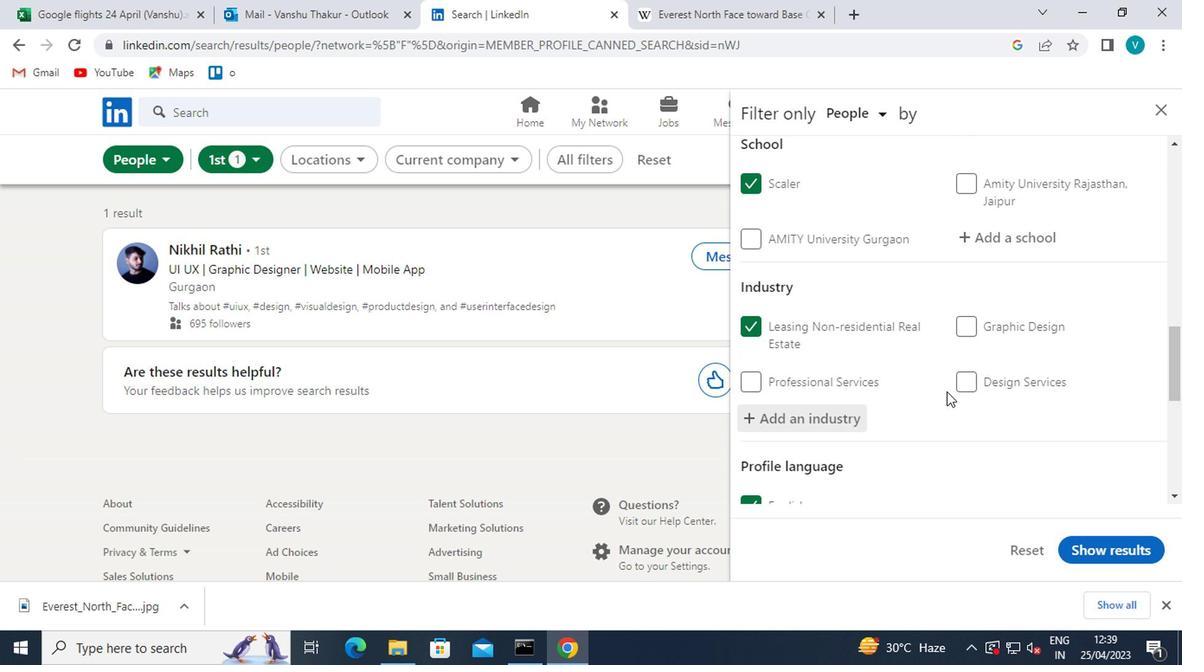 
Action: Mouse scrolled (961, 423) with delta (0, -1)
Screenshot: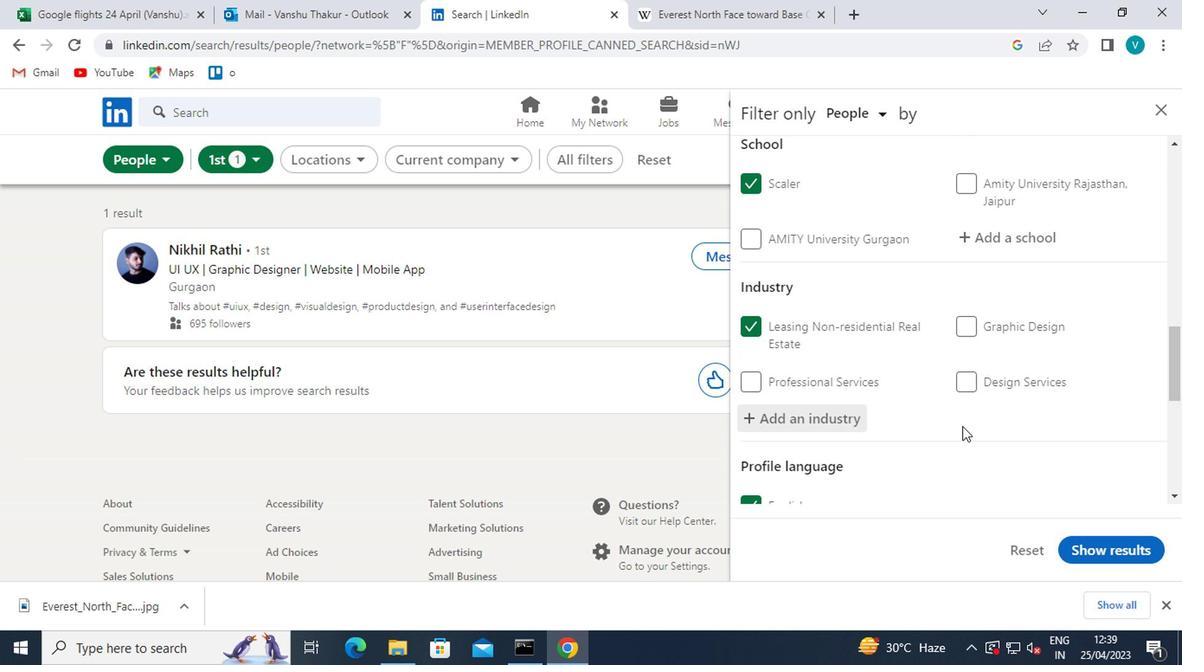 
Action: Mouse moved to (960, 427)
Screenshot: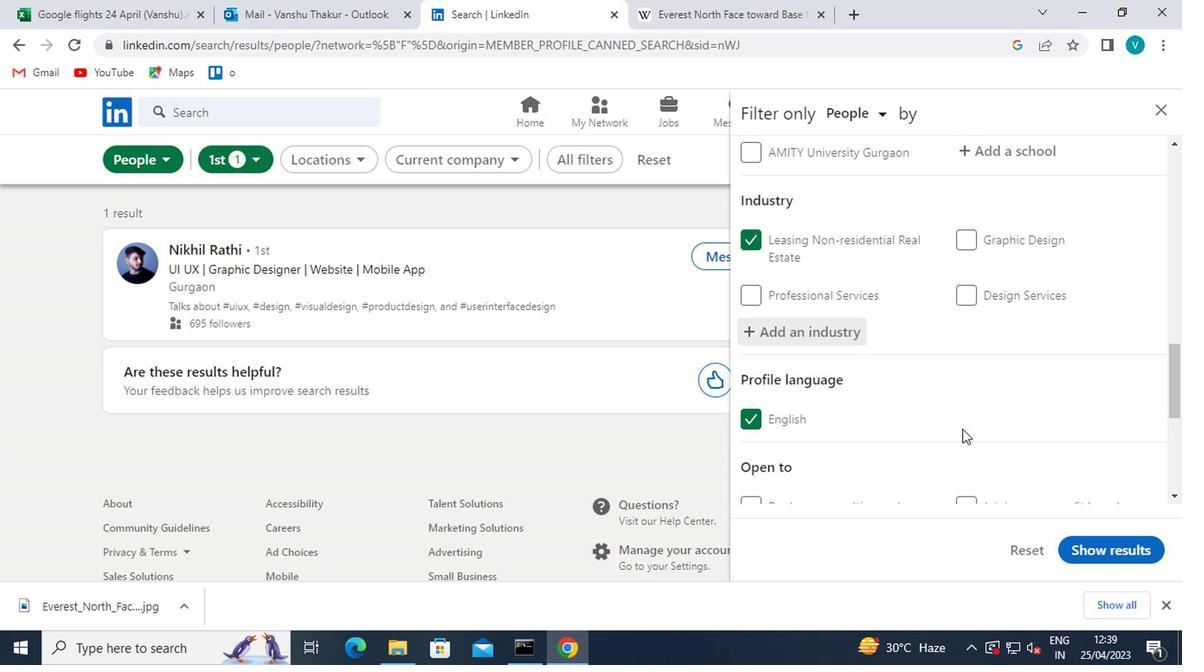 
Action: Mouse scrolled (960, 427) with delta (0, 0)
Screenshot: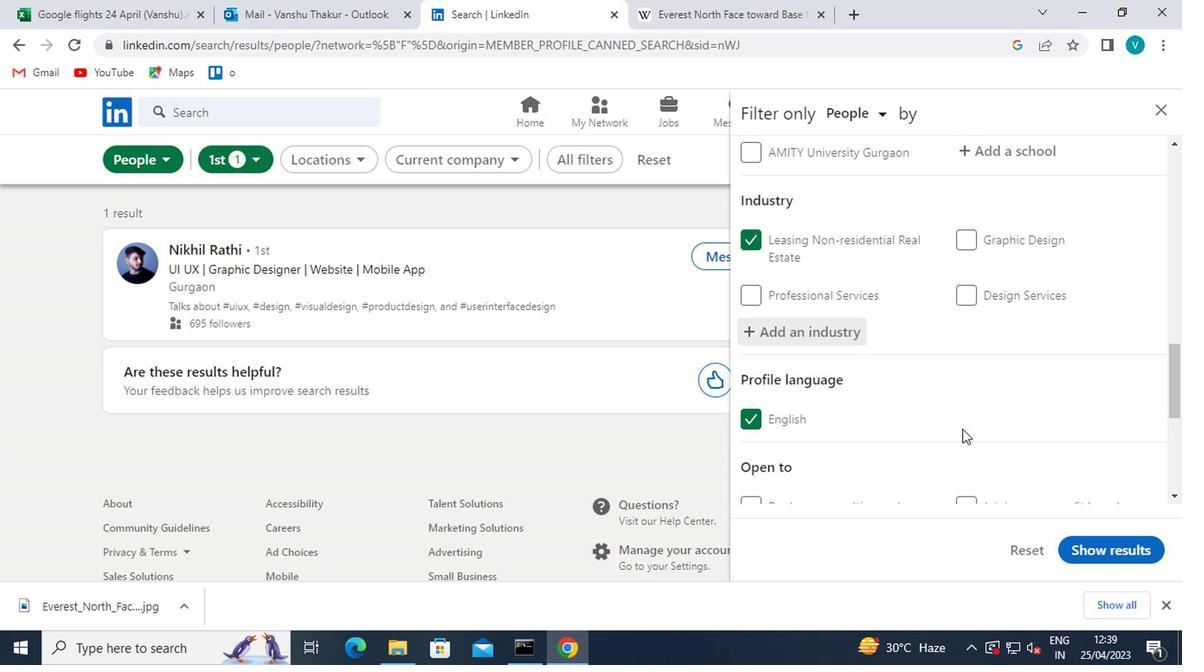 
Action: Mouse moved to (950, 427)
Screenshot: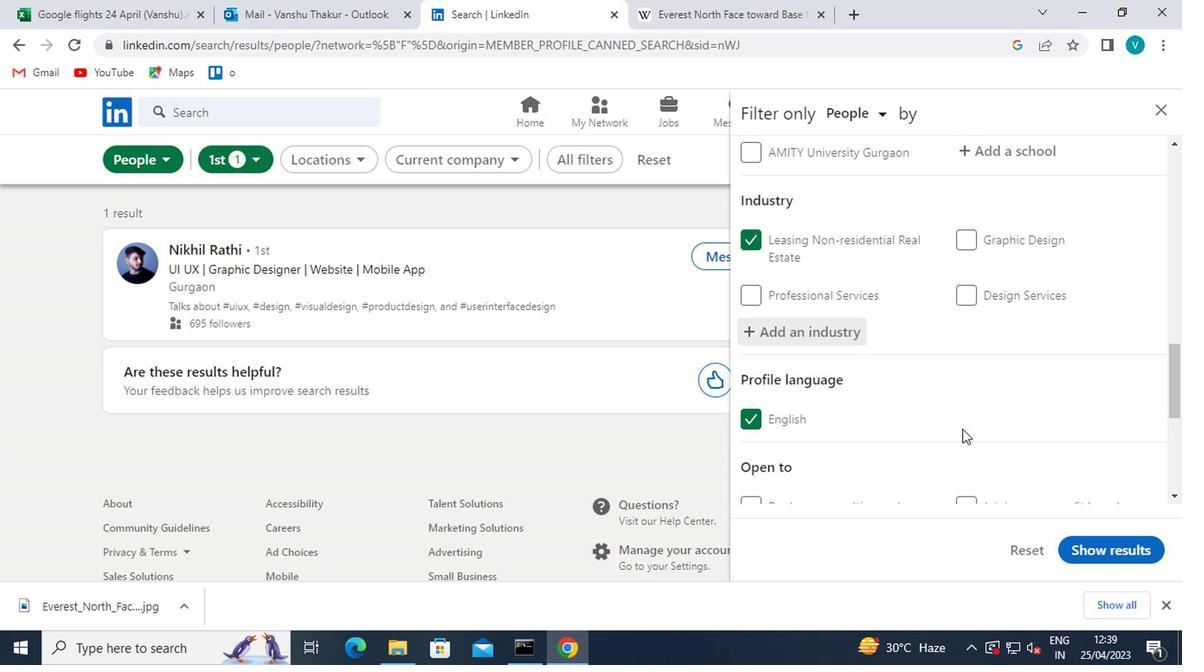 
Action: Mouse scrolled (950, 427) with delta (0, 0)
Screenshot: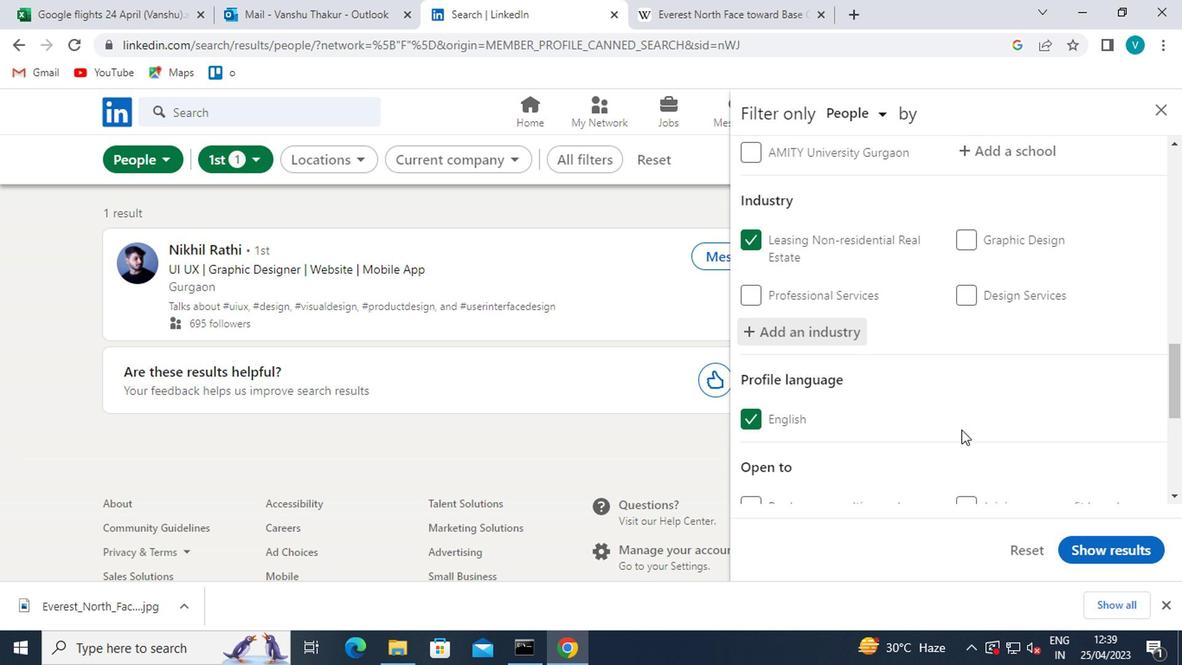 
Action: Mouse moved to (796, 425)
Screenshot: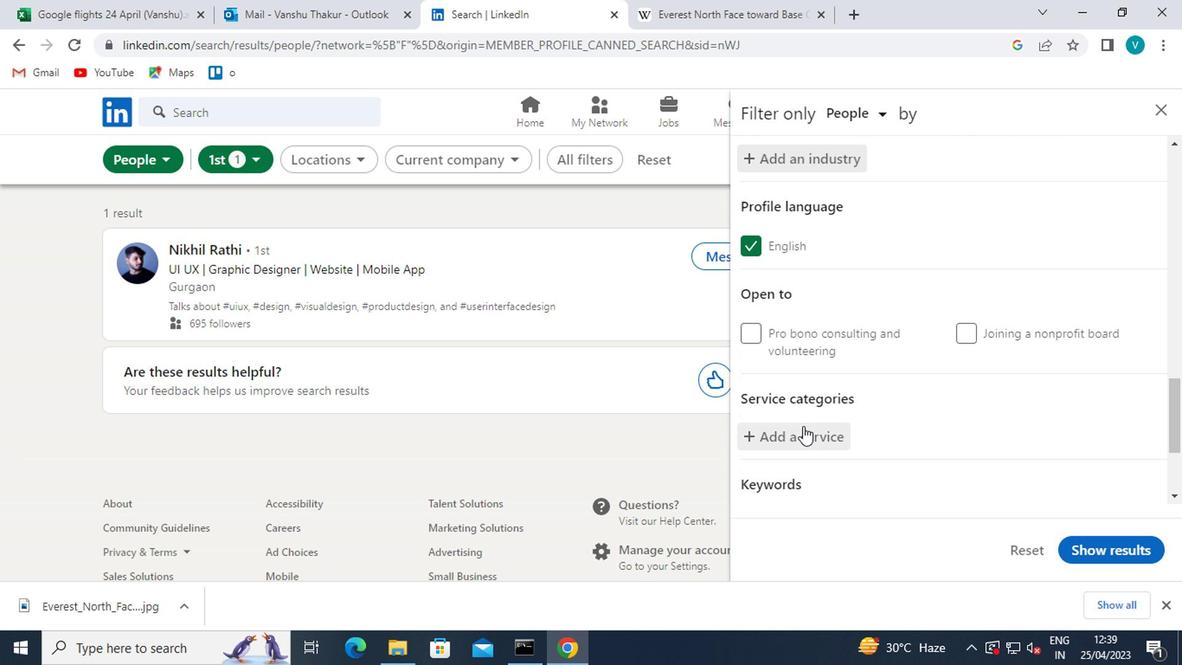 
Action: Mouse pressed left at (796, 425)
Screenshot: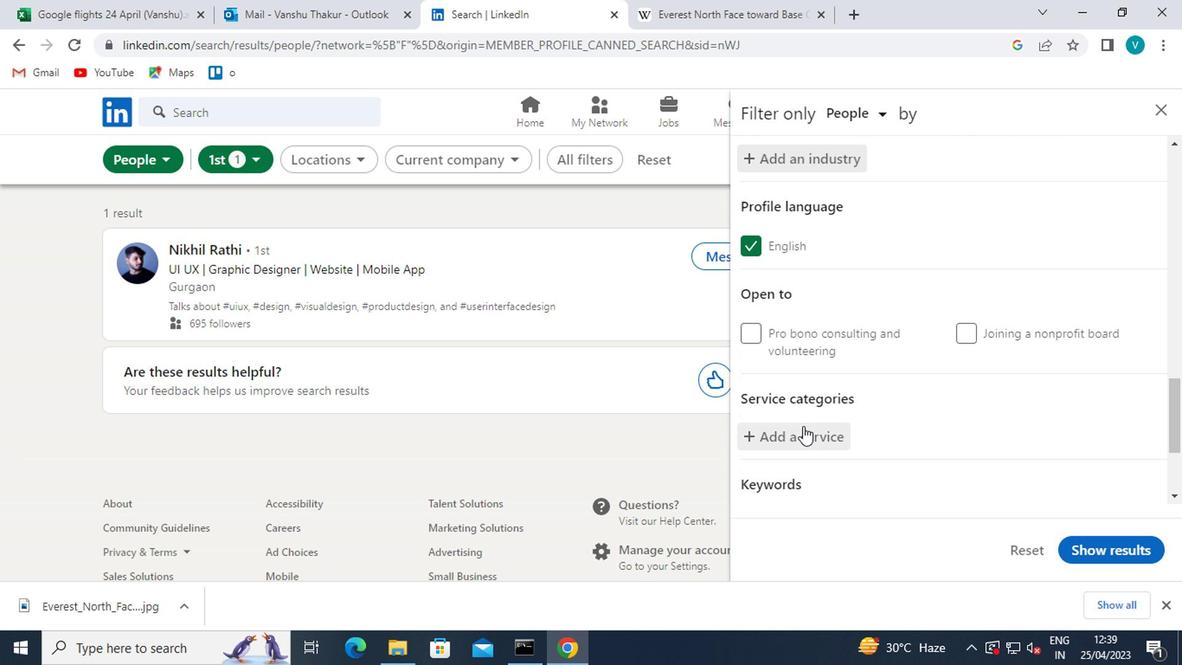 
Action: Mouse moved to (801, 426)
Screenshot: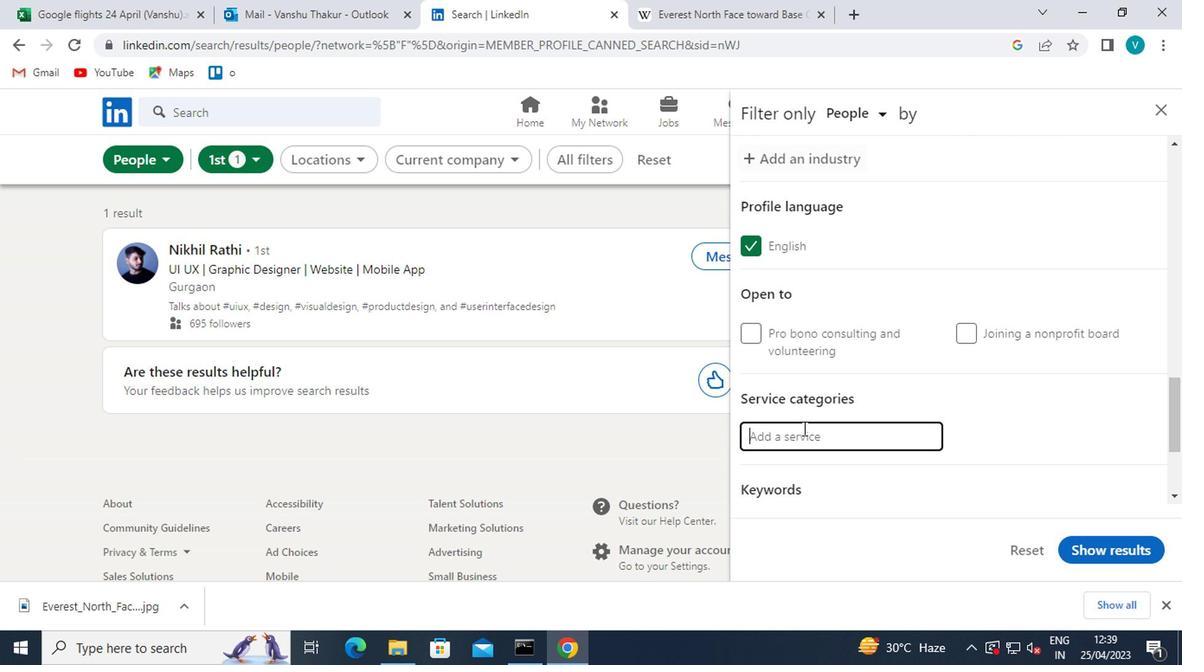 
Action: Key pressed <Key.shift>FINANCIAL<Key.space>
Screenshot: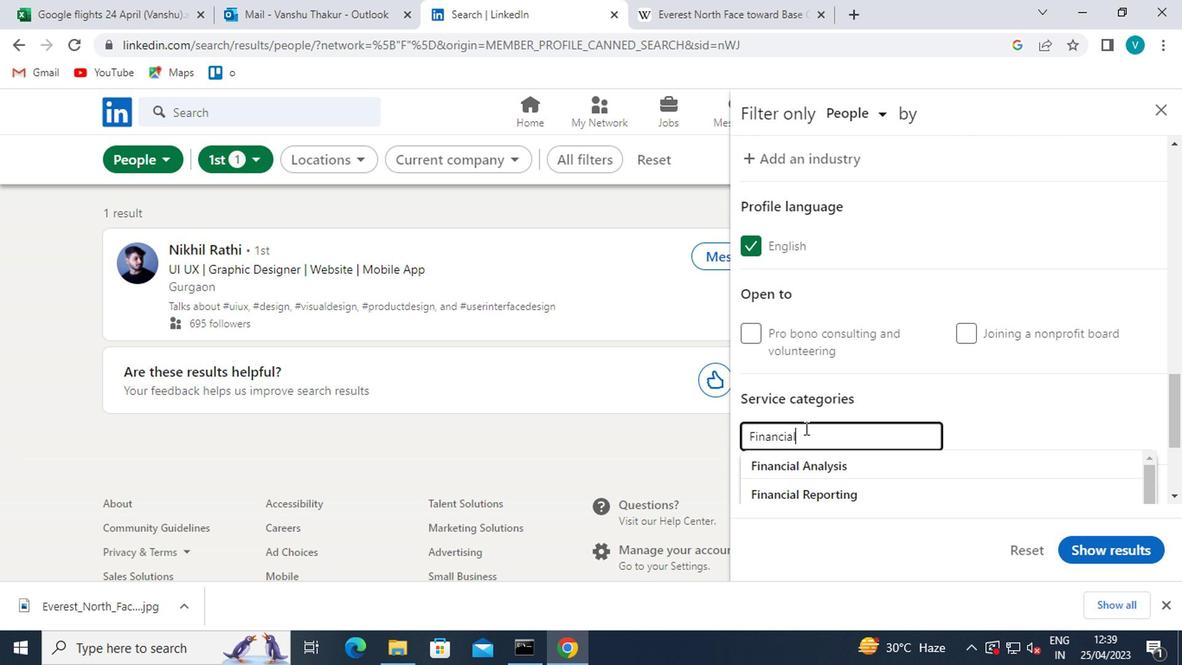 
Action: Mouse moved to (808, 460)
Screenshot: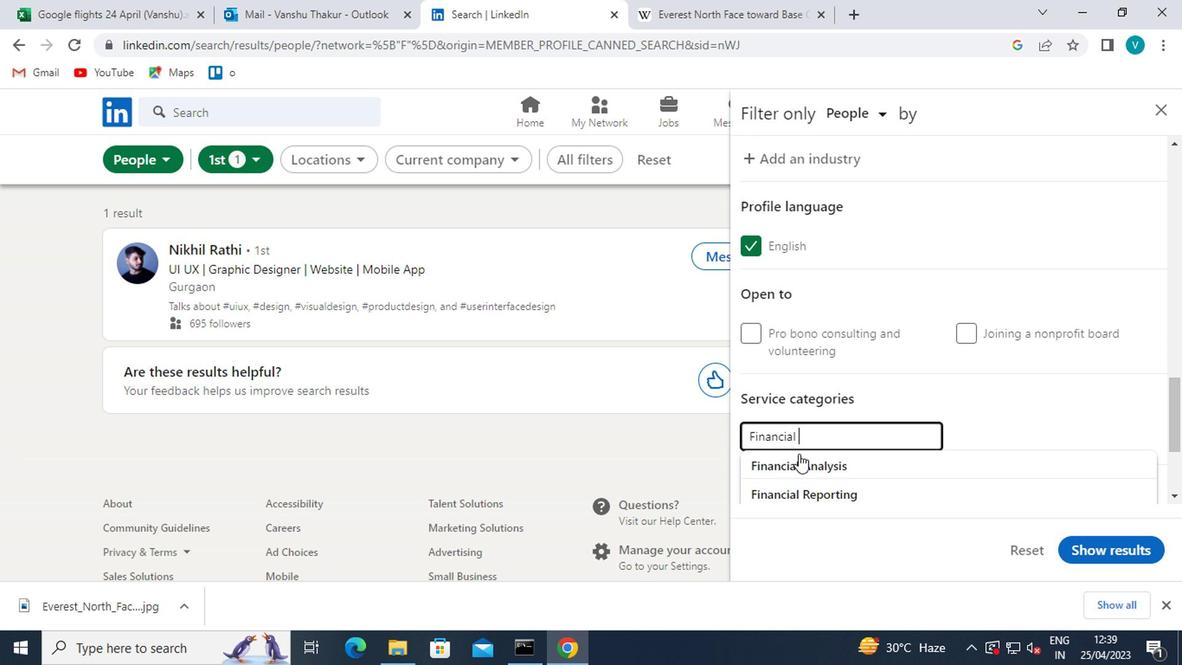 
Action: Mouse pressed left at (808, 460)
Screenshot: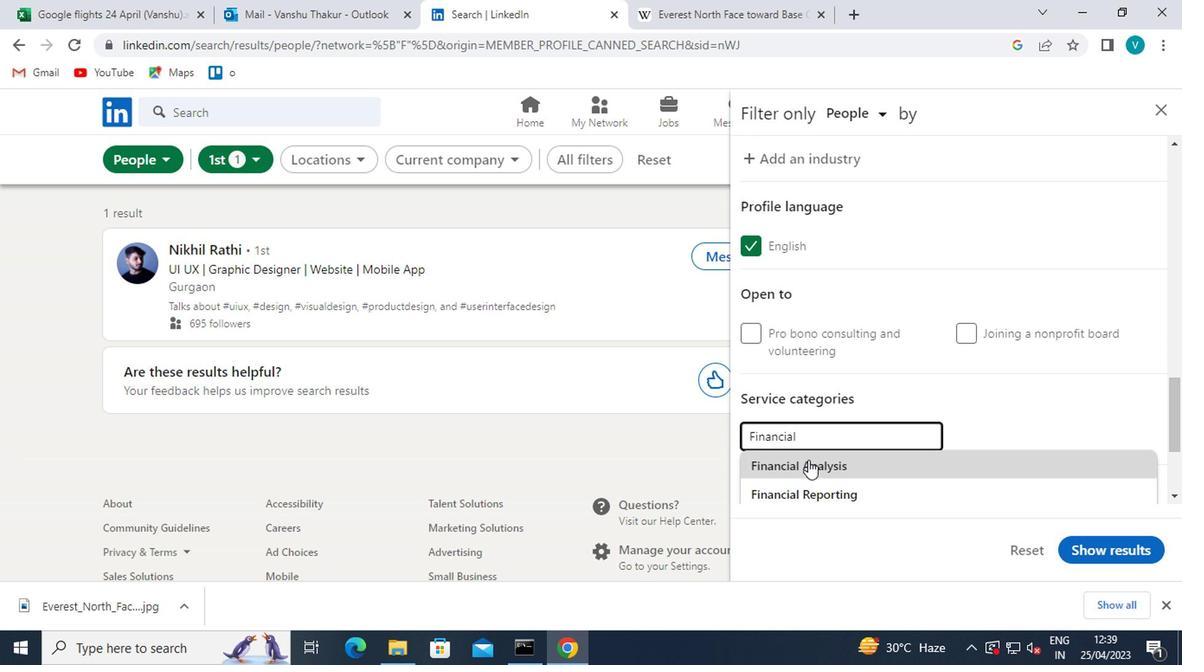 
Action: Mouse moved to (928, 382)
Screenshot: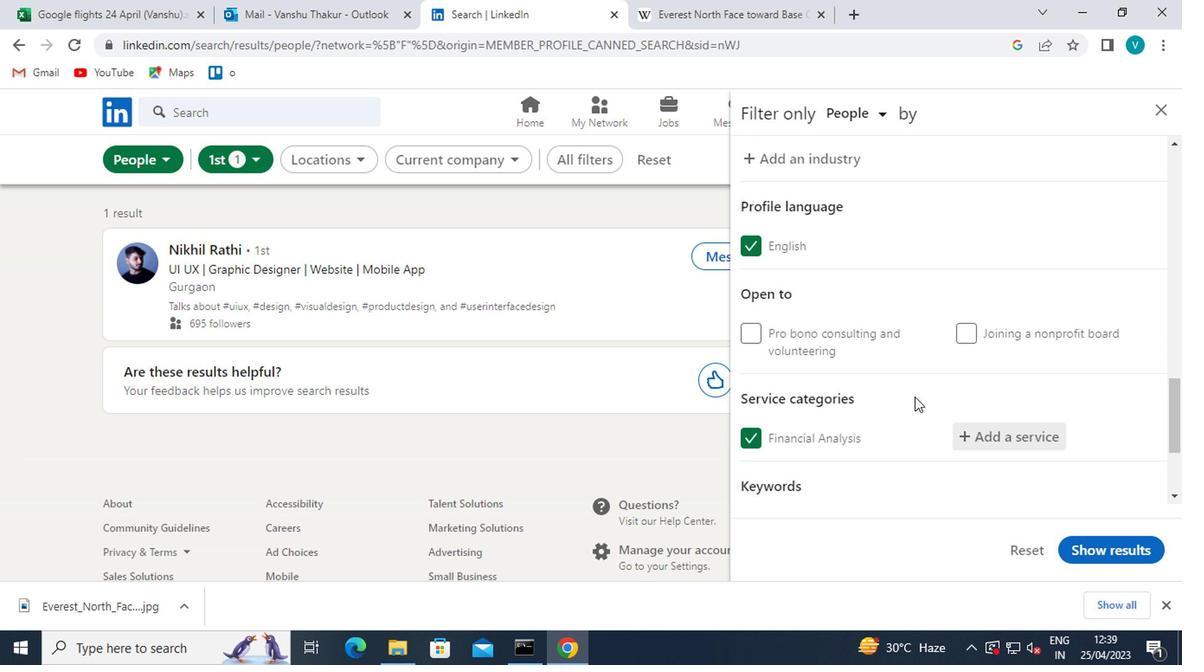 
Action: Mouse scrolled (928, 381) with delta (0, 0)
Screenshot: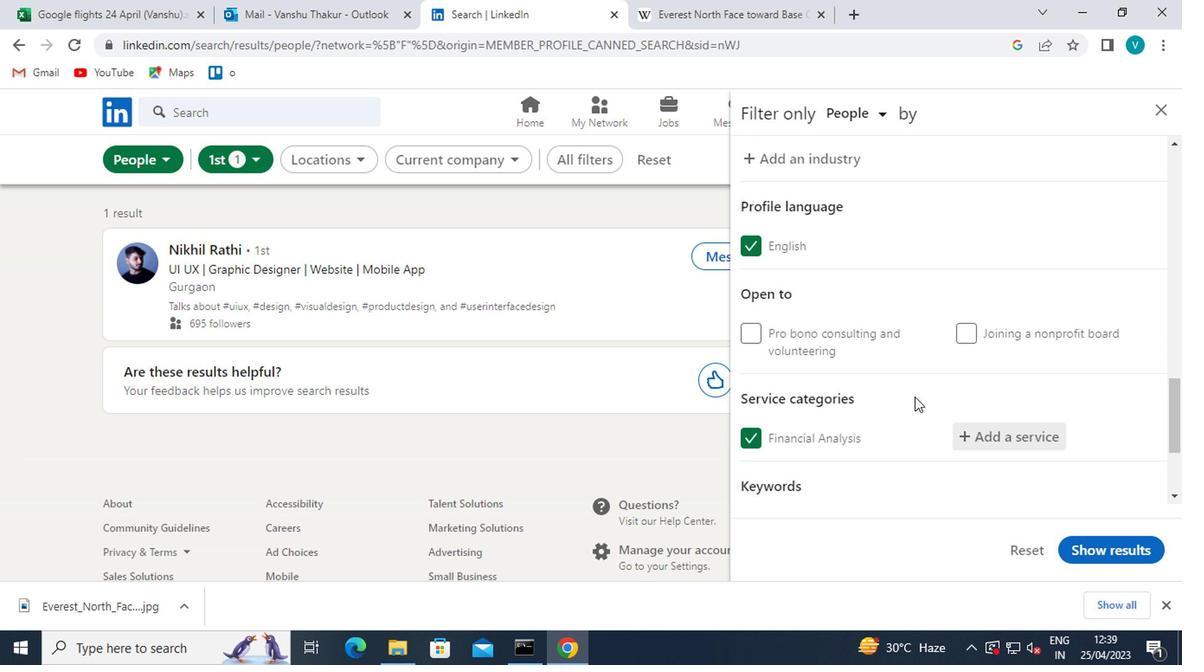 
Action: Mouse moved to (929, 381)
Screenshot: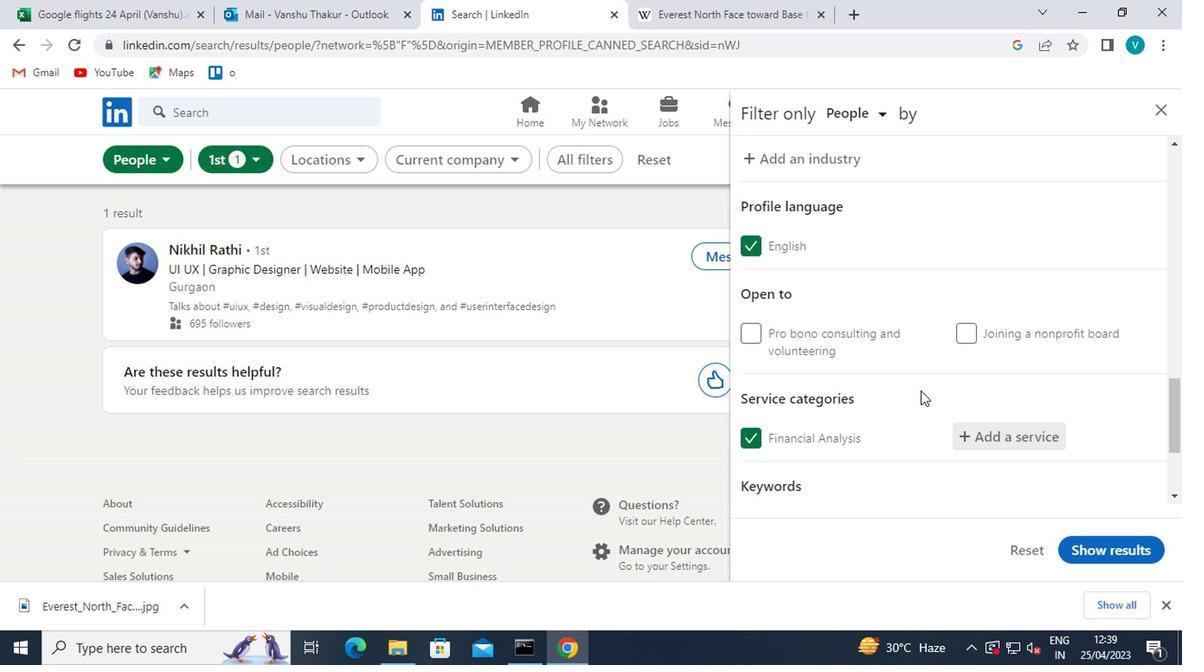 
Action: Mouse scrolled (929, 381) with delta (0, 0)
Screenshot: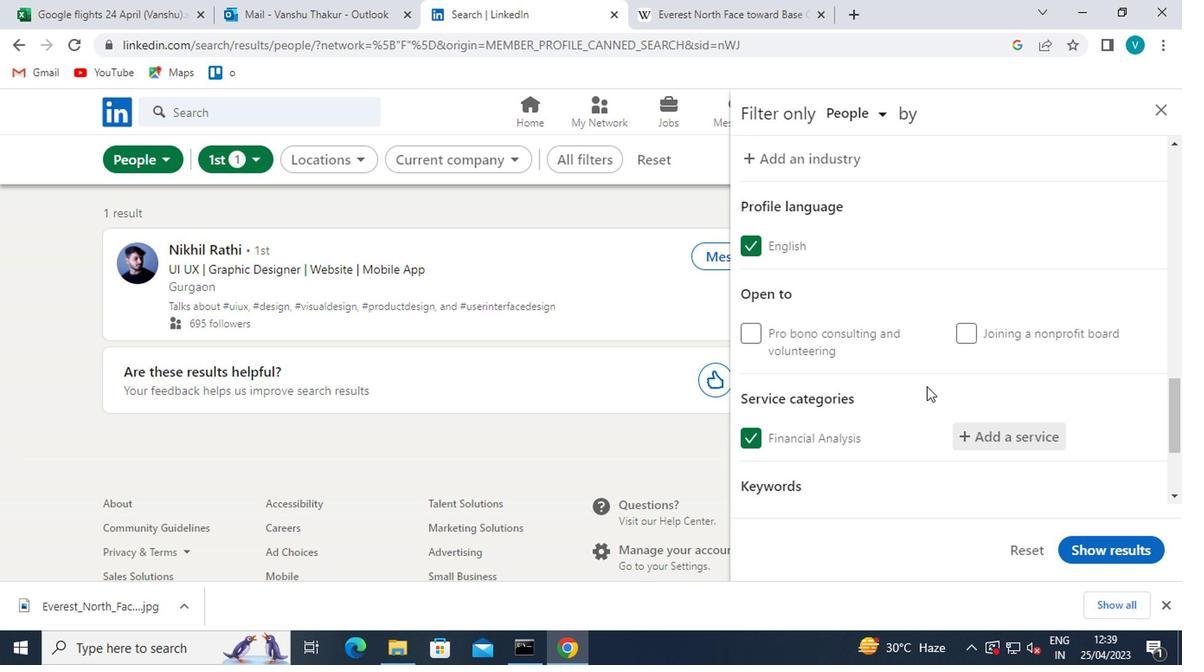 
Action: Mouse moved to (929, 381)
Screenshot: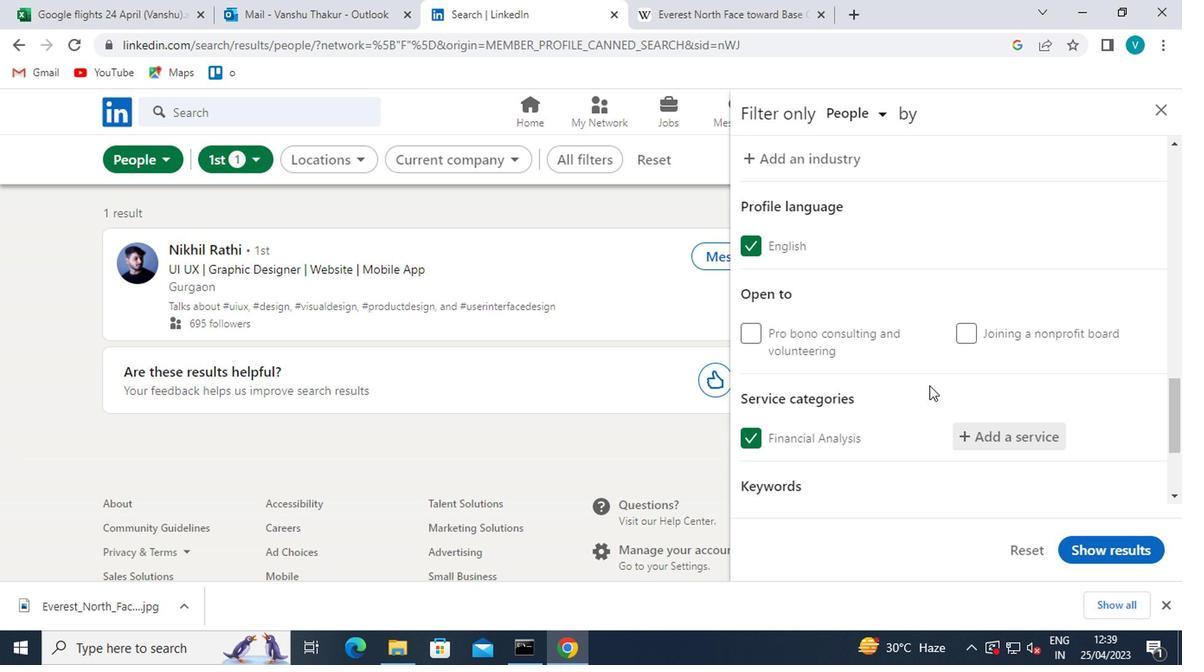 
Action: Mouse scrolled (929, 379) with delta (0, -1)
Screenshot: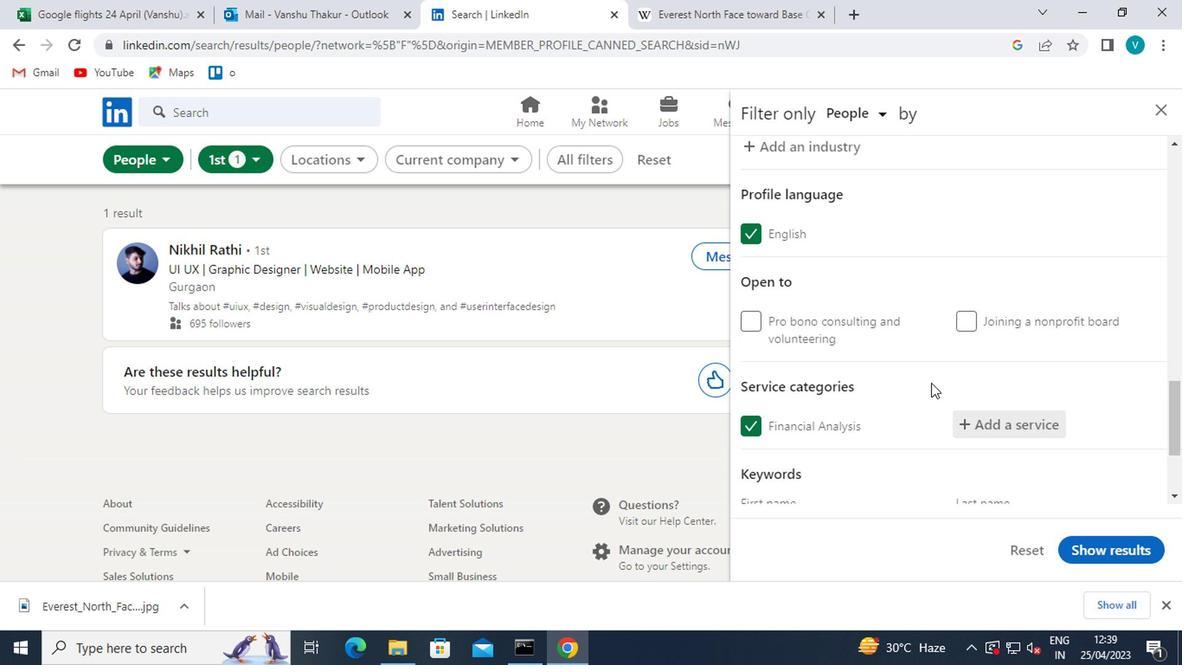 
Action: Mouse moved to (929, 379)
Screenshot: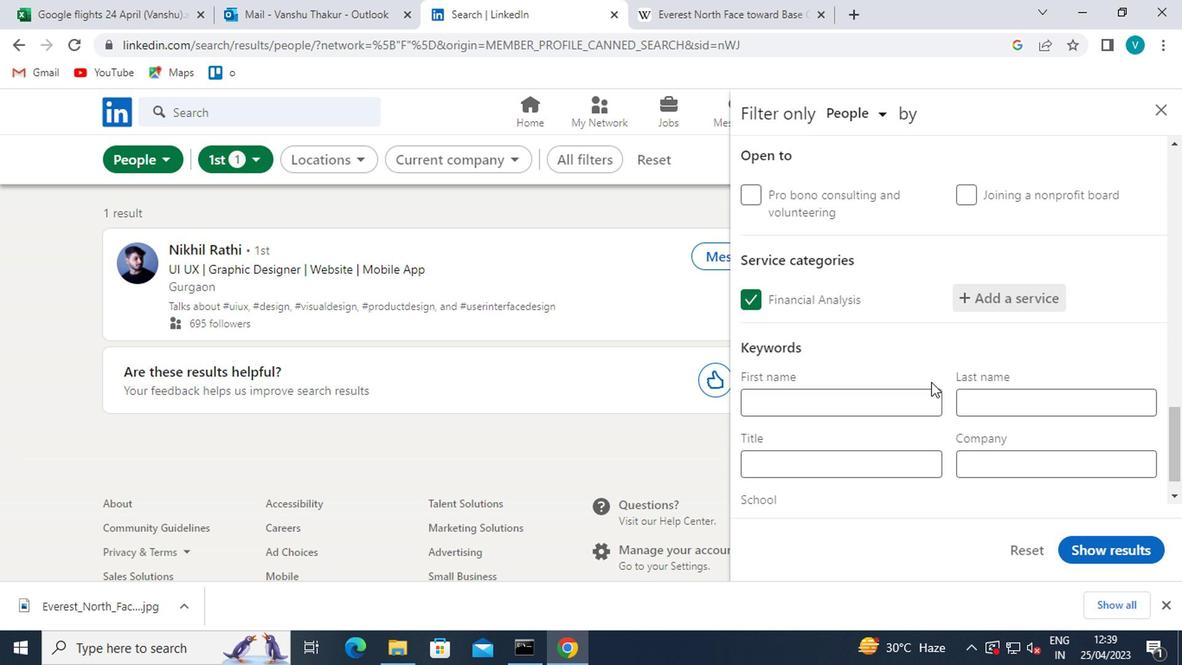 
Action: Mouse scrolled (929, 378) with delta (0, -1)
Screenshot: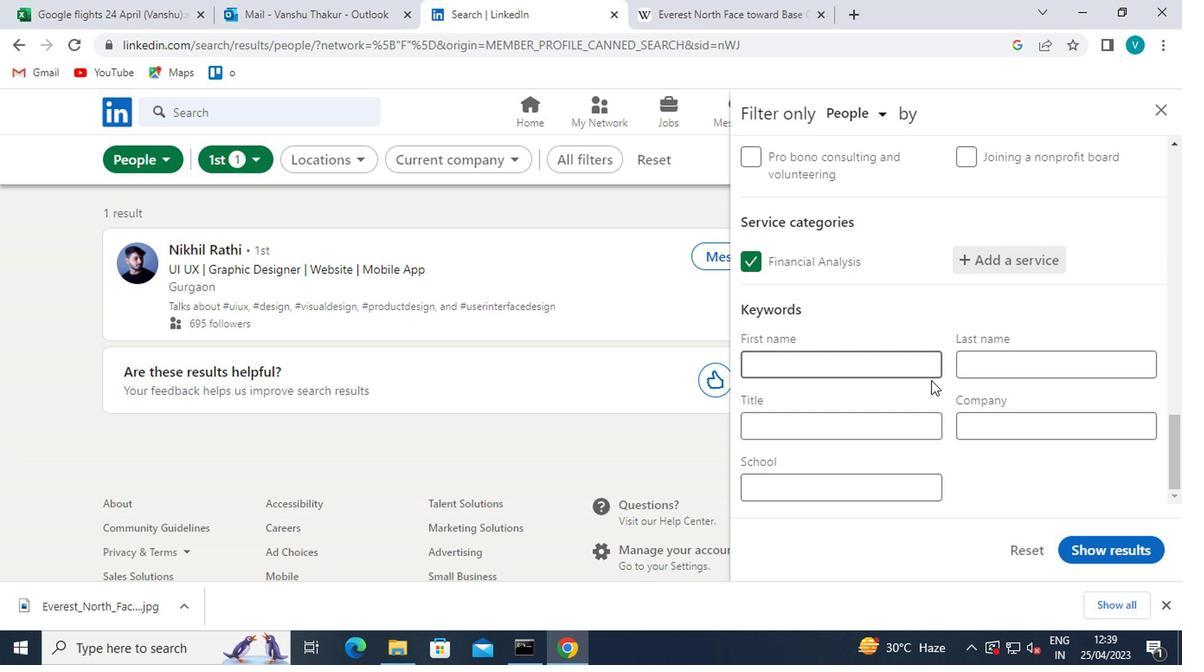 
Action: Mouse moved to (927, 379)
Screenshot: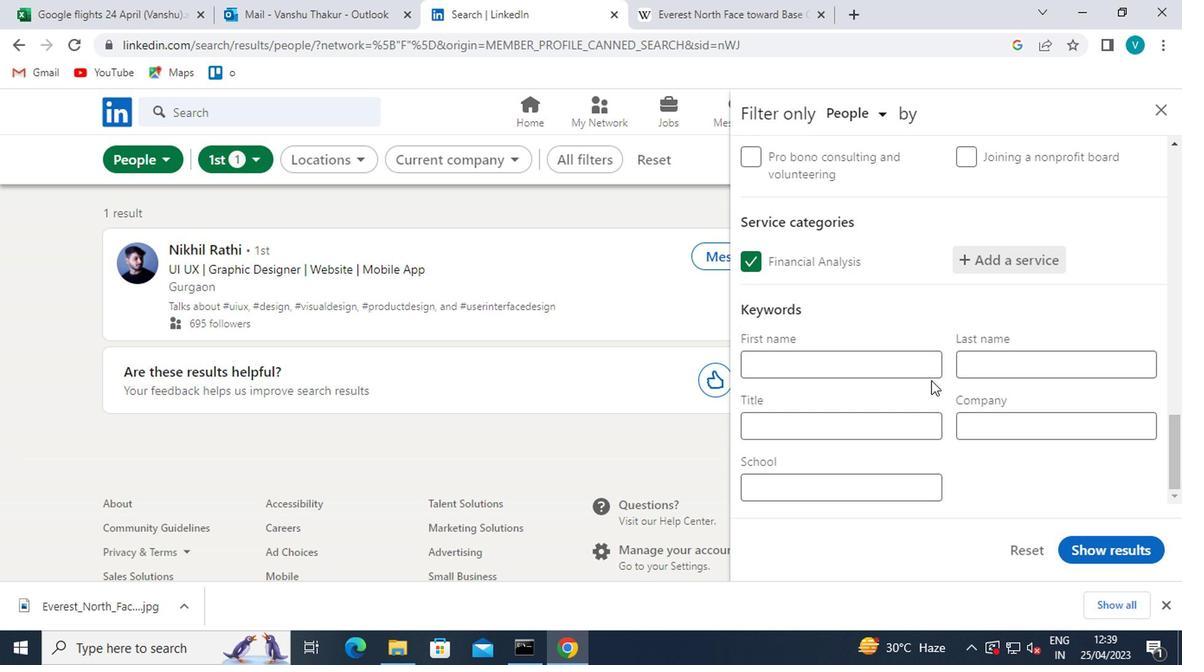 
Action: Mouse scrolled (927, 378) with delta (0, -1)
Screenshot: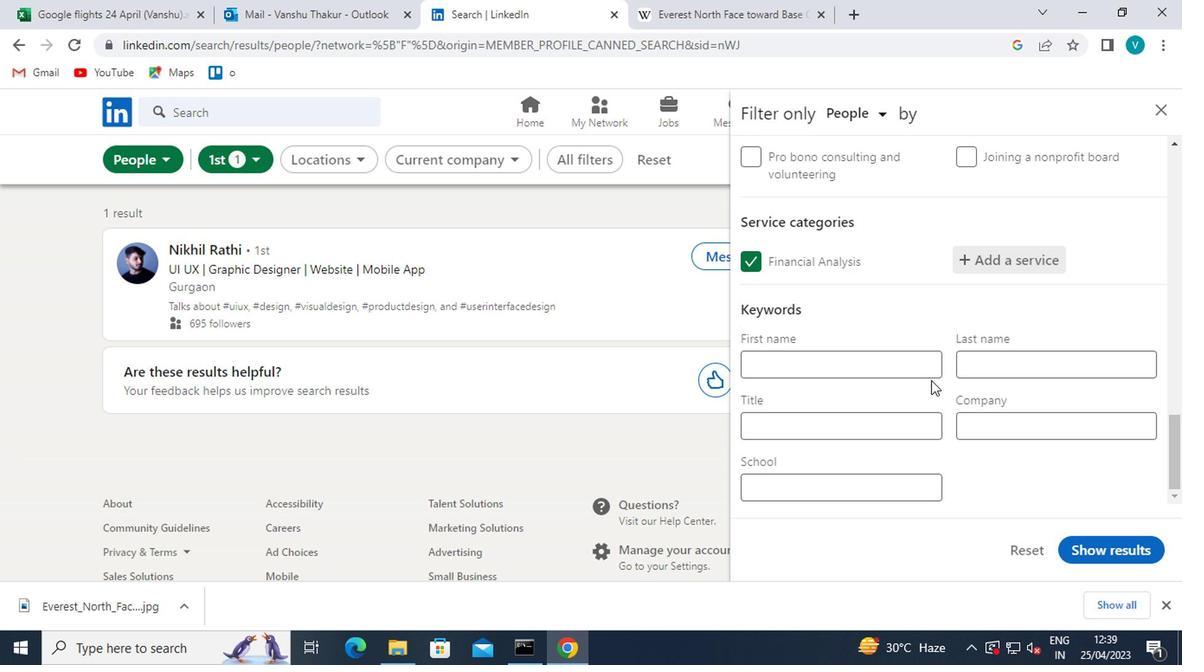 
Action: Mouse moved to (889, 420)
Screenshot: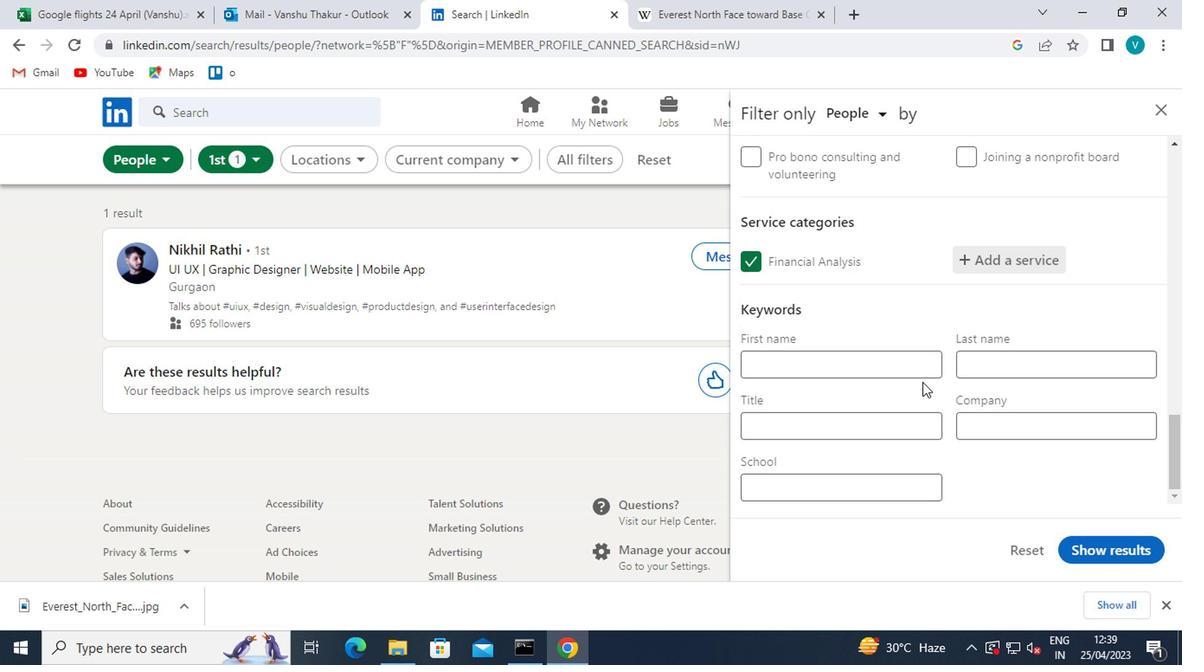 
Action: Mouse pressed left at (889, 420)
Screenshot: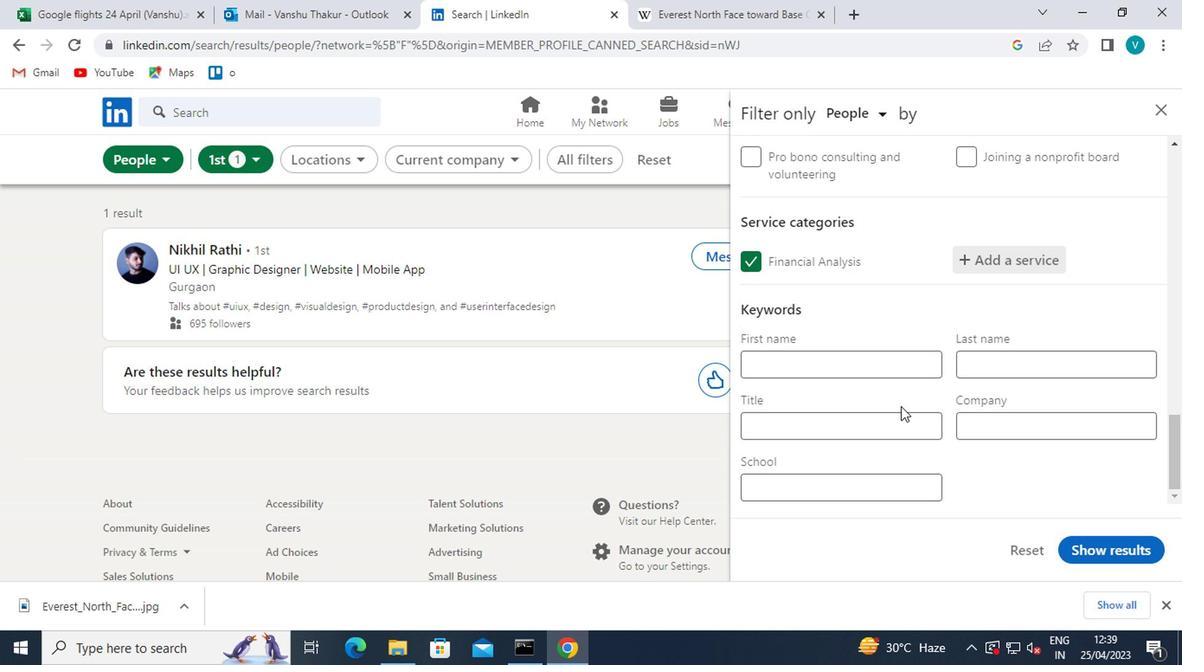 
Action: Mouse moved to (887, 421)
Screenshot: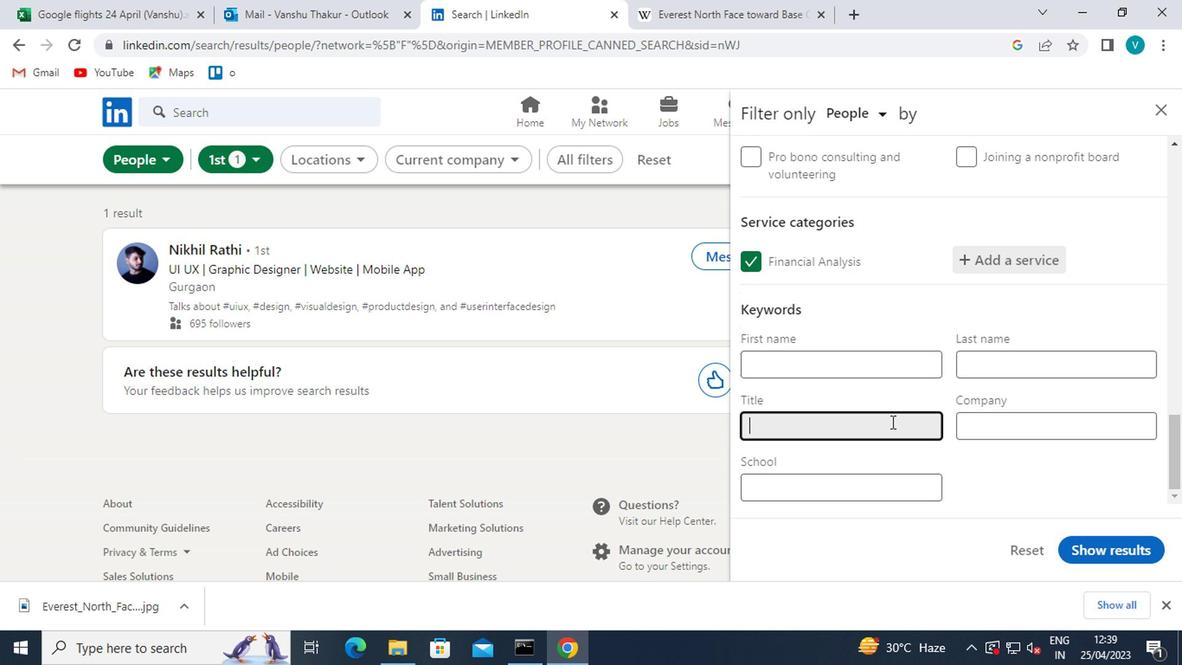 
Action: Key pressed <Key.shift>CAFETERIA<Key.space><Key.shift>WORKER
Screenshot: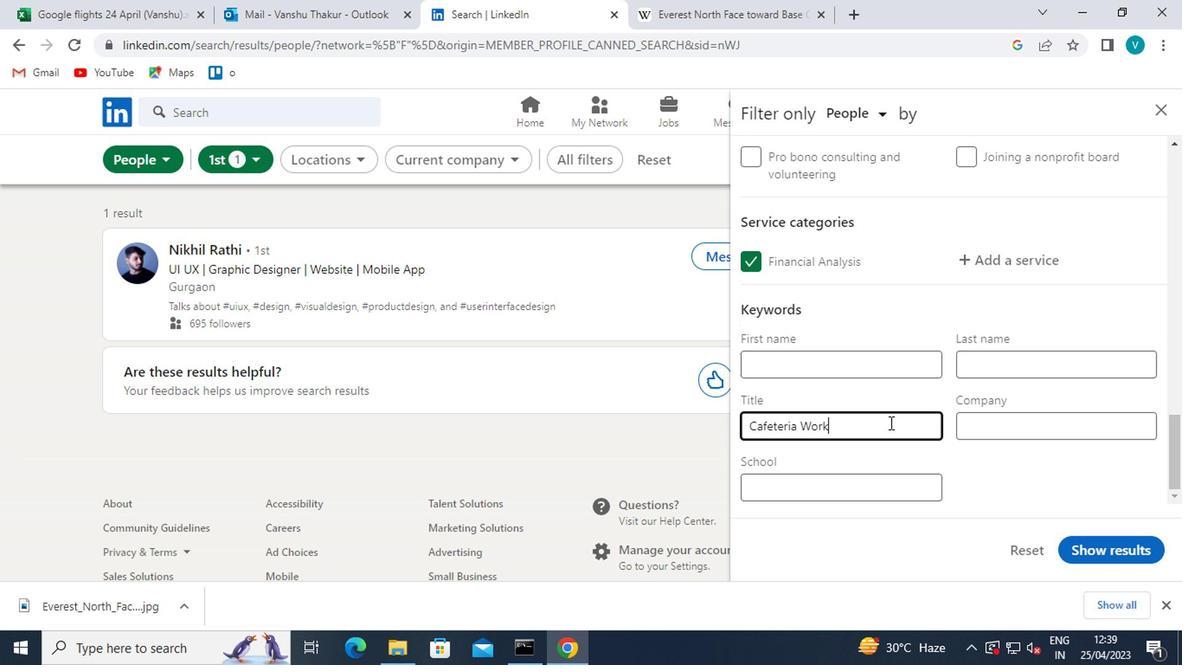 
Action: Mouse moved to (1108, 533)
Screenshot: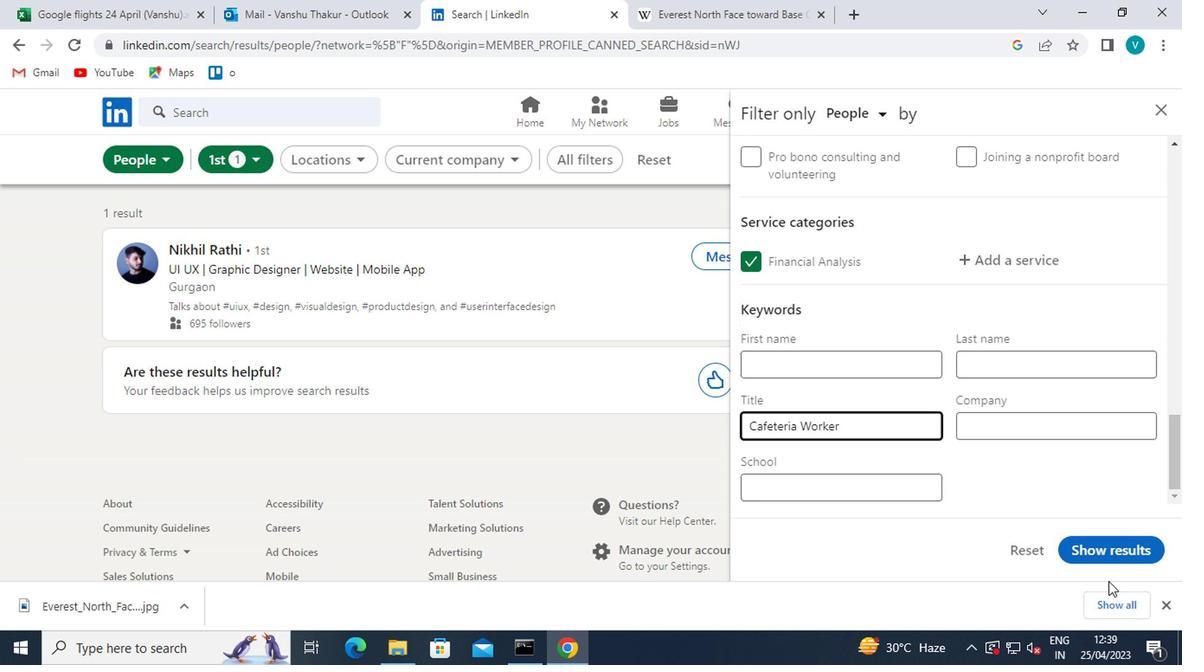 
Action: Mouse pressed left at (1108, 533)
Screenshot: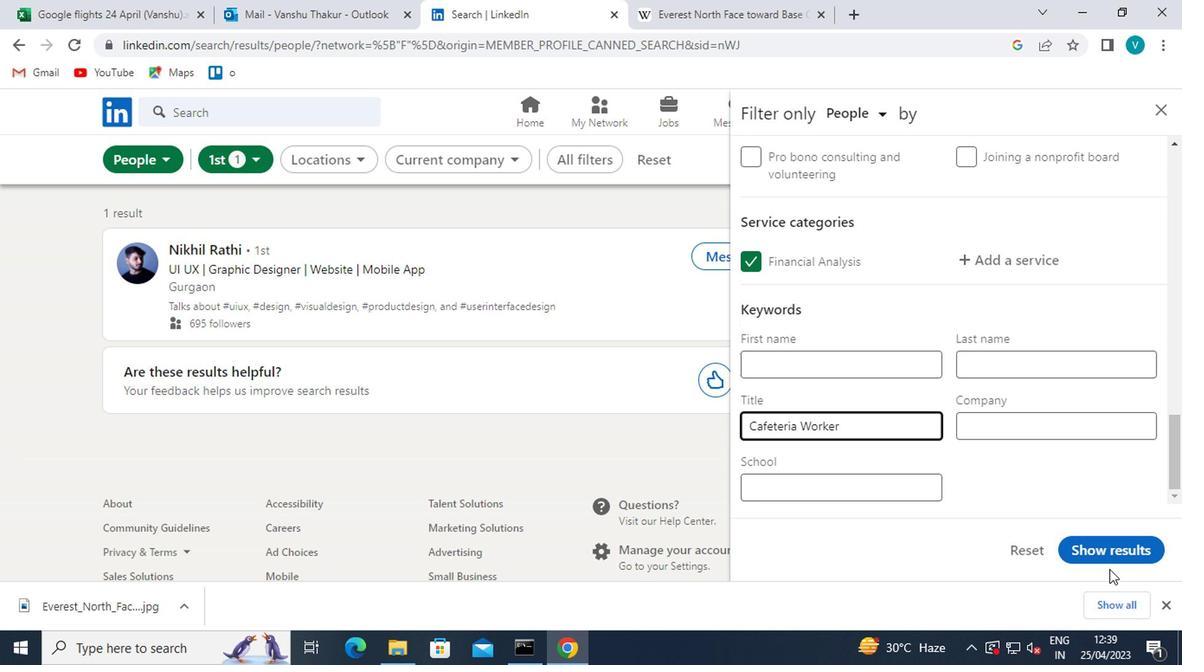 
Action: Mouse moved to (800, 324)
Screenshot: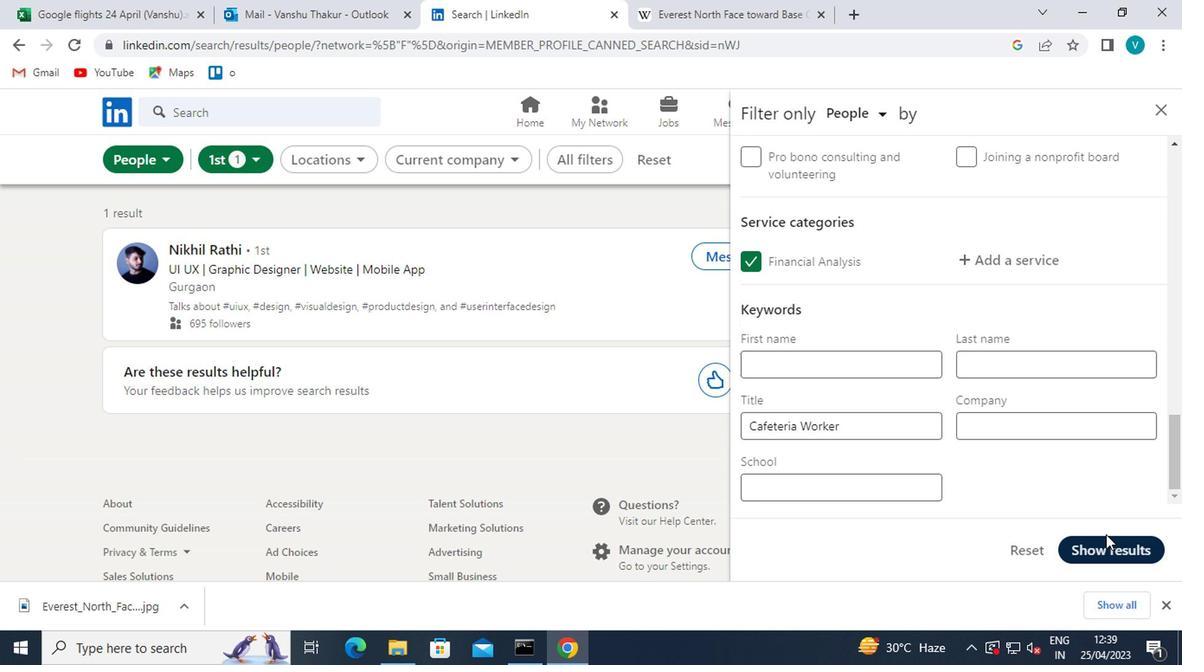 
